 Task: Find a house in Brie-Comte-Robert, France for 2 adults from 12th to 16th July with a price range of ₹10,000 to ₹16,000, including Wifi, Free parking, TV, Gym, and Breakfast, and enable Self check-in.
Action: Mouse moved to (505, 139)
Screenshot: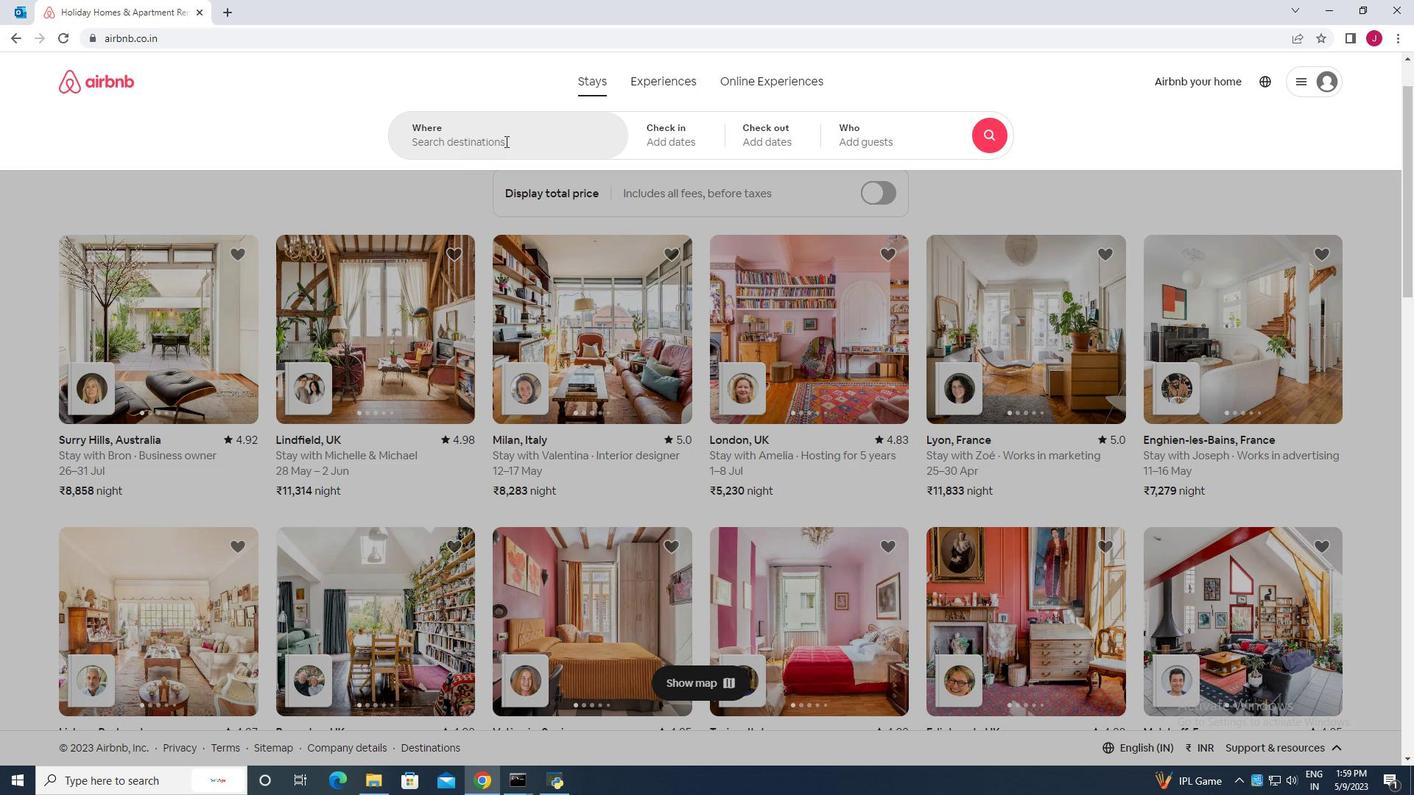 
Action: Mouse pressed left at (505, 139)
Screenshot: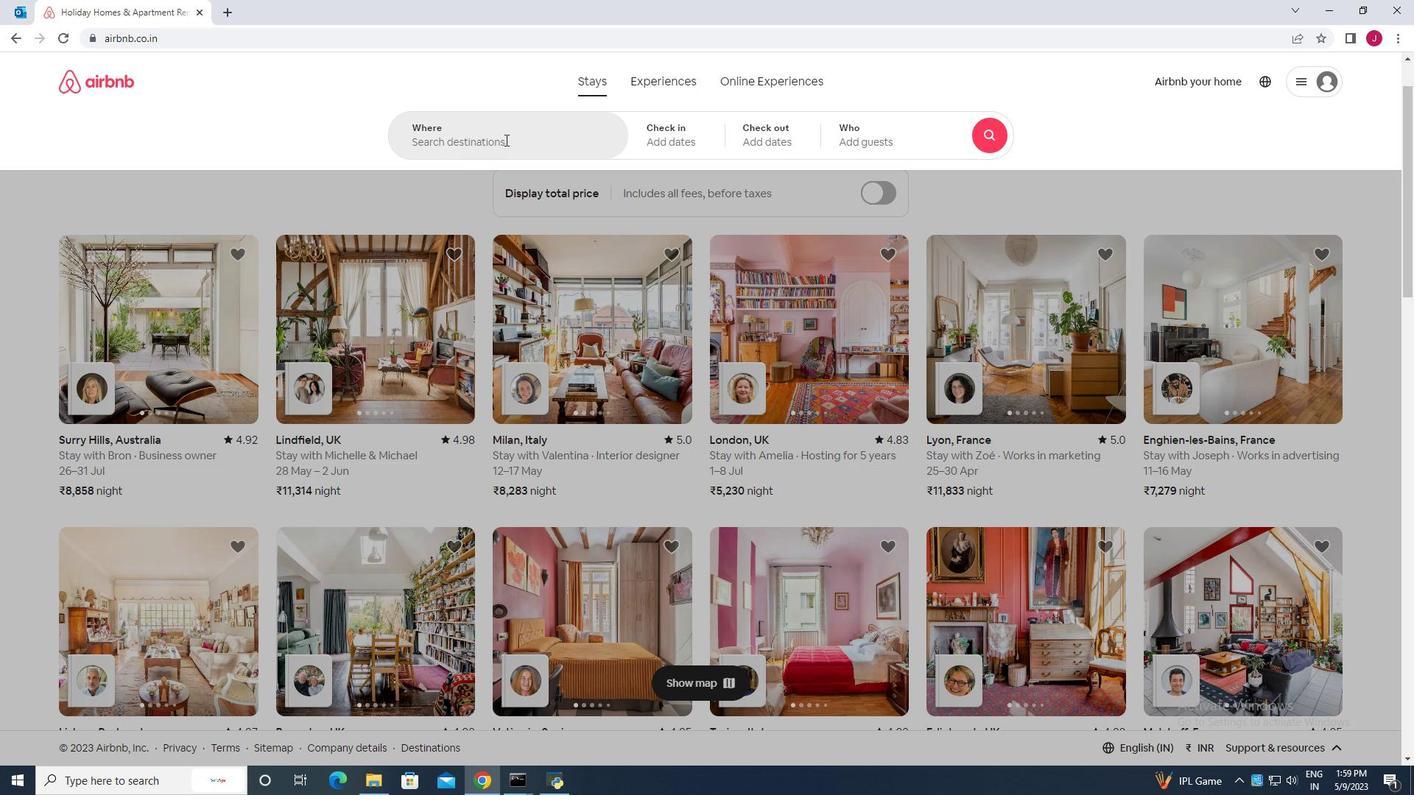 
Action: Mouse moved to (468, 145)
Screenshot: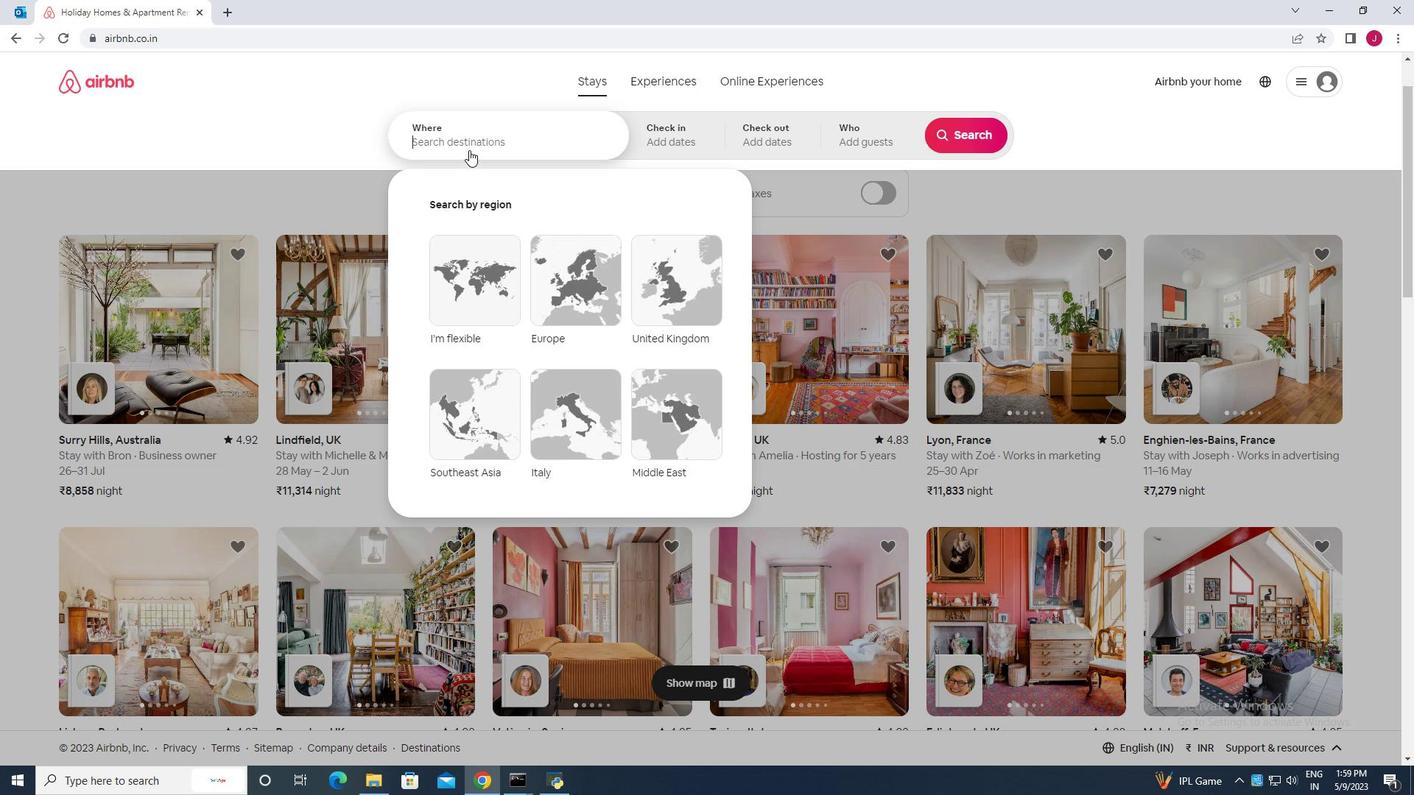 
Action: Mouse pressed left at (468, 145)
Screenshot: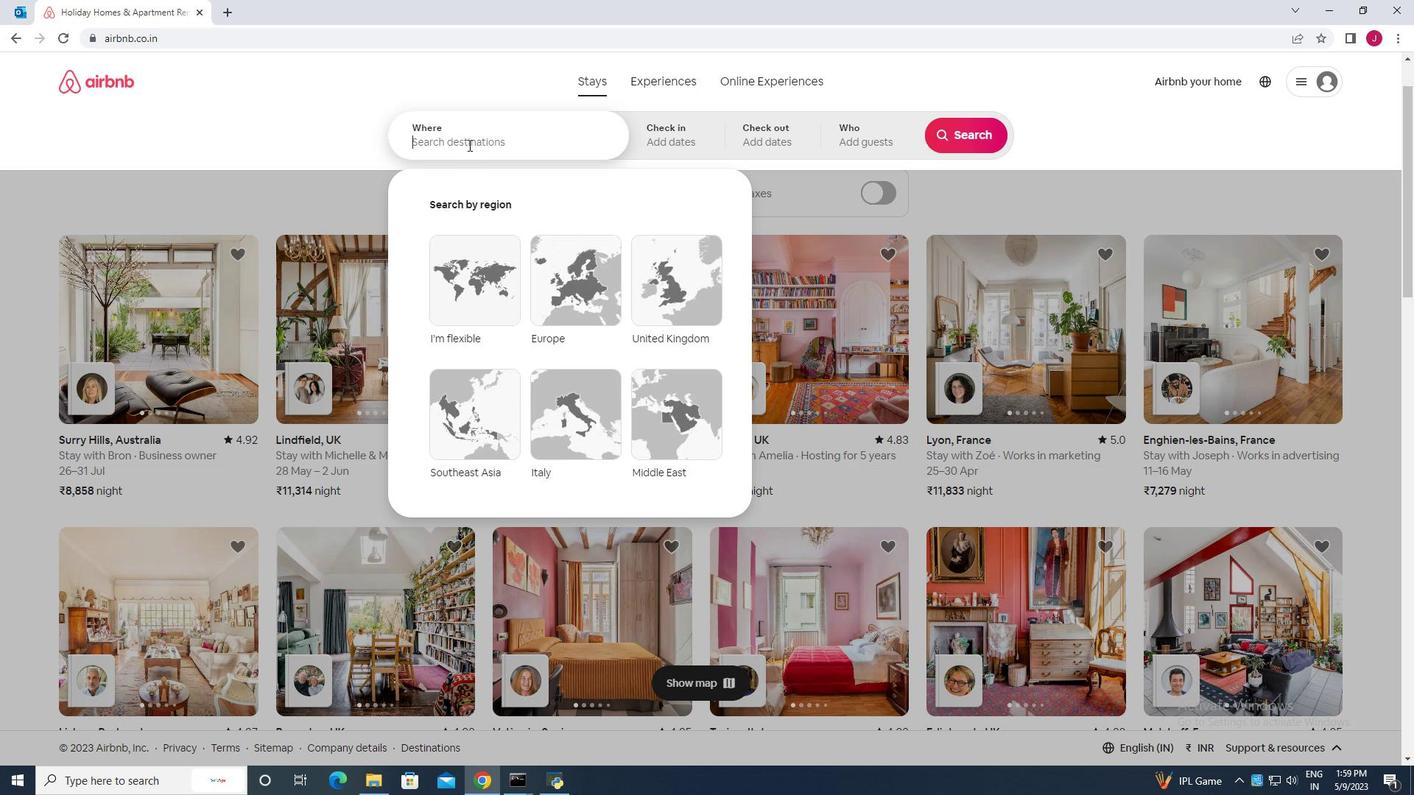 
Action: Key pressed brie<Key.space>comte<Key.space>robert
Screenshot: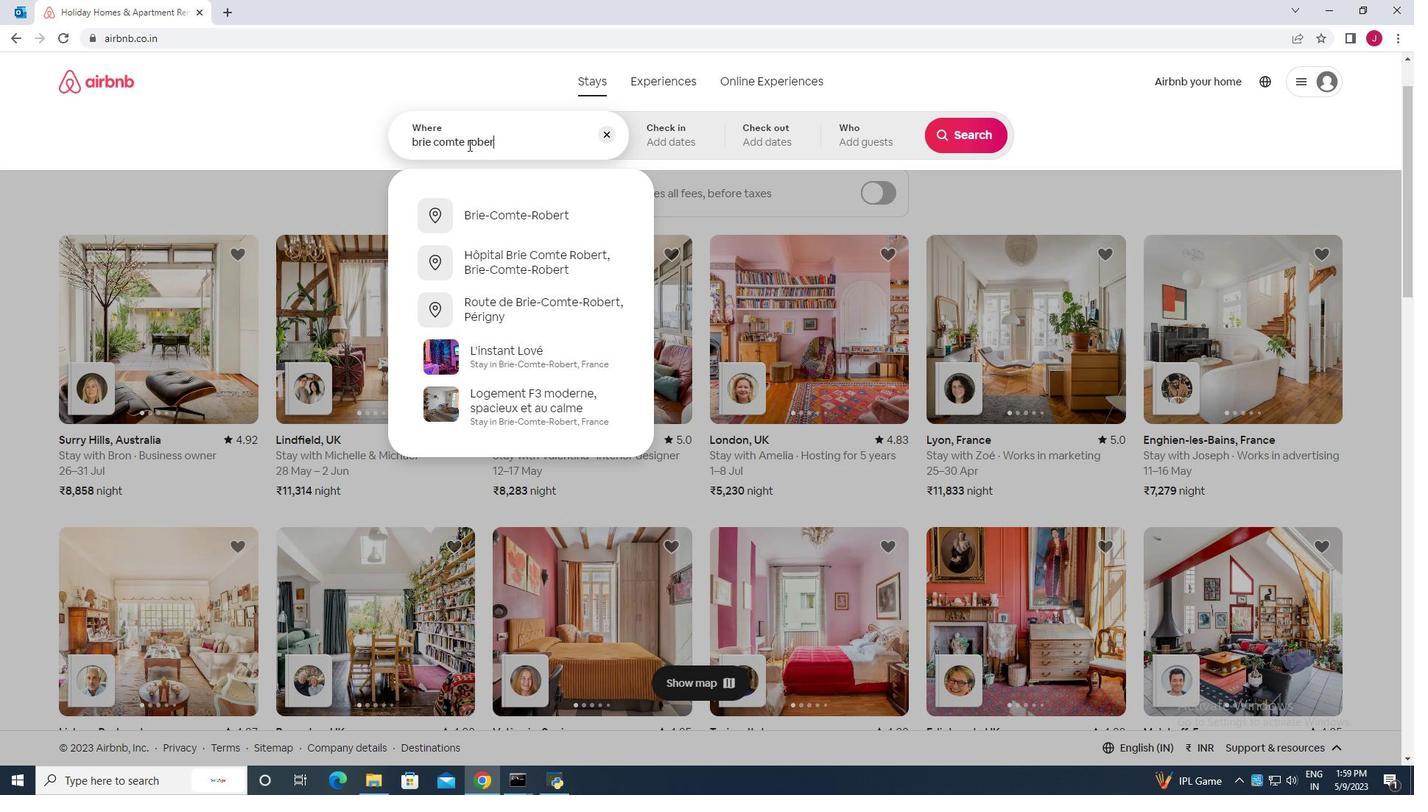 
Action: Mouse moved to (766, 114)
Screenshot: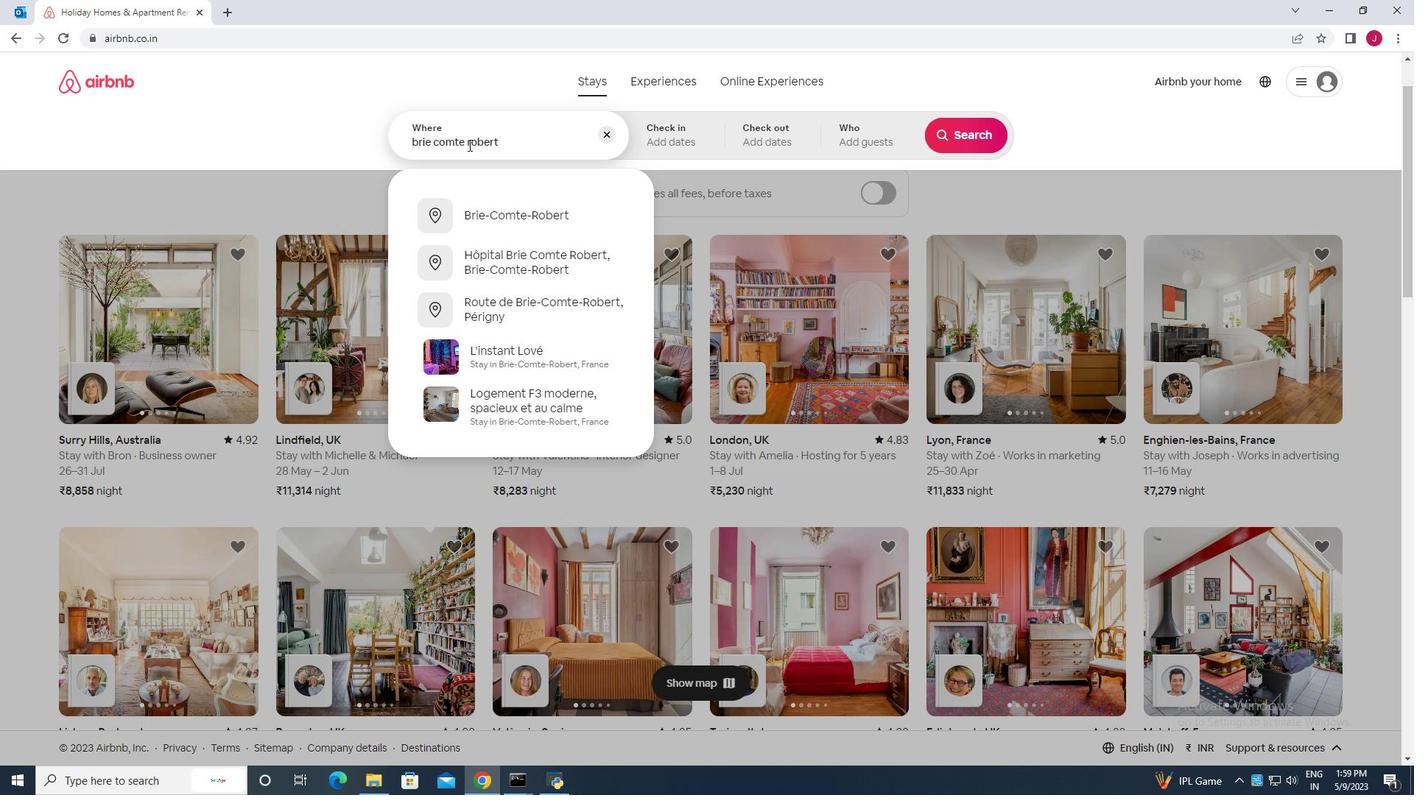 
Action: Key pressed <Key.space>france
Screenshot: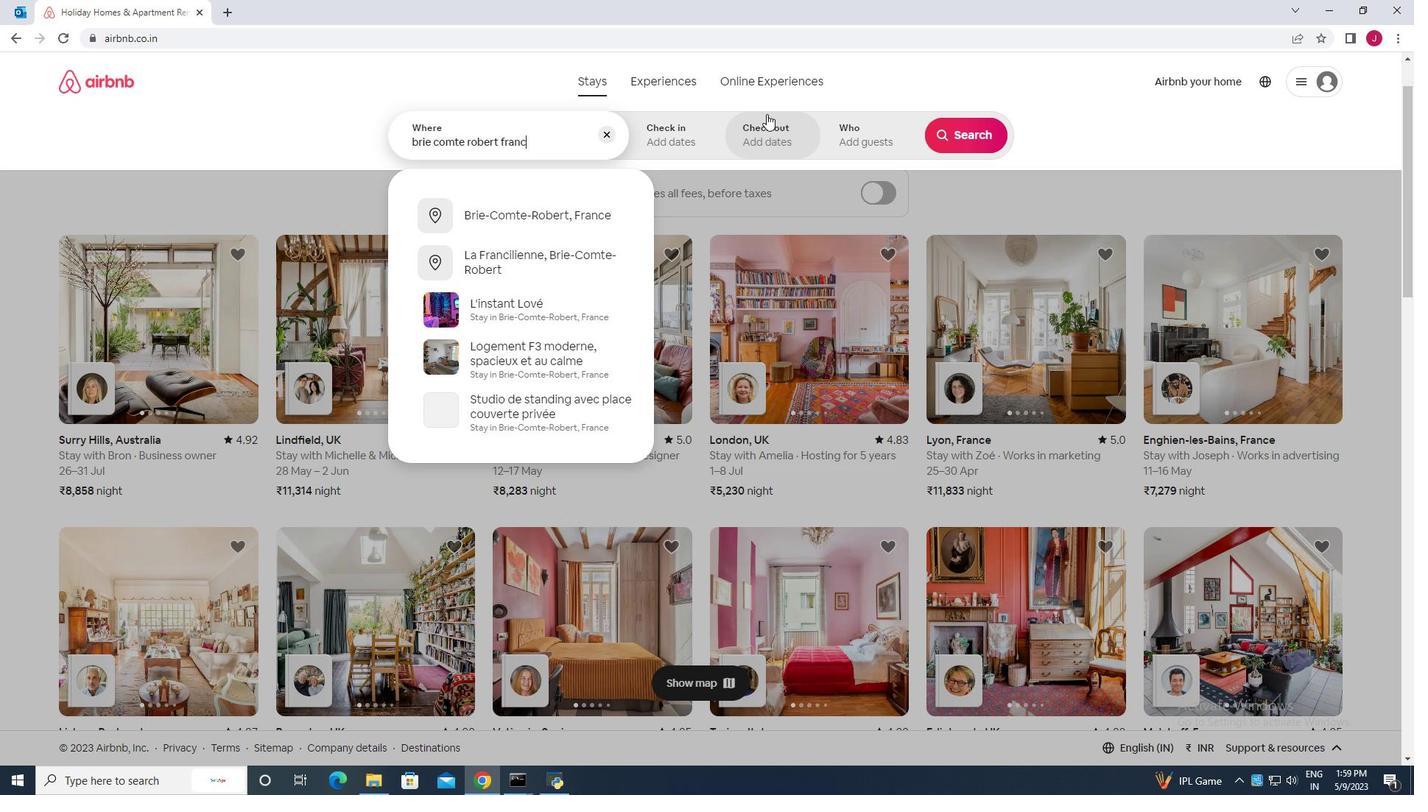 
Action: Mouse moved to (511, 218)
Screenshot: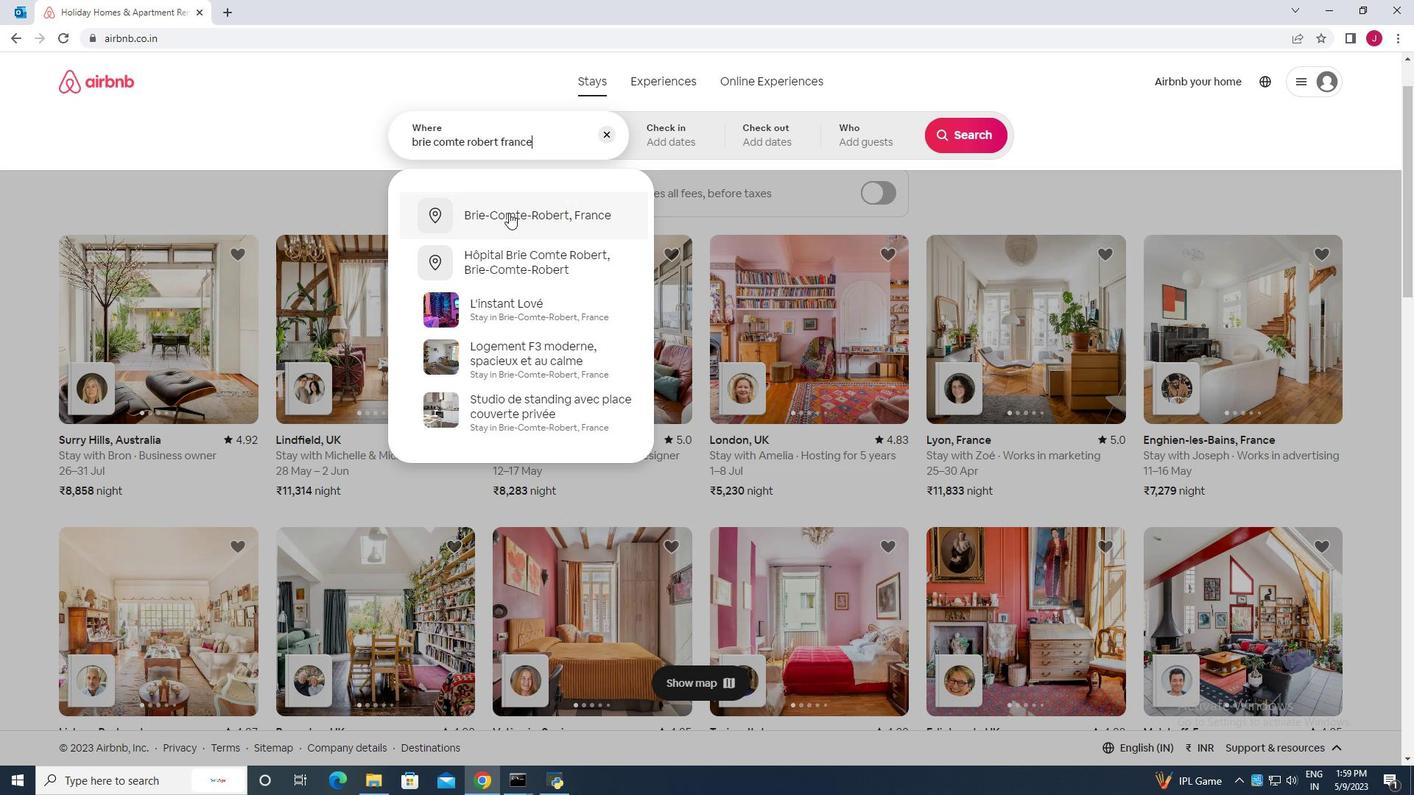 
Action: Mouse pressed left at (511, 218)
Screenshot: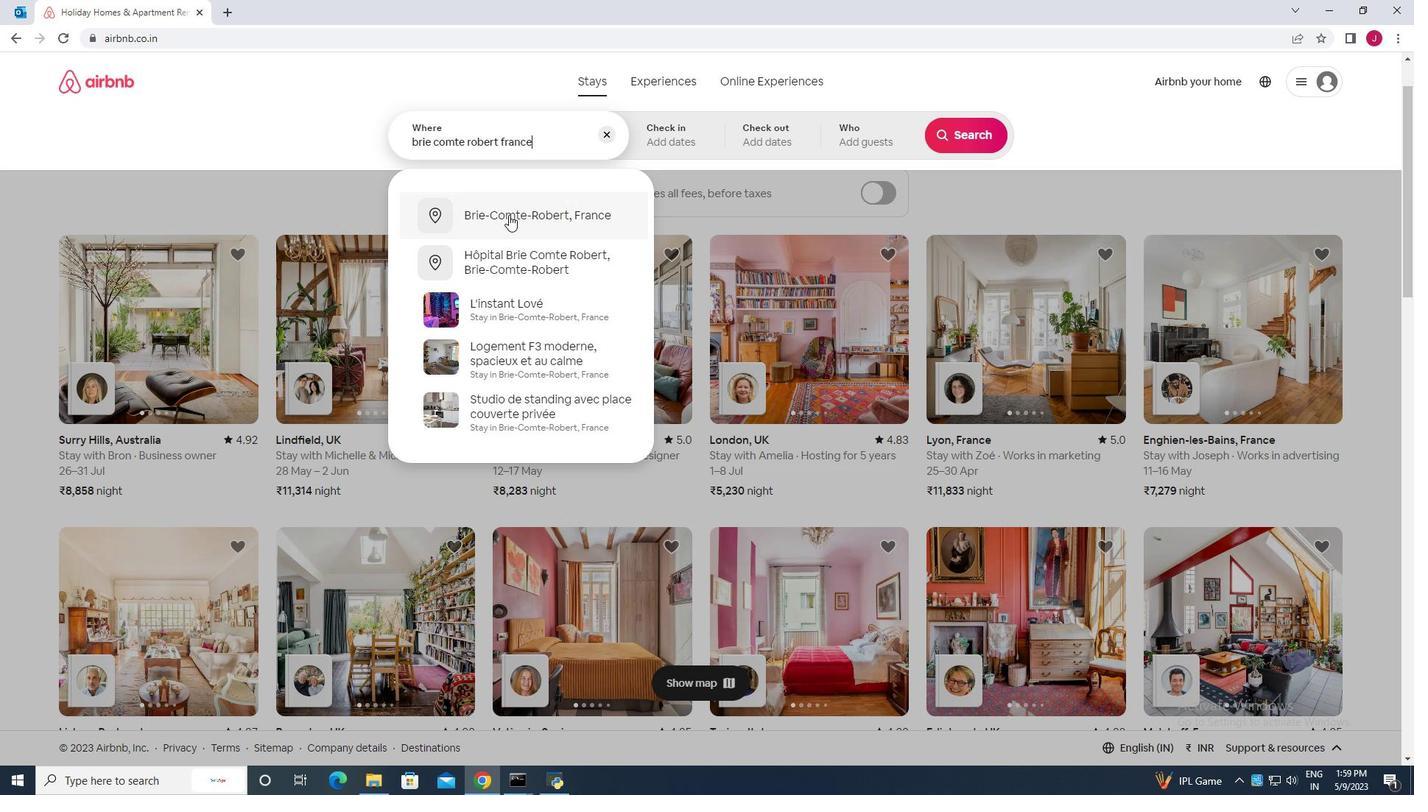
Action: Mouse moved to (959, 258)
Screenshot: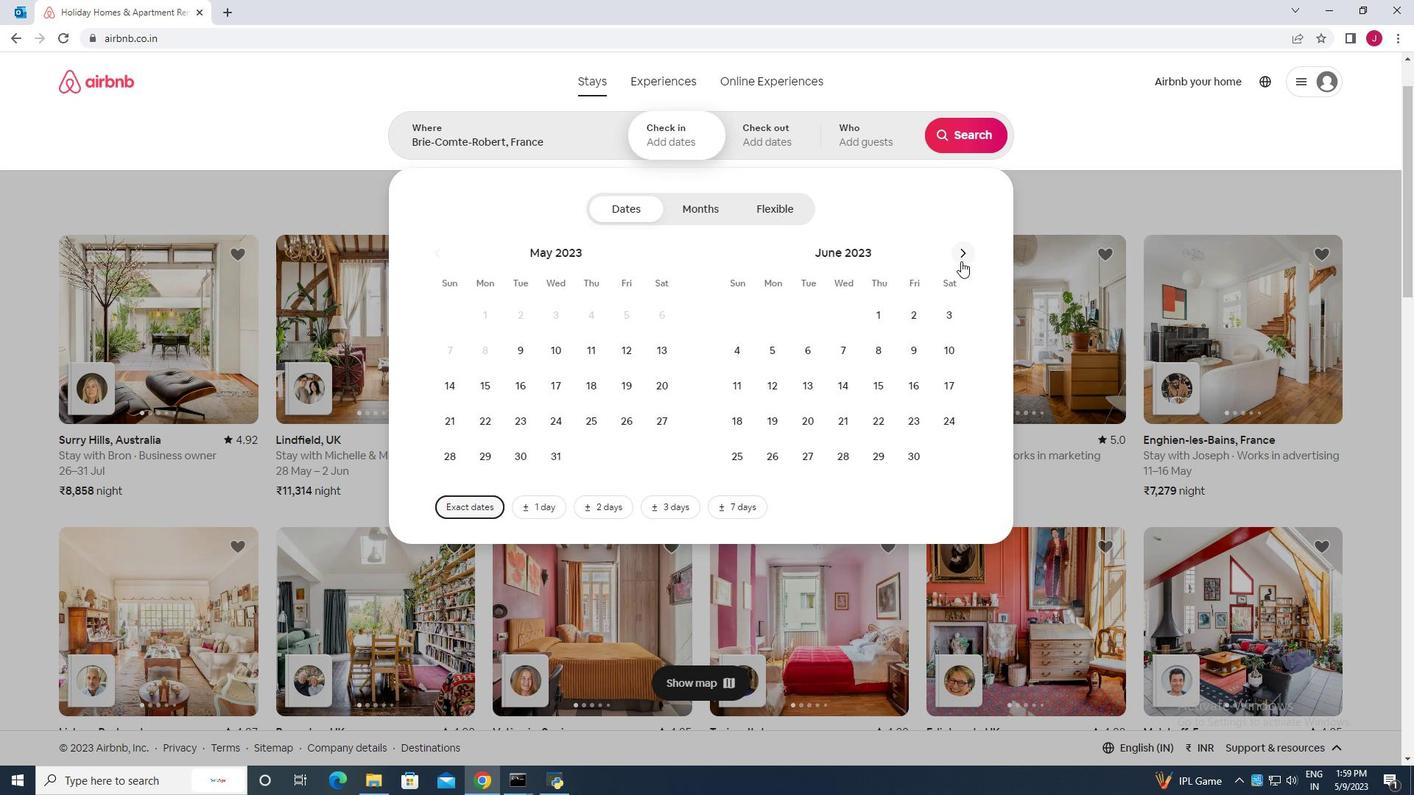 
Action: Mouse pressed left at (959, 258)
Screenshot: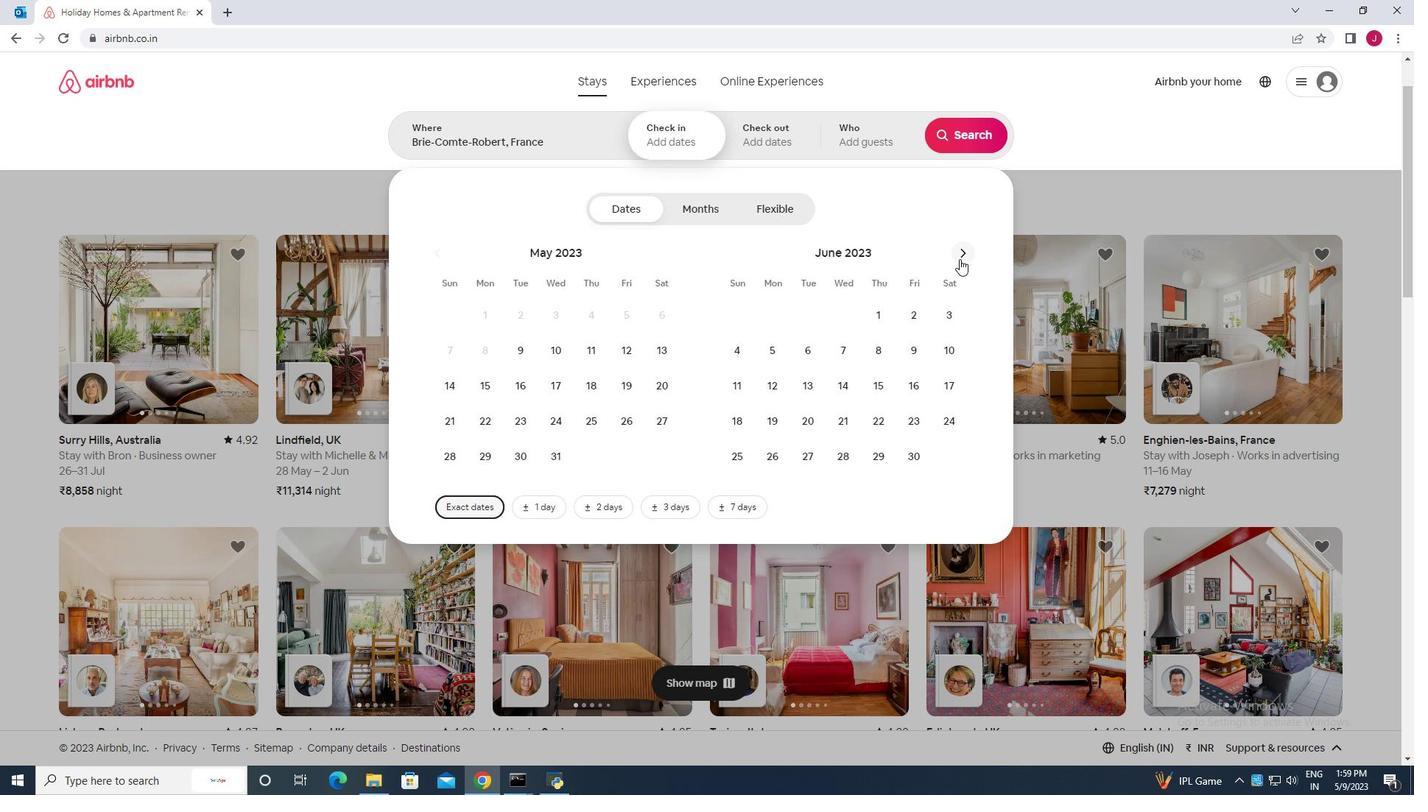 
Action: Mouse moved to (842, 391)
Screenshot: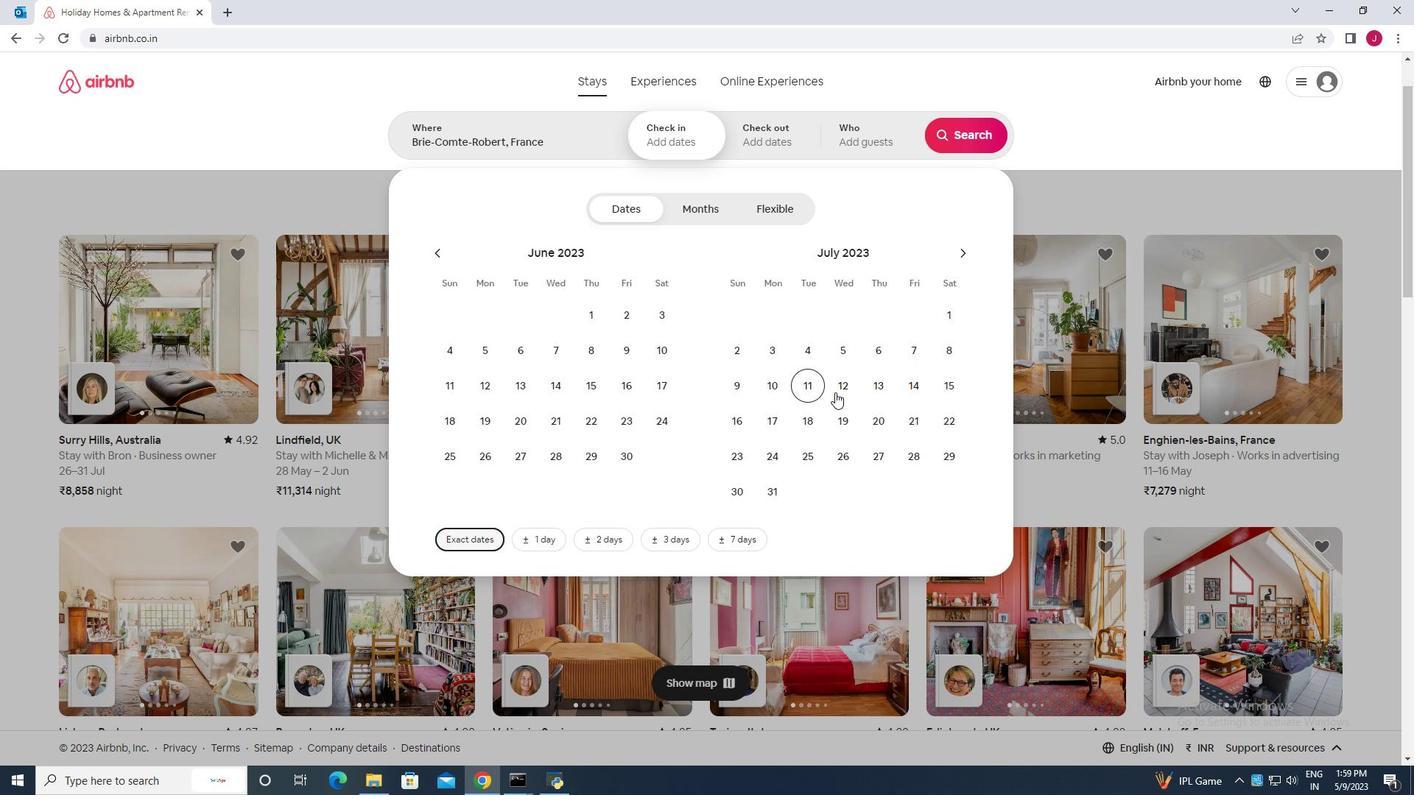 
Action: Mouse pressed left at (842, 391)
Screenshot: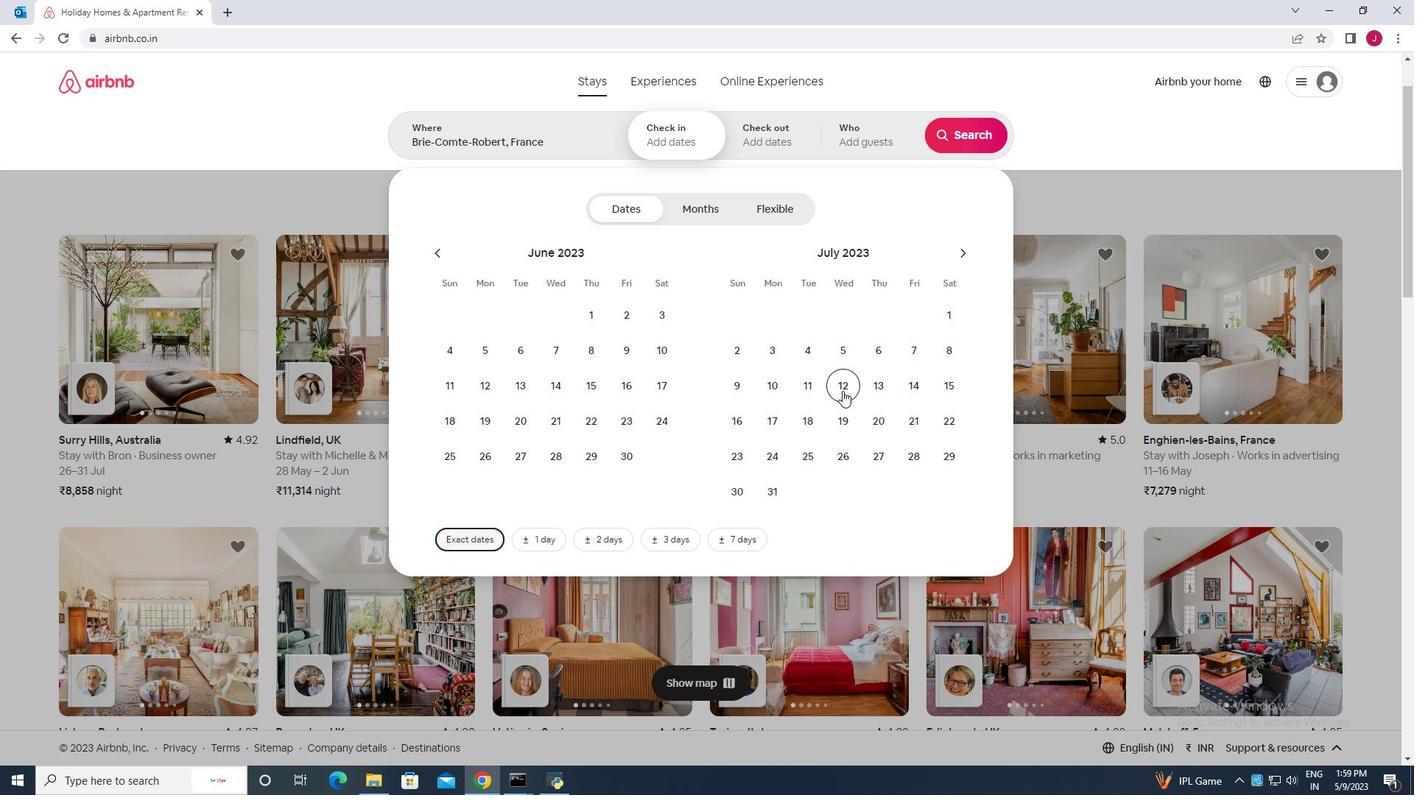 
Action: Mouse moved to (740, 427)
Screenshot: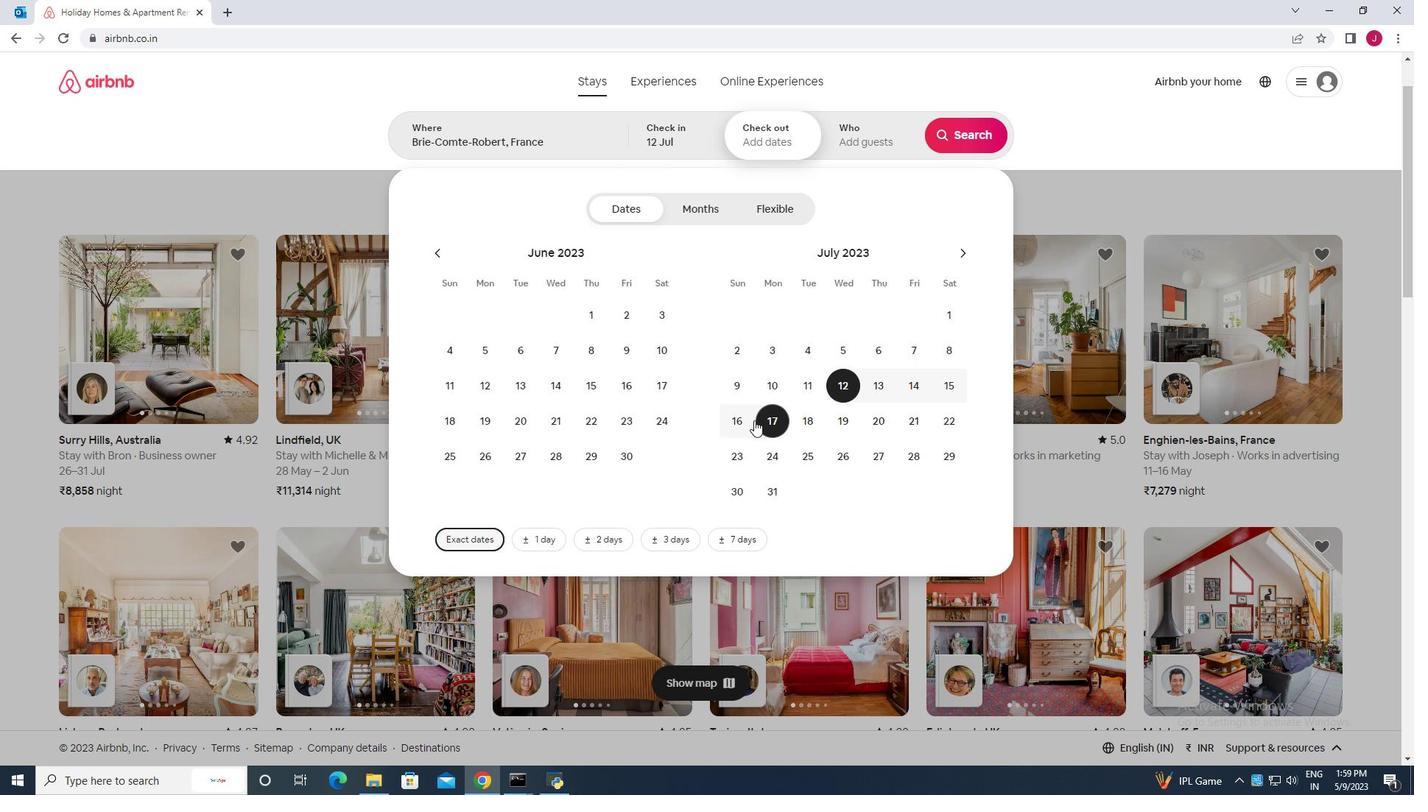 
Action: Mouse pressed left at (740, 427)
Screenshot: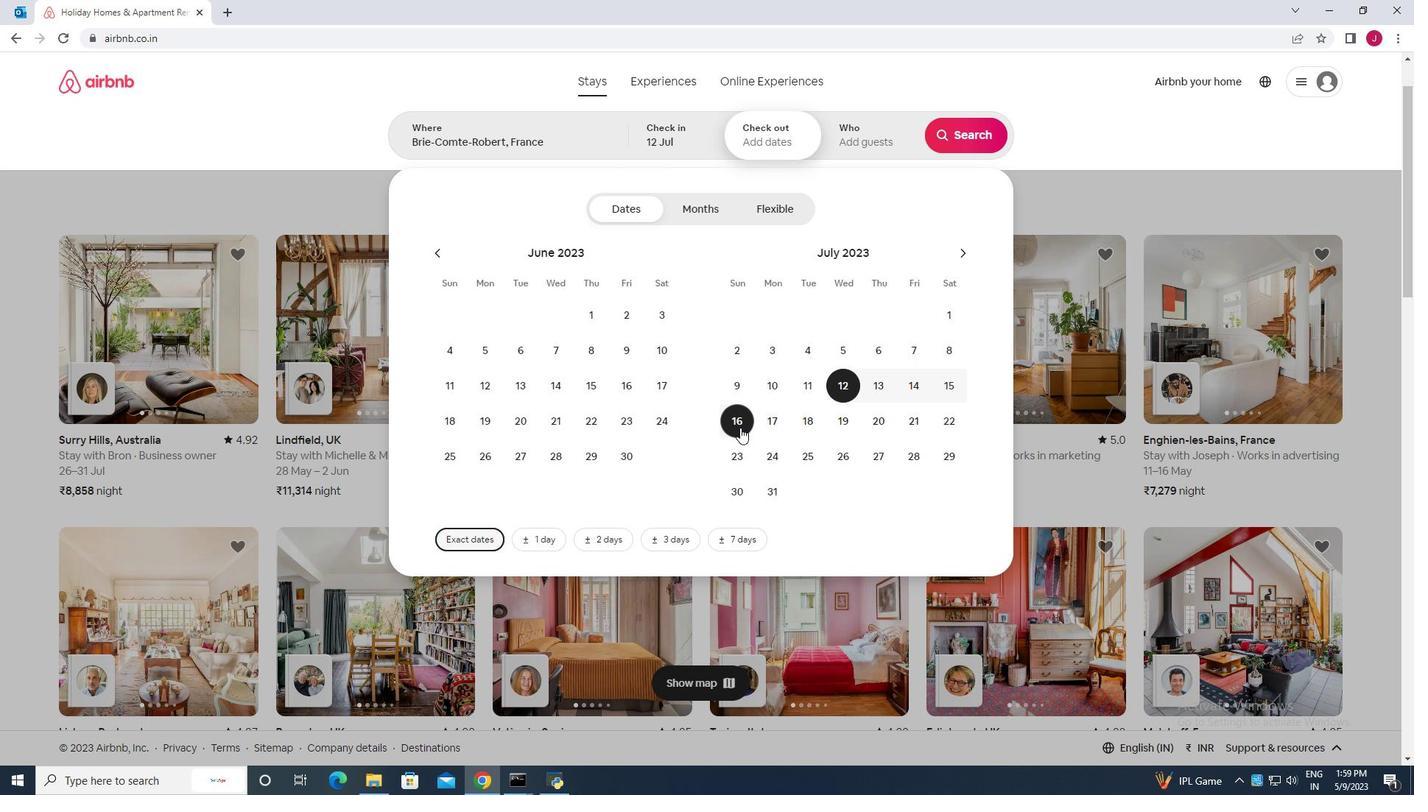 
Action: Mouse moved to (876, 135)
Screenshot: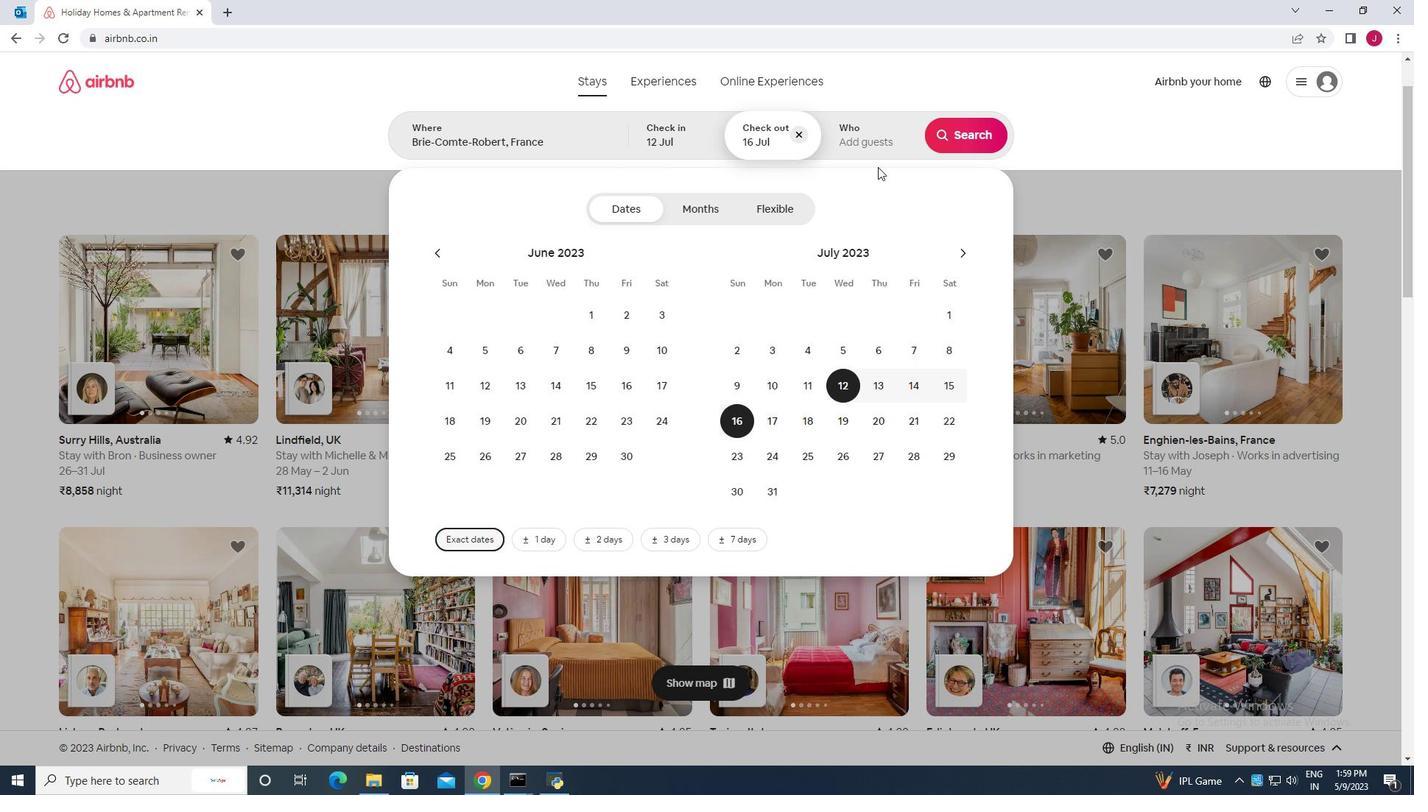 
Action: Mouse pressed left at (876, 135)
Screenshot: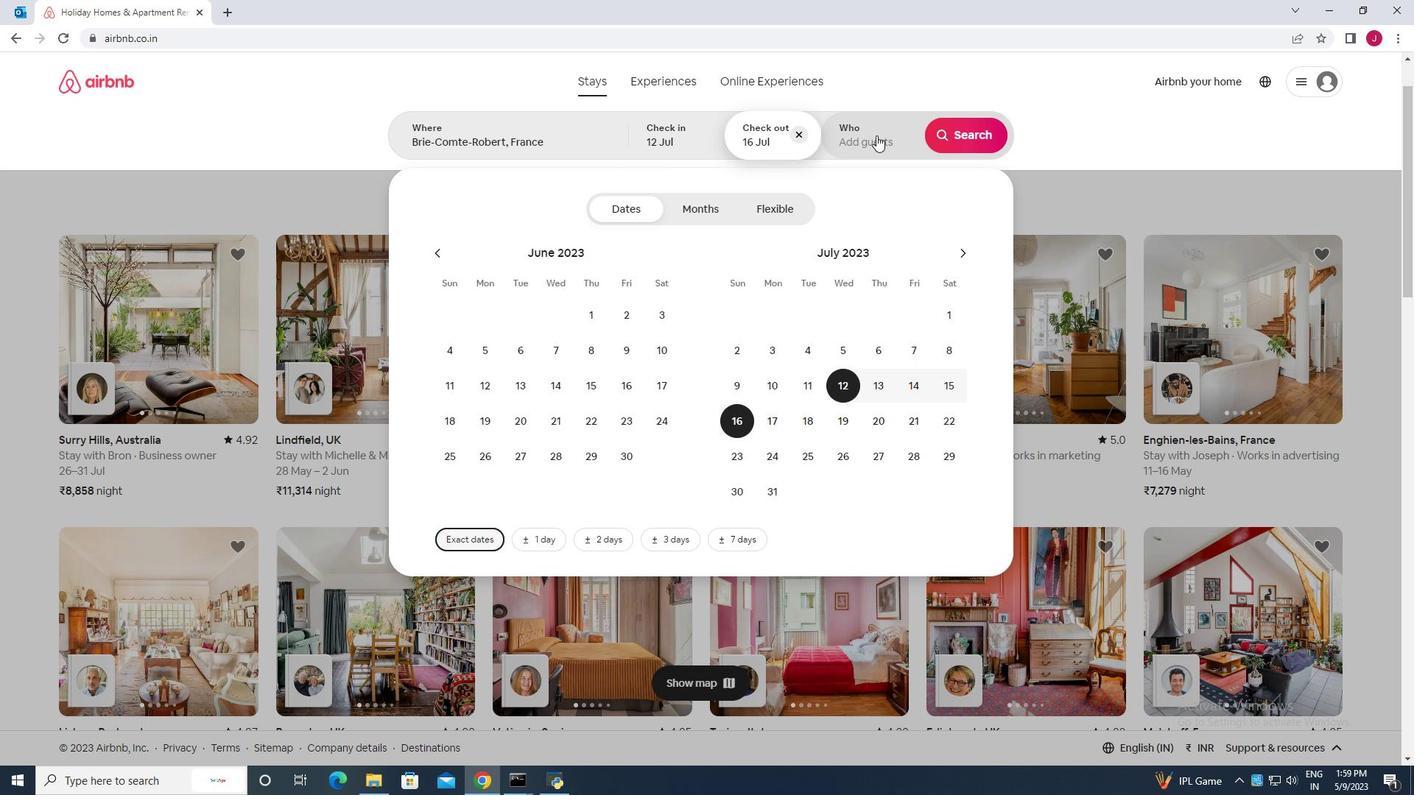
Action: Mouse moved to (972, 218)
Screenshot: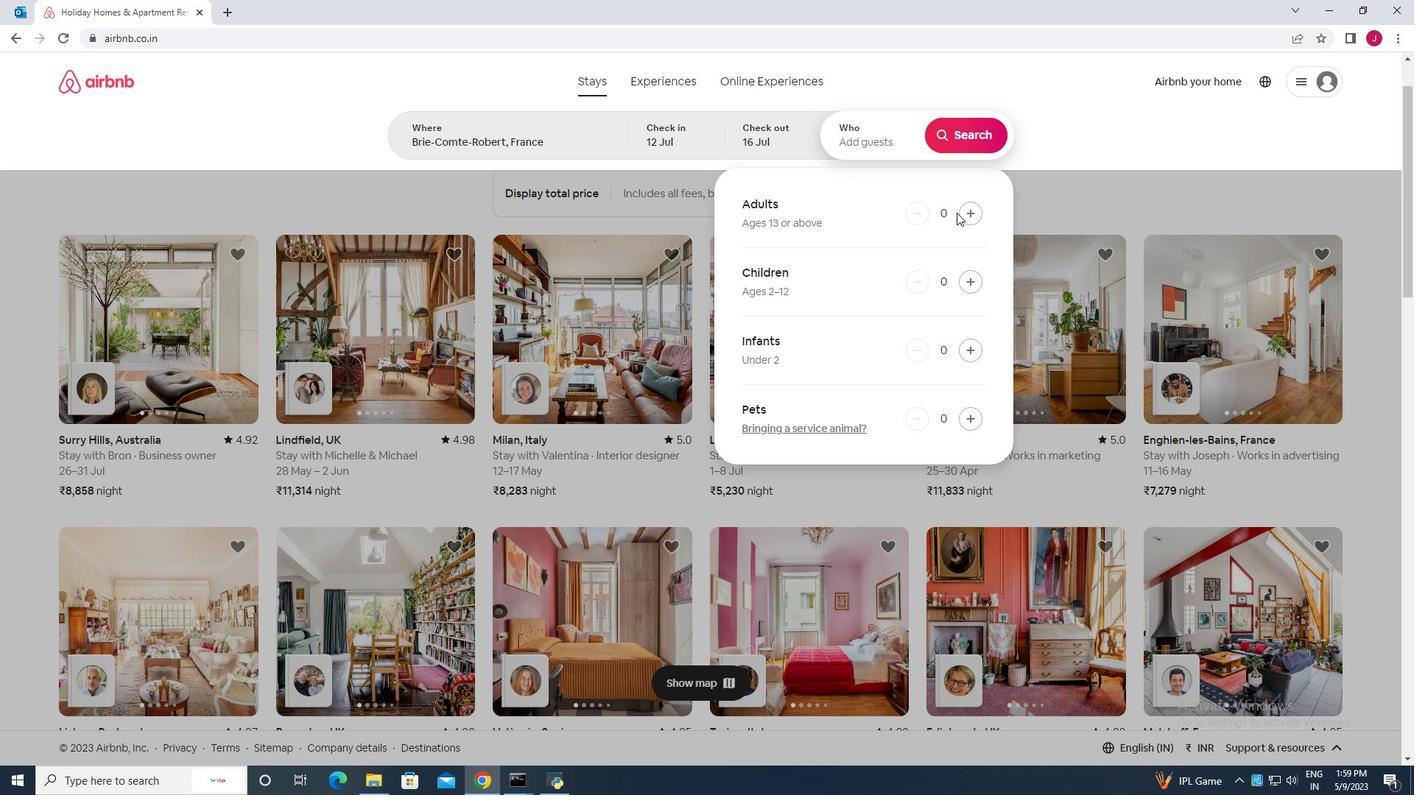 
Action: Mouse pressed left at (972, 218)
Screenshot: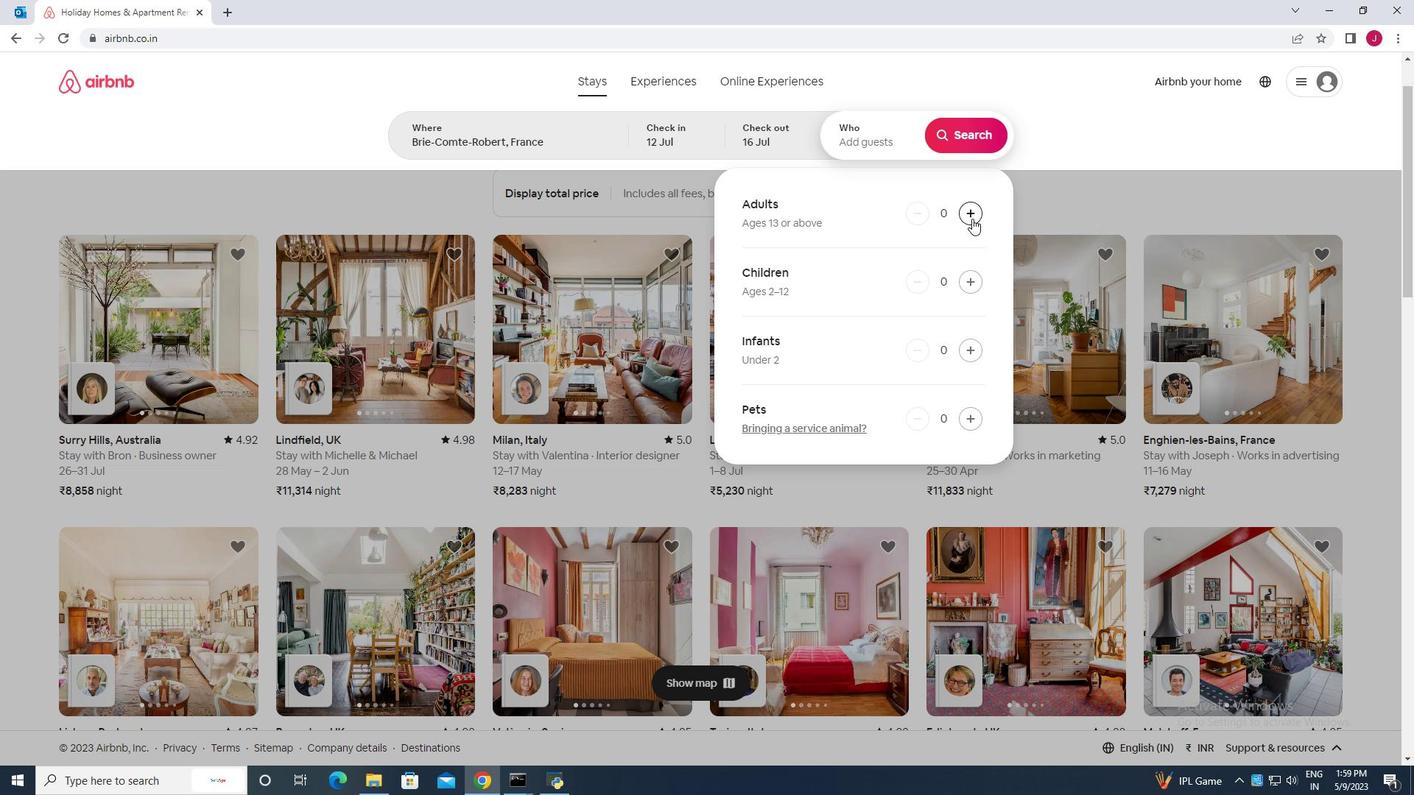 
Action: Mouse pressed left at (972, 218)
Screenshot: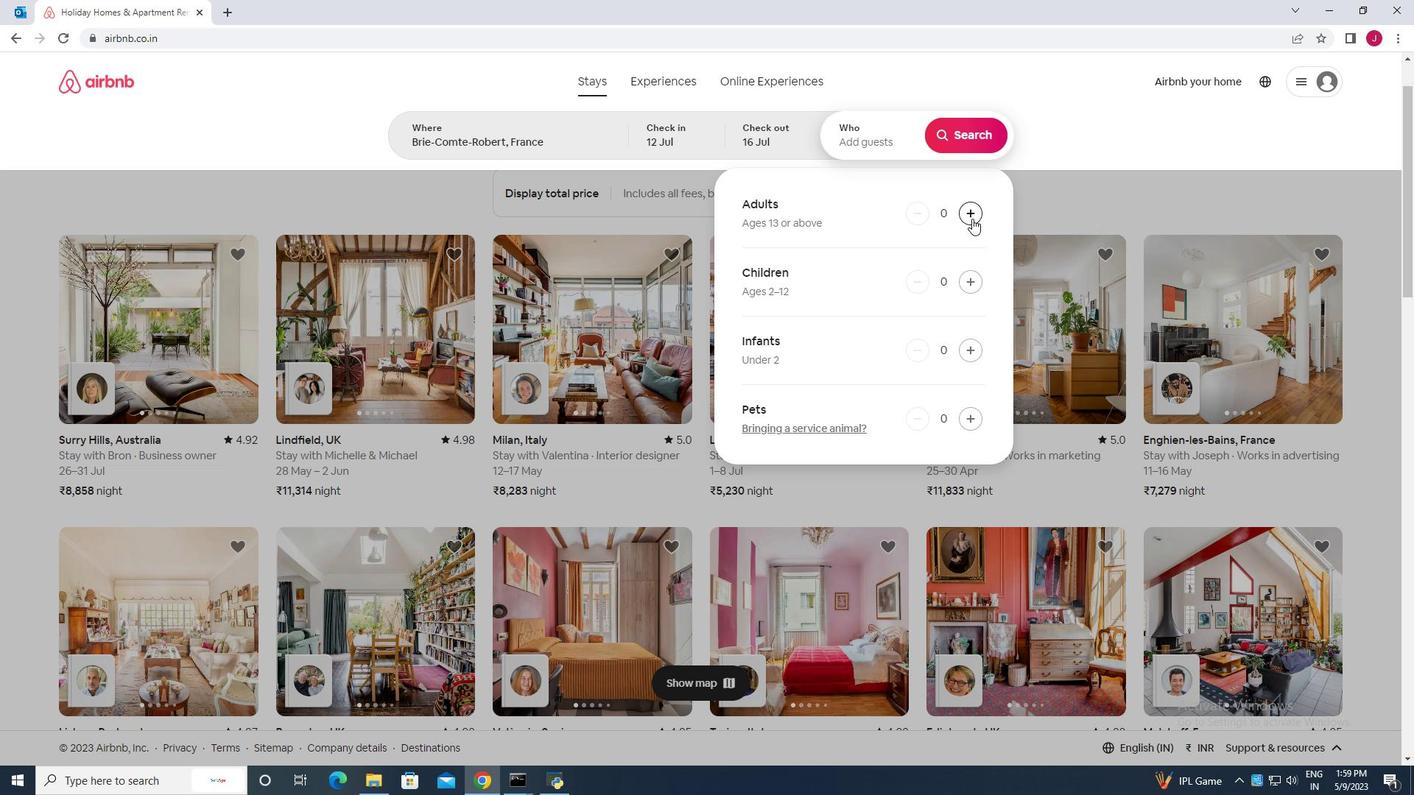 
Action: Mouse pressed left at (972, 218)
Screenshot: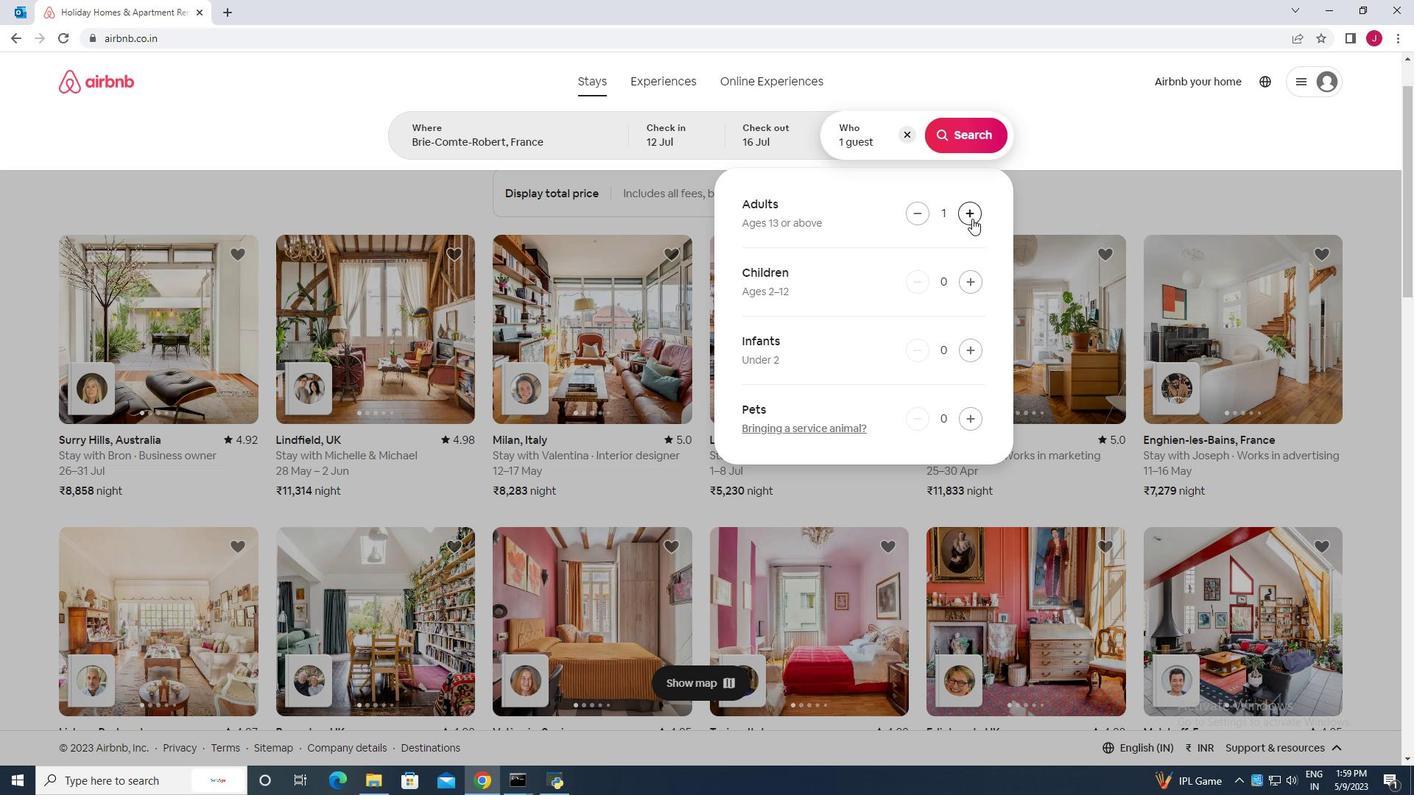 
Action: Mouse pressed left at (972, 218)
Screenshot: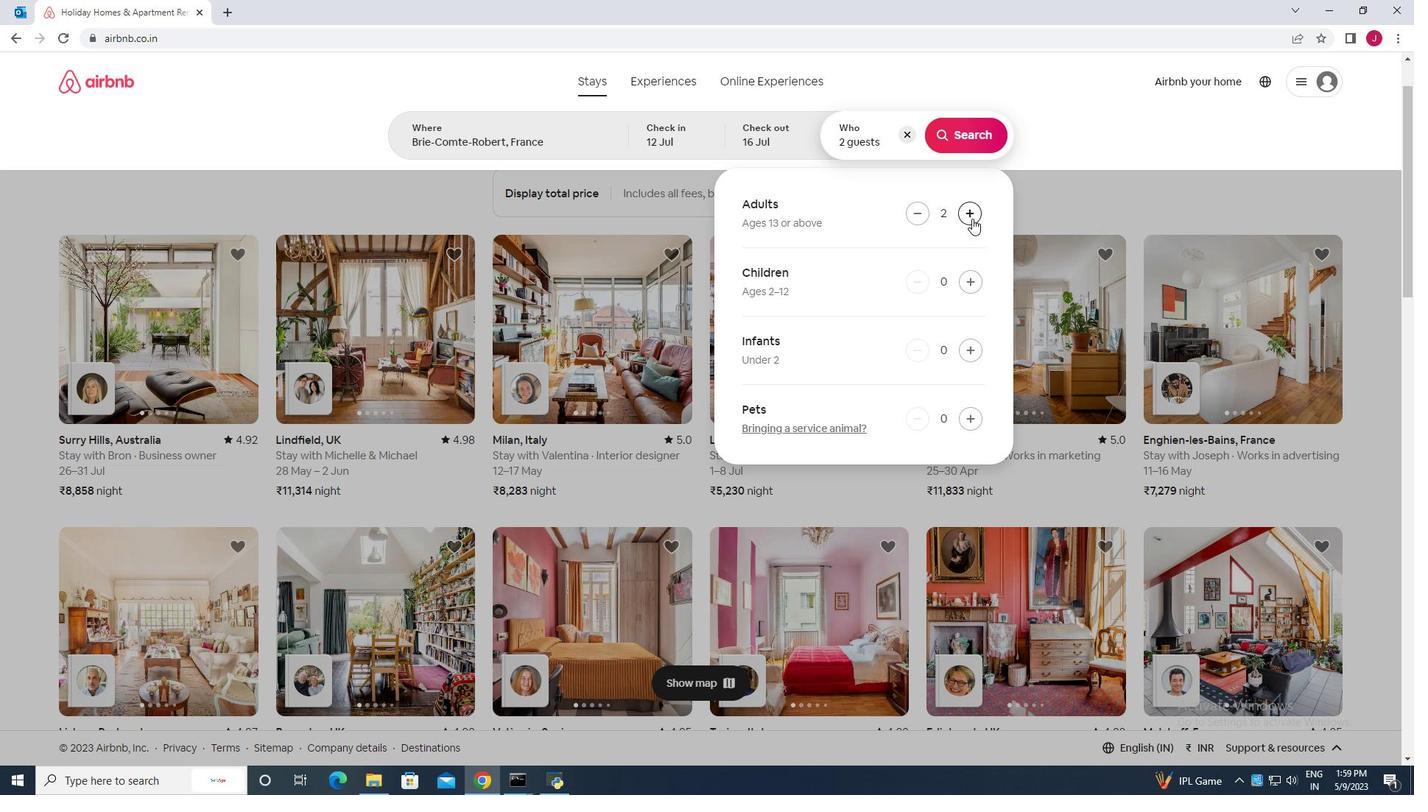 
Action: Mouse pressed left at (972, 218)
Screenshot: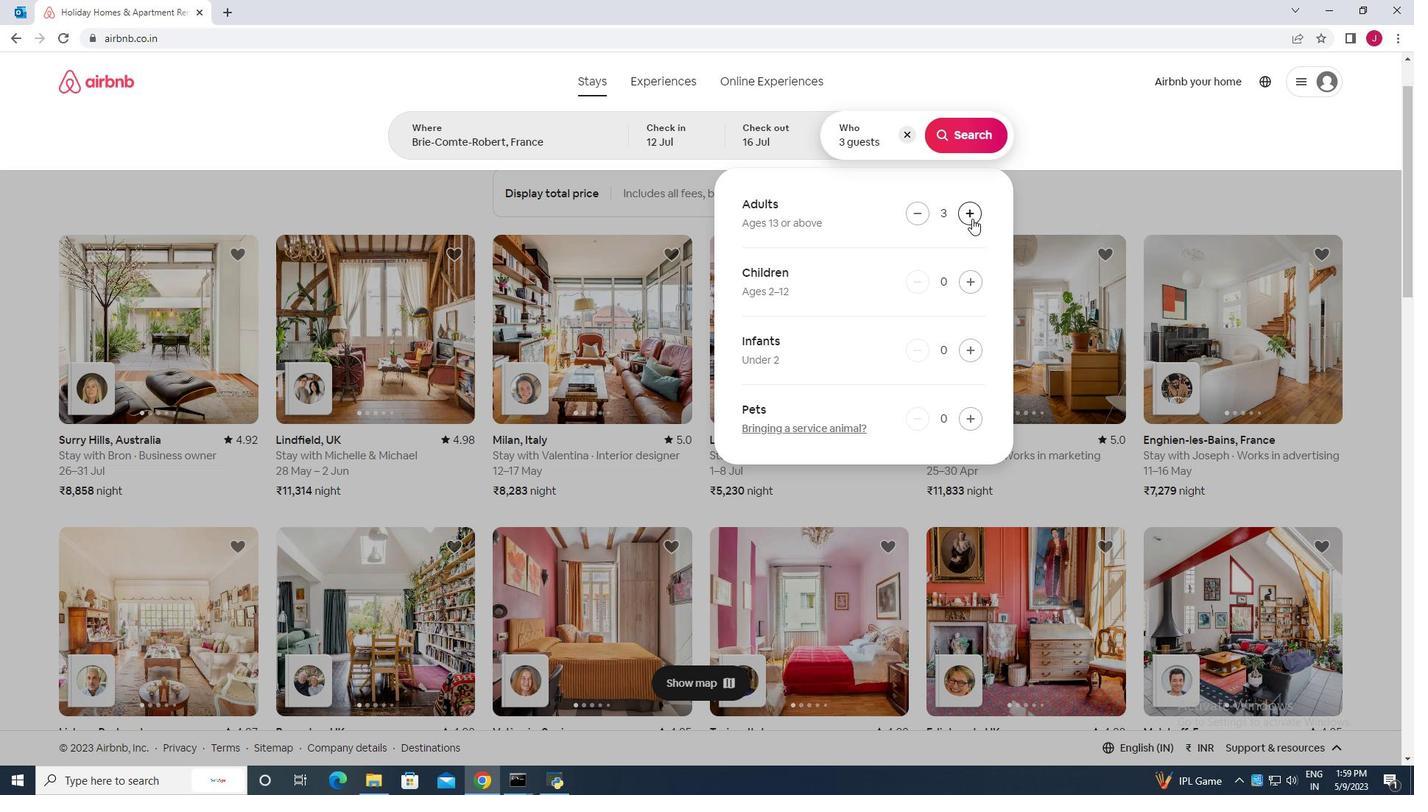 
Action: Mouse pressed left at (972, 218)
Screenshot: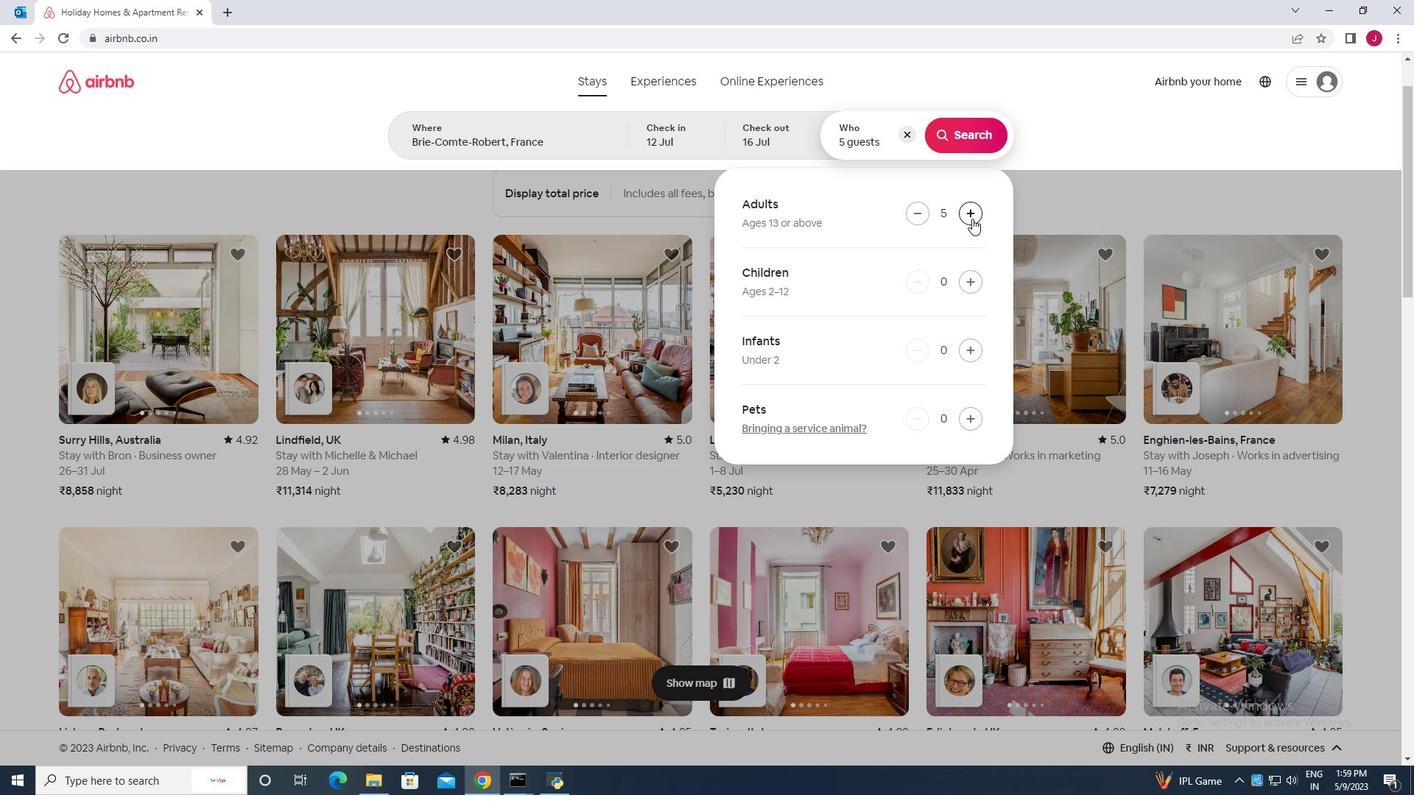 
Action: Mouse pressed left at (972, 218)
Screenshot: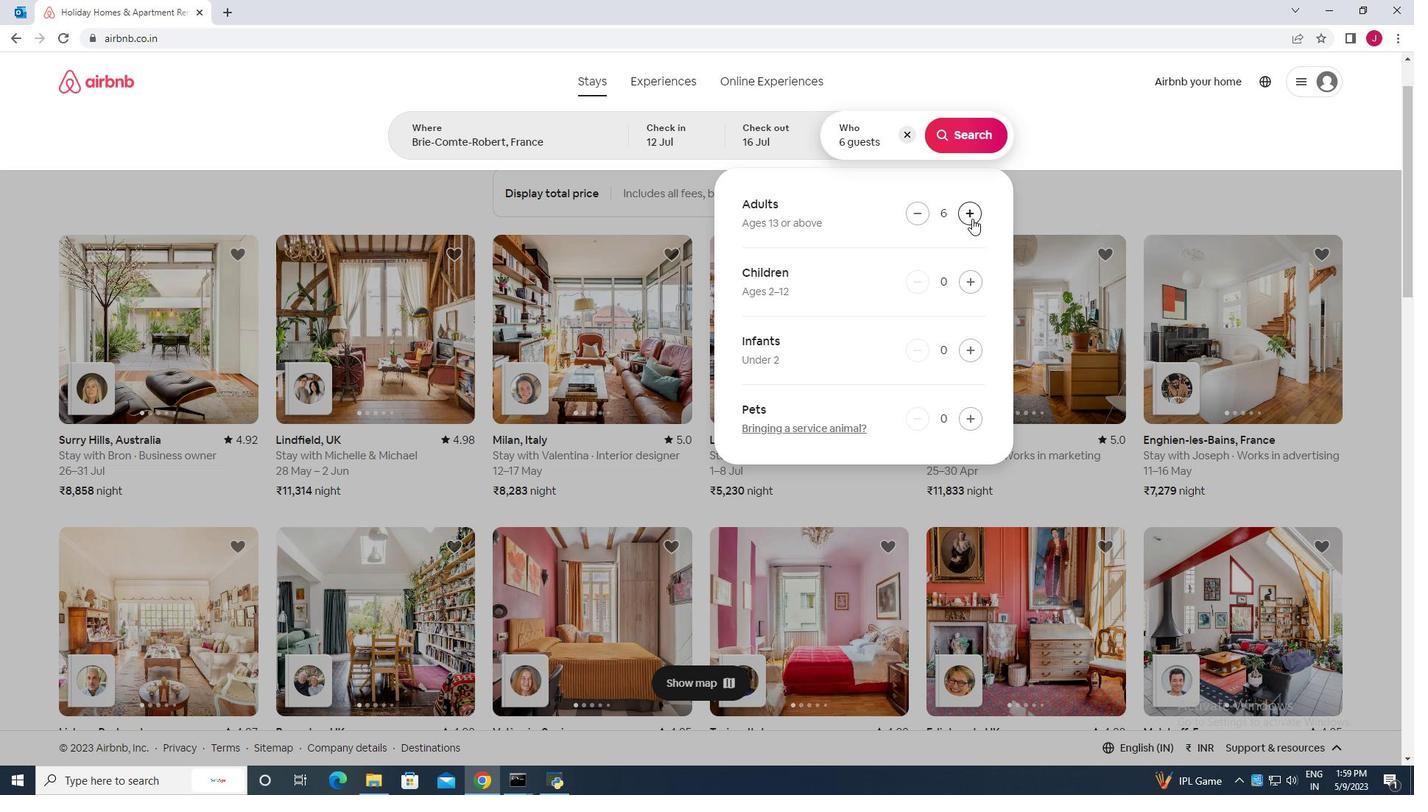 
Action: Mouse pressed left at (972, 218)
Screenshot: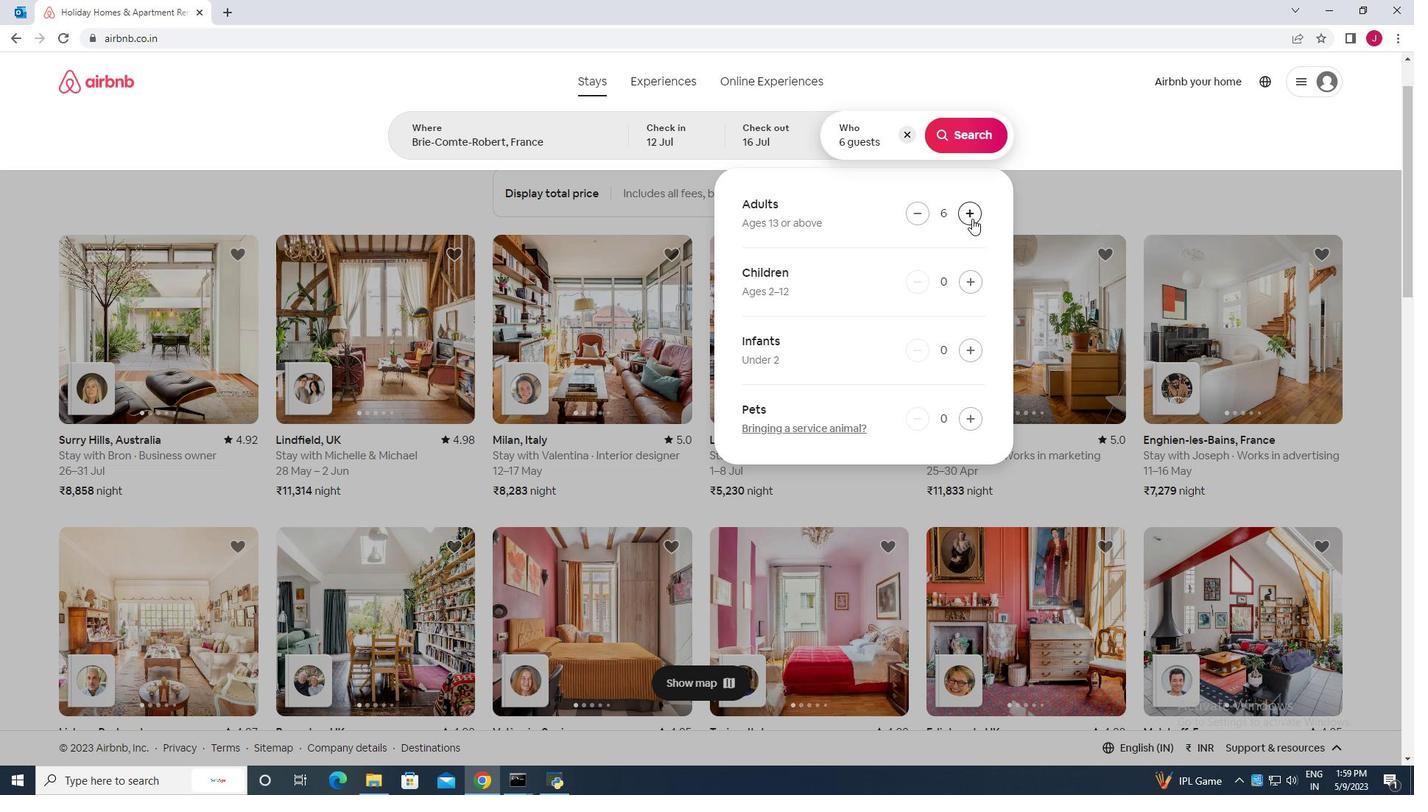 
Action: Mouse moved to (962, 137)
Screenshot: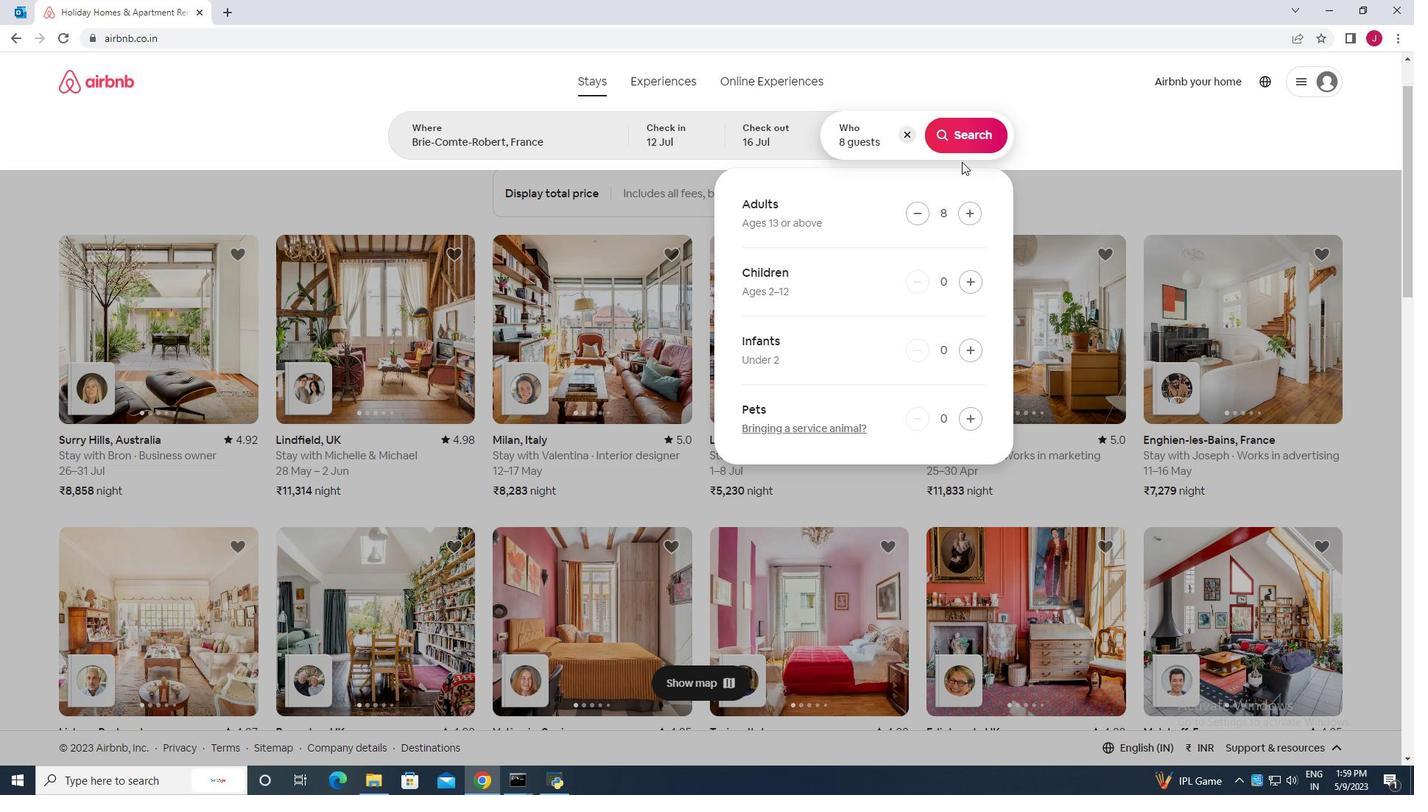 
Action: Mouse pressed left at (962, 137)
Screenshot: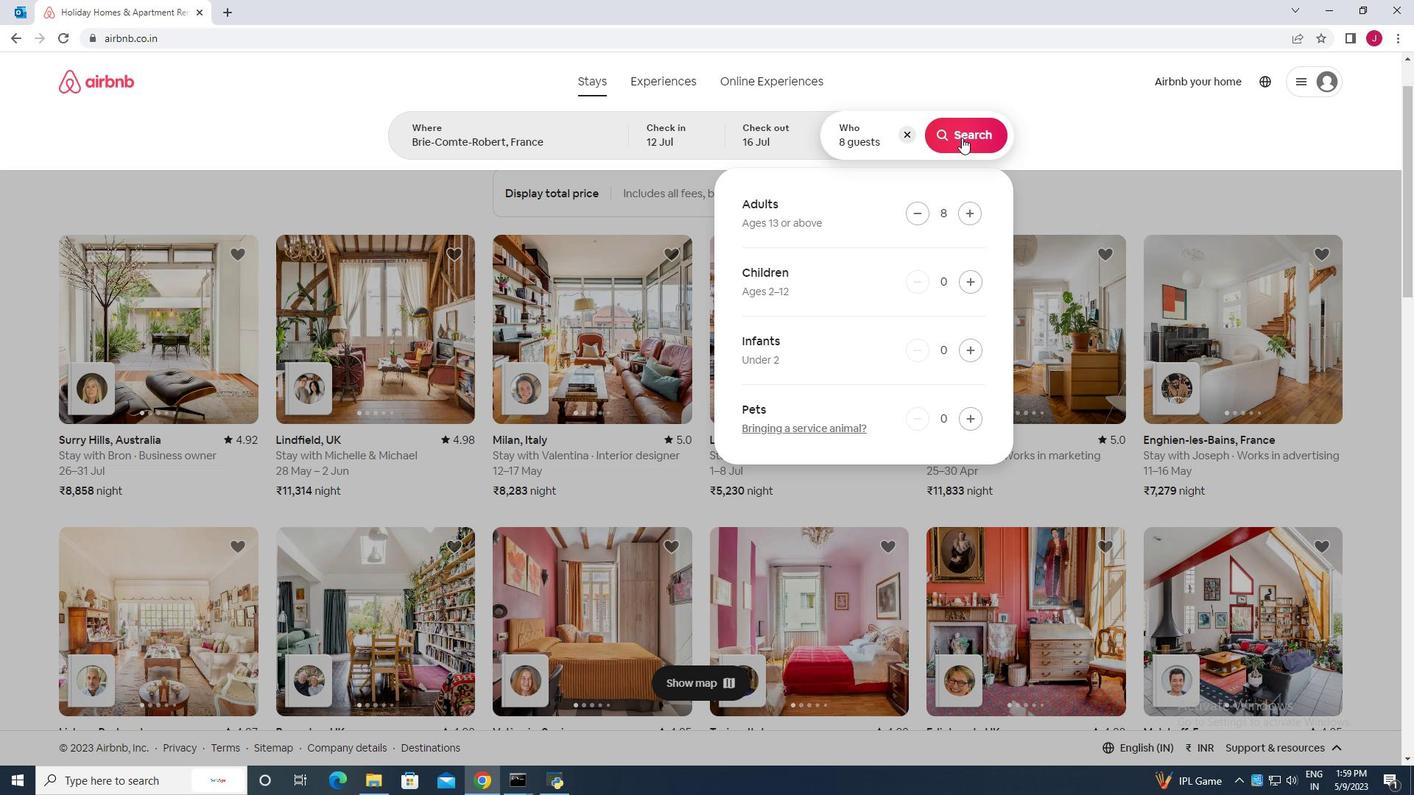 
Action: Mouse moved to (1362, 134)
Screenshot: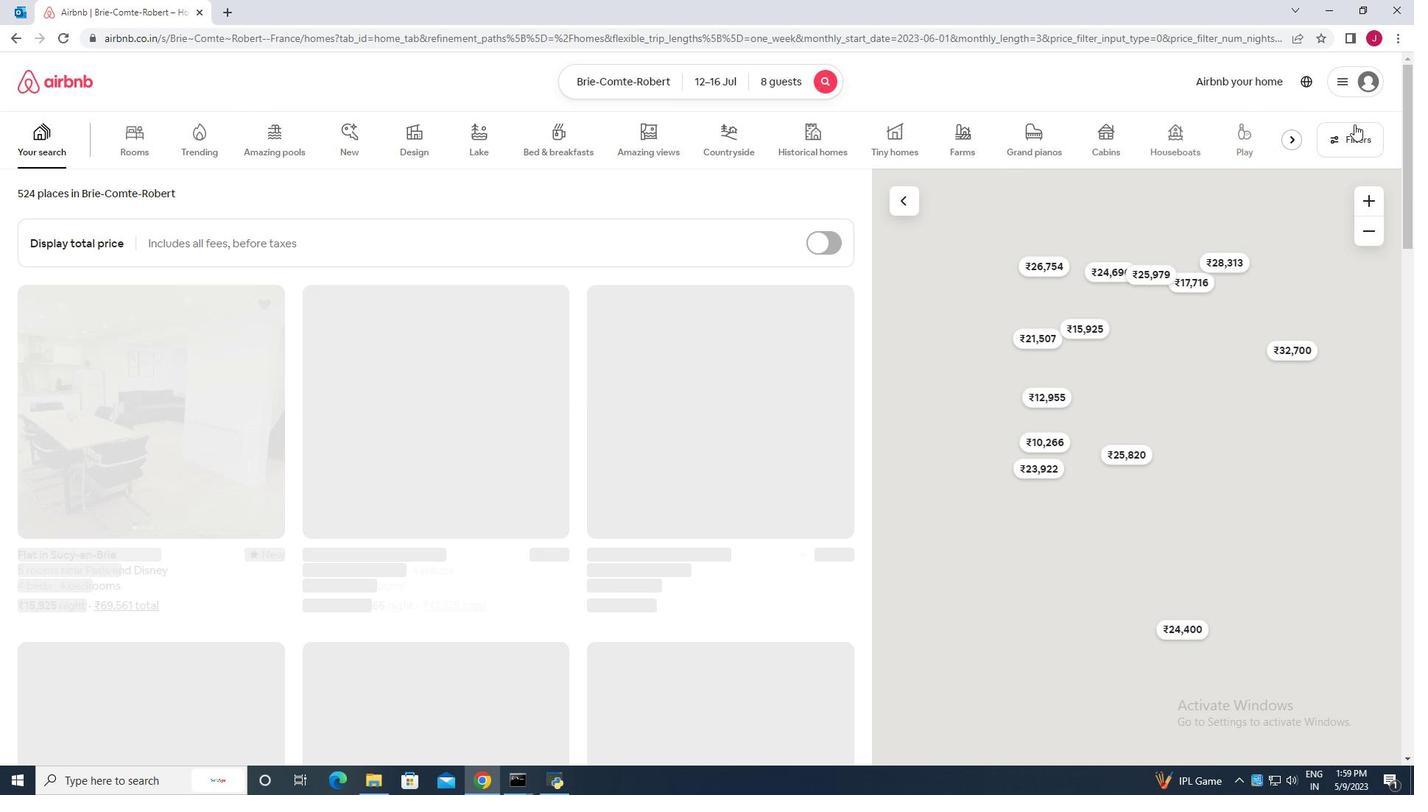 
Action: Mouse pressed left at (1362, 134)
Screenshot: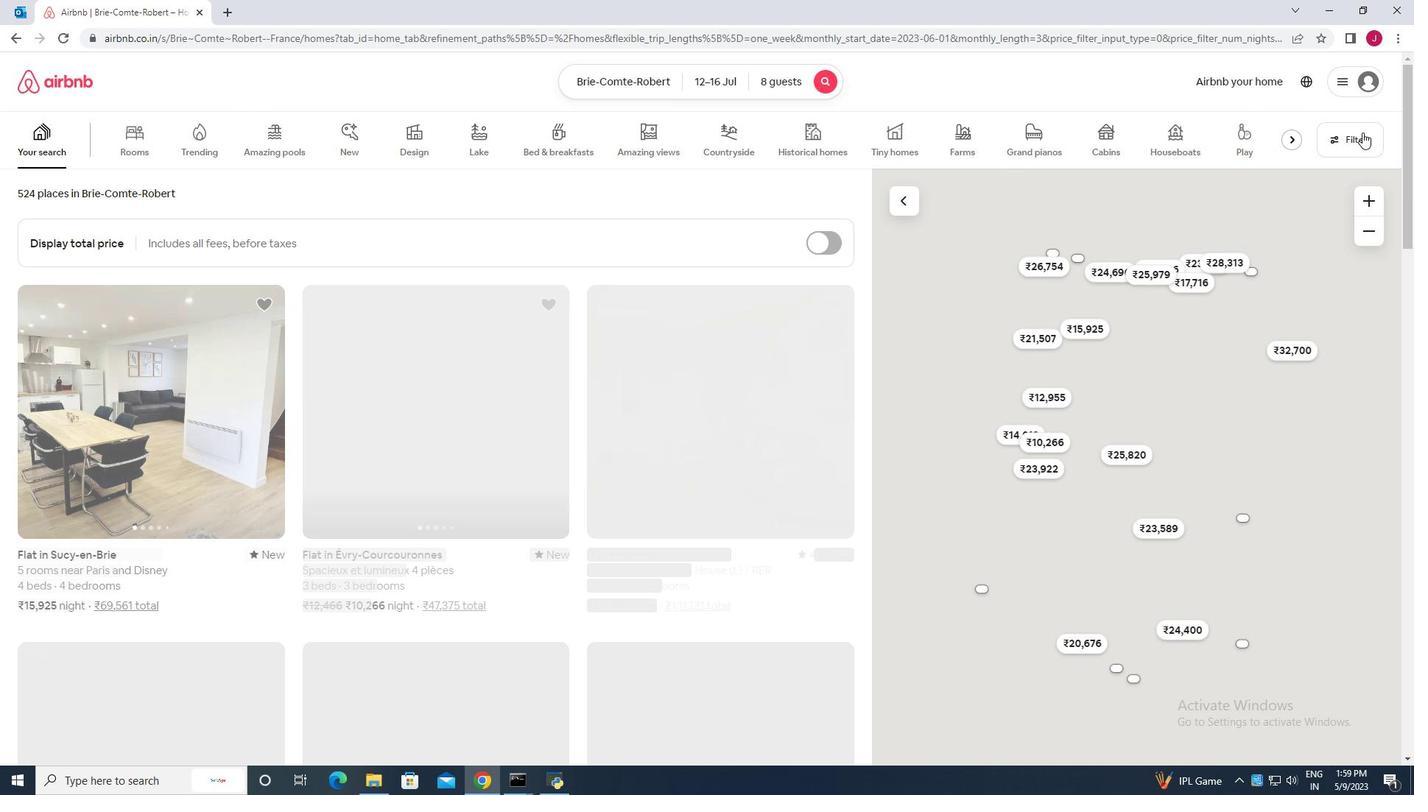 
Action: Mouse moved to (542, 498)
Screenshot: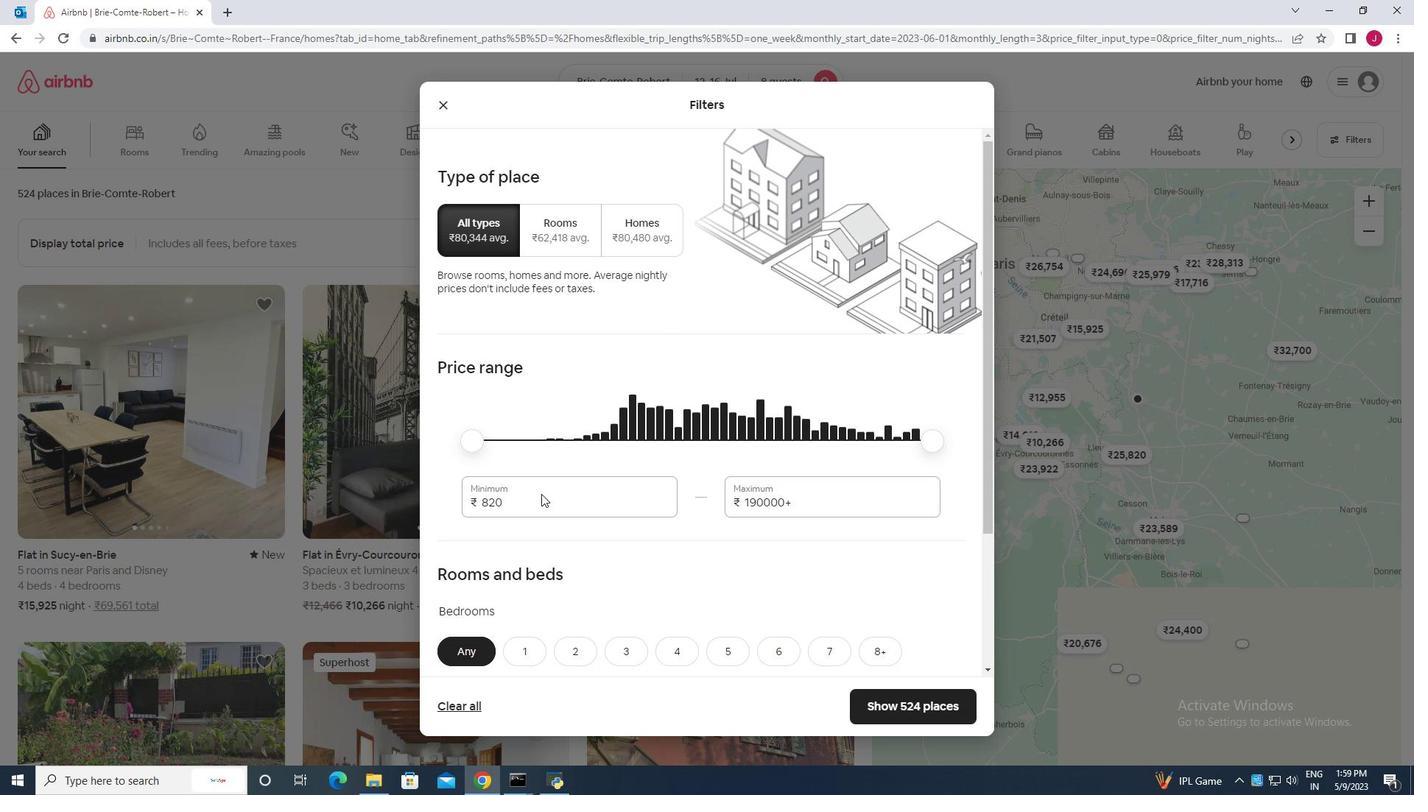 
Action: Mouse pressed left at (542, 498)
Screenshot: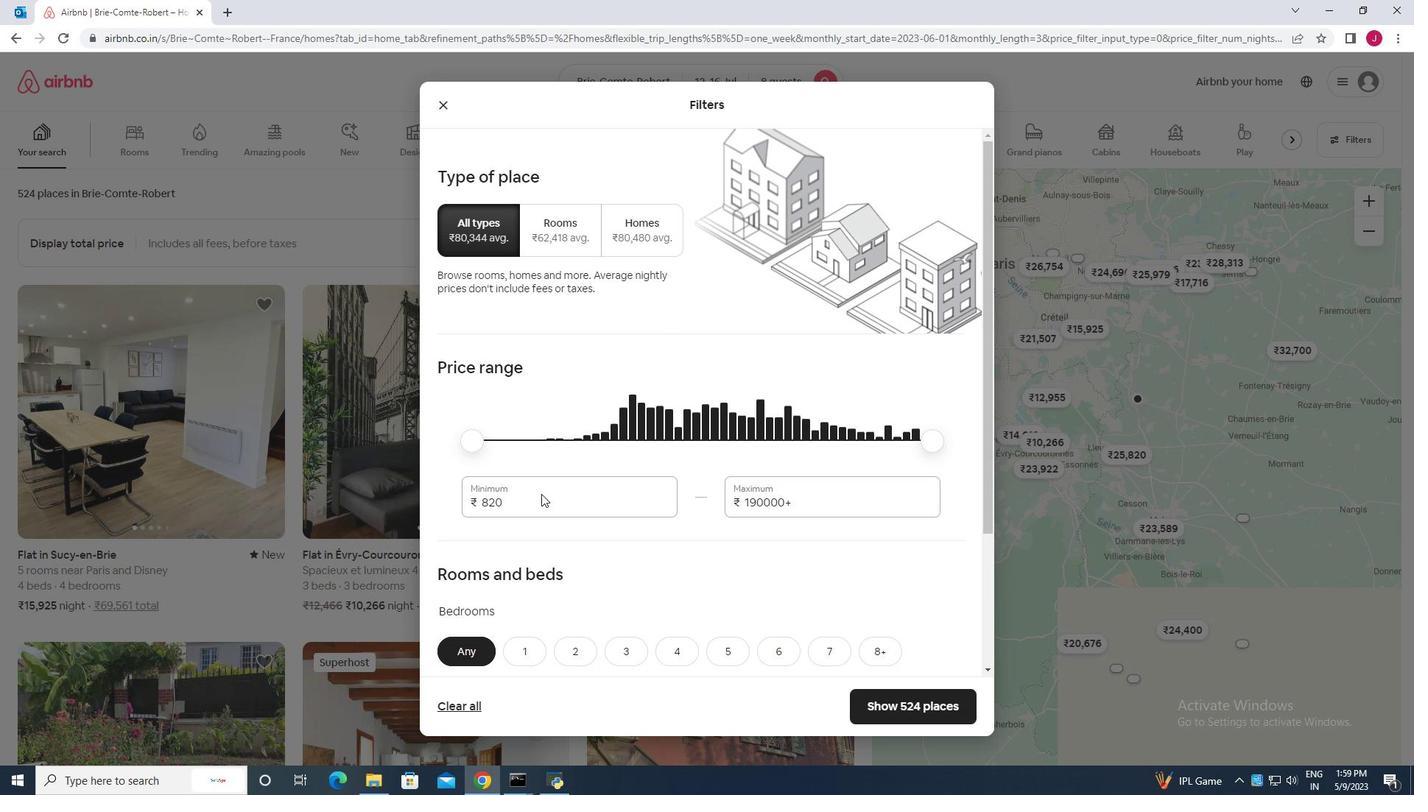 
Action: Mouse moved to (544, 497)
Screenshot: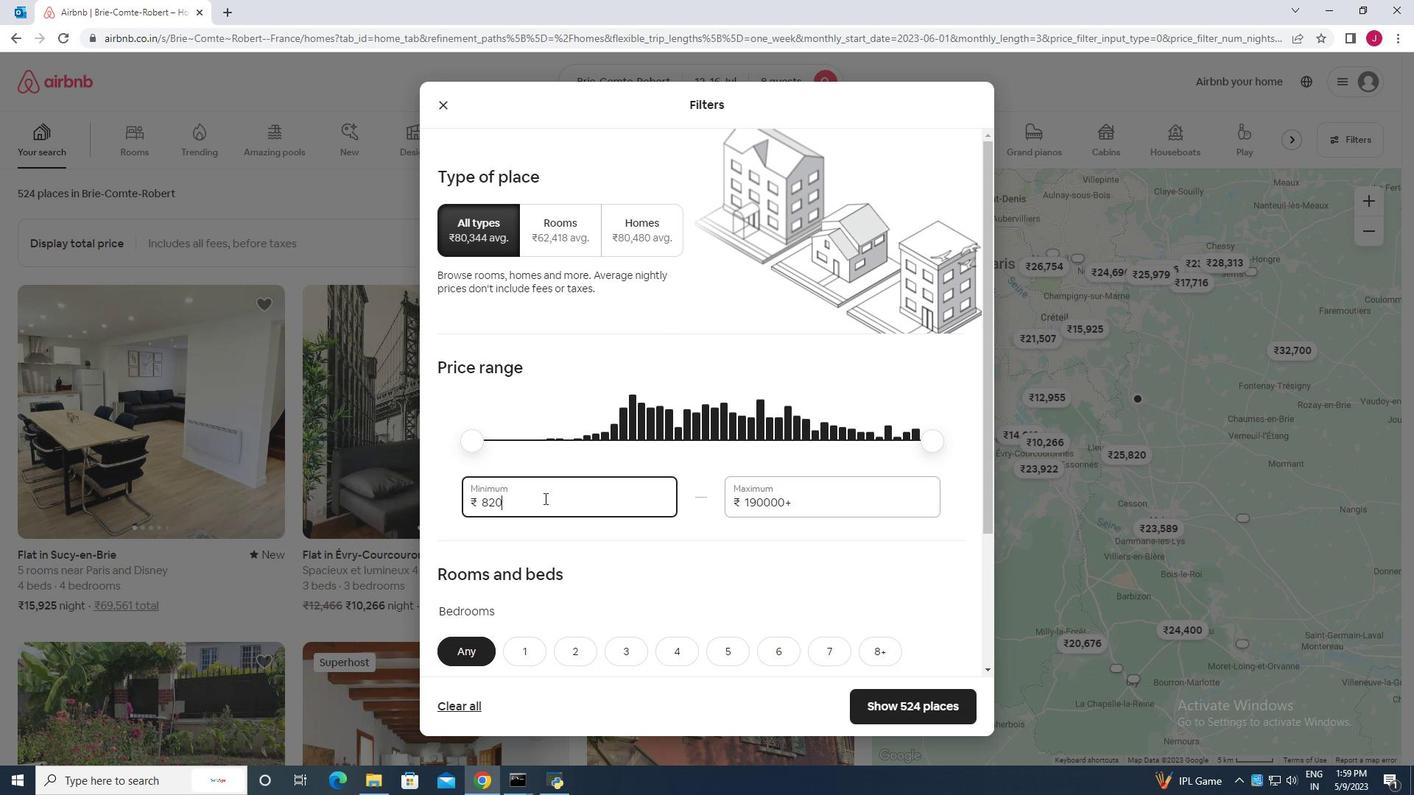 
Action: Key pressed <Key.backspace><Key.backspace><Key.backspace><Key.backspace><Key.backspace><Key.backspace><Key.backspace>10000
Screenshot: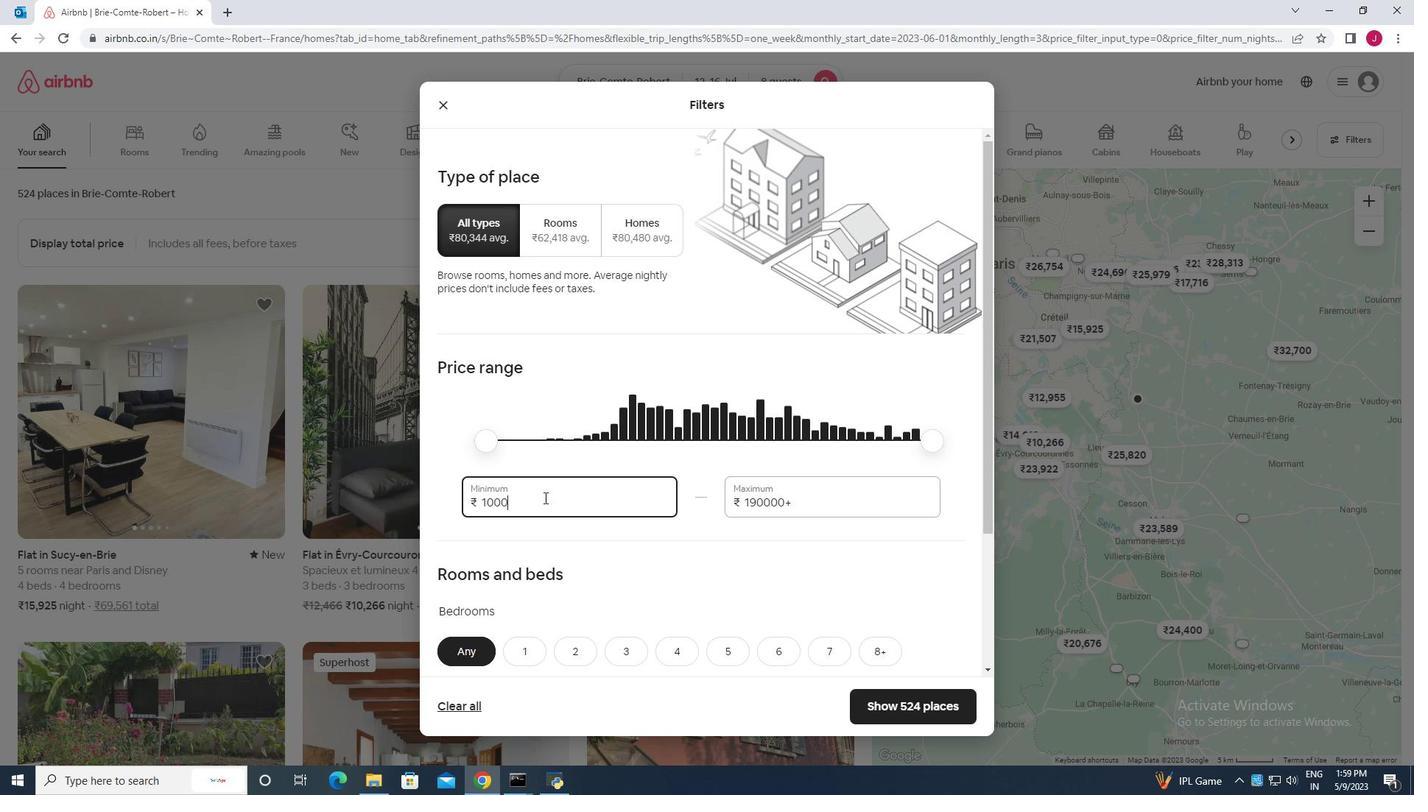 
Action: Mouse moved to (849, 504)
Screenshot: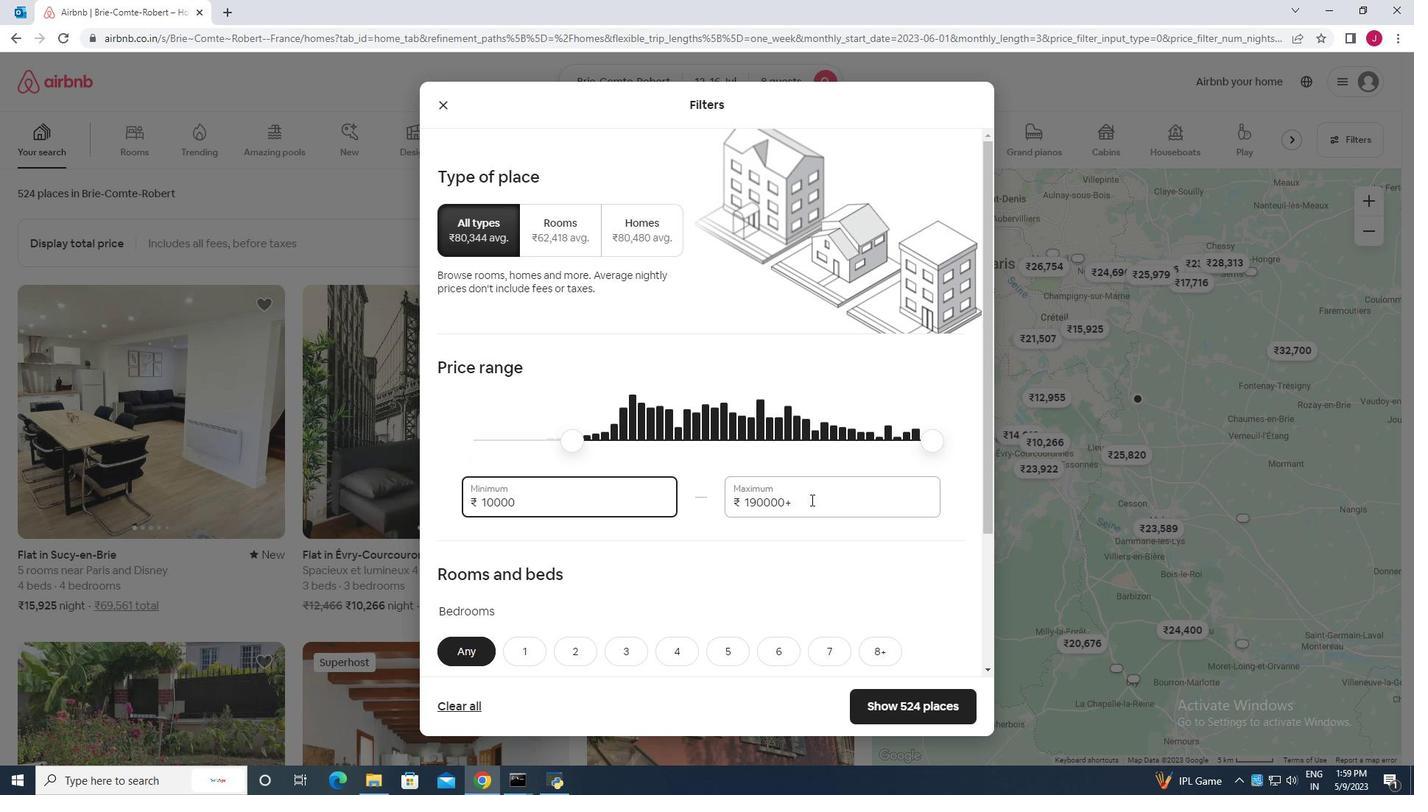 
Action: Mouse pressed left at (849, 504)
Screenshot: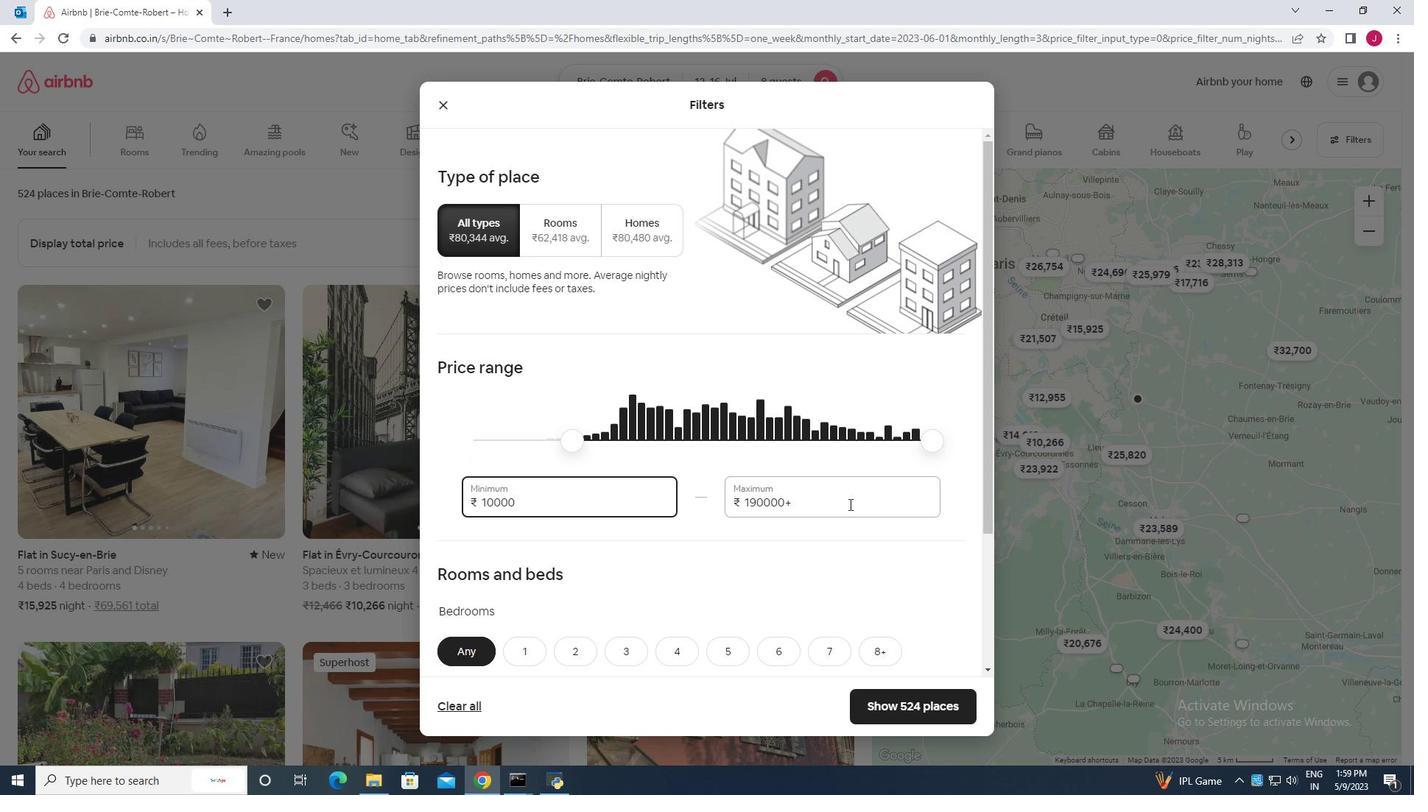 
Action: Key pressed <Key.backspace><Key.backspace><Key.backspace><Key.backspace><Key.backspace><Key.backspace><Key.backspace><Key.backspace><Key.backspace><Key.backspace><Key.backspace><Key.backspace><Key.backspace><Key.backspace>16000
Screenshot: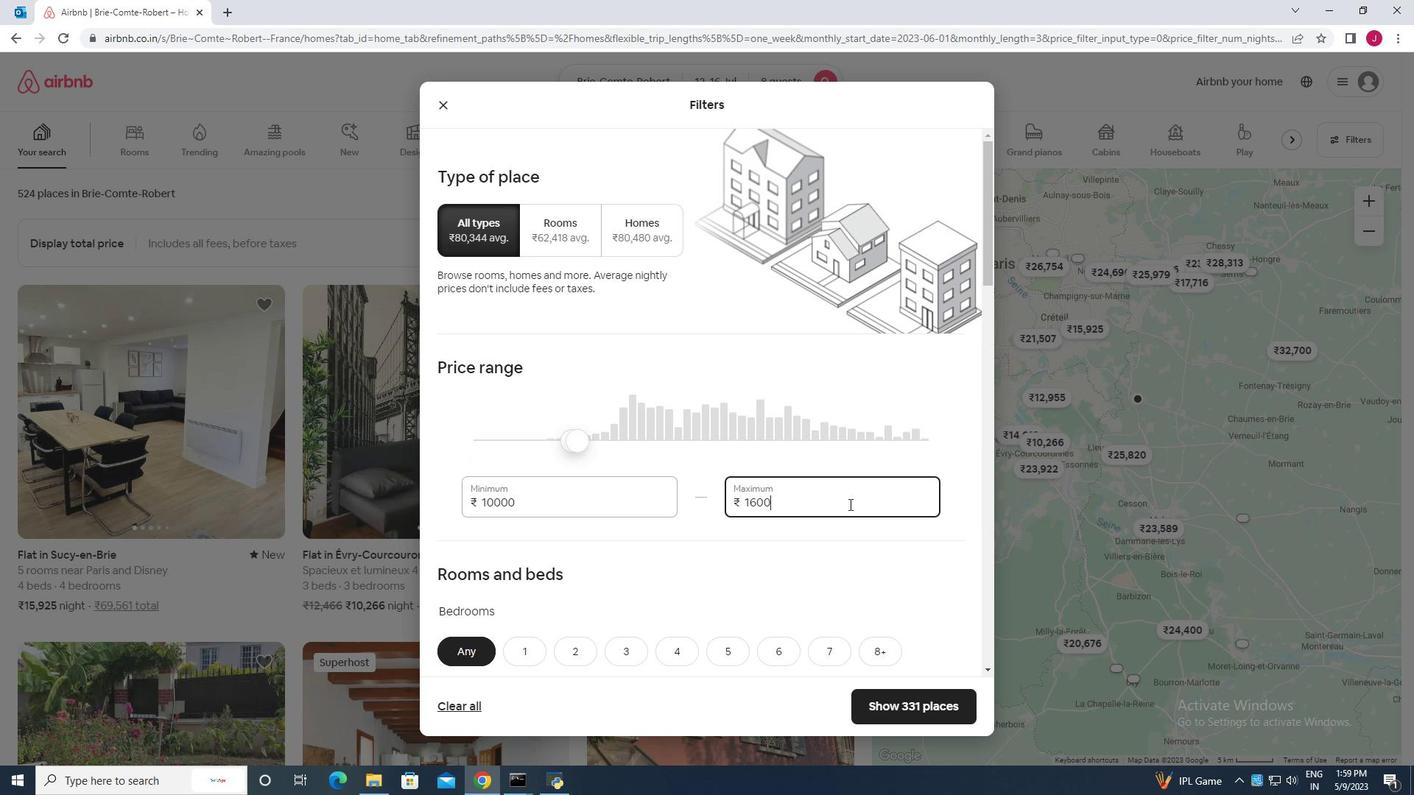 
Action: Mouse moved to (856, 533)
Screenshot: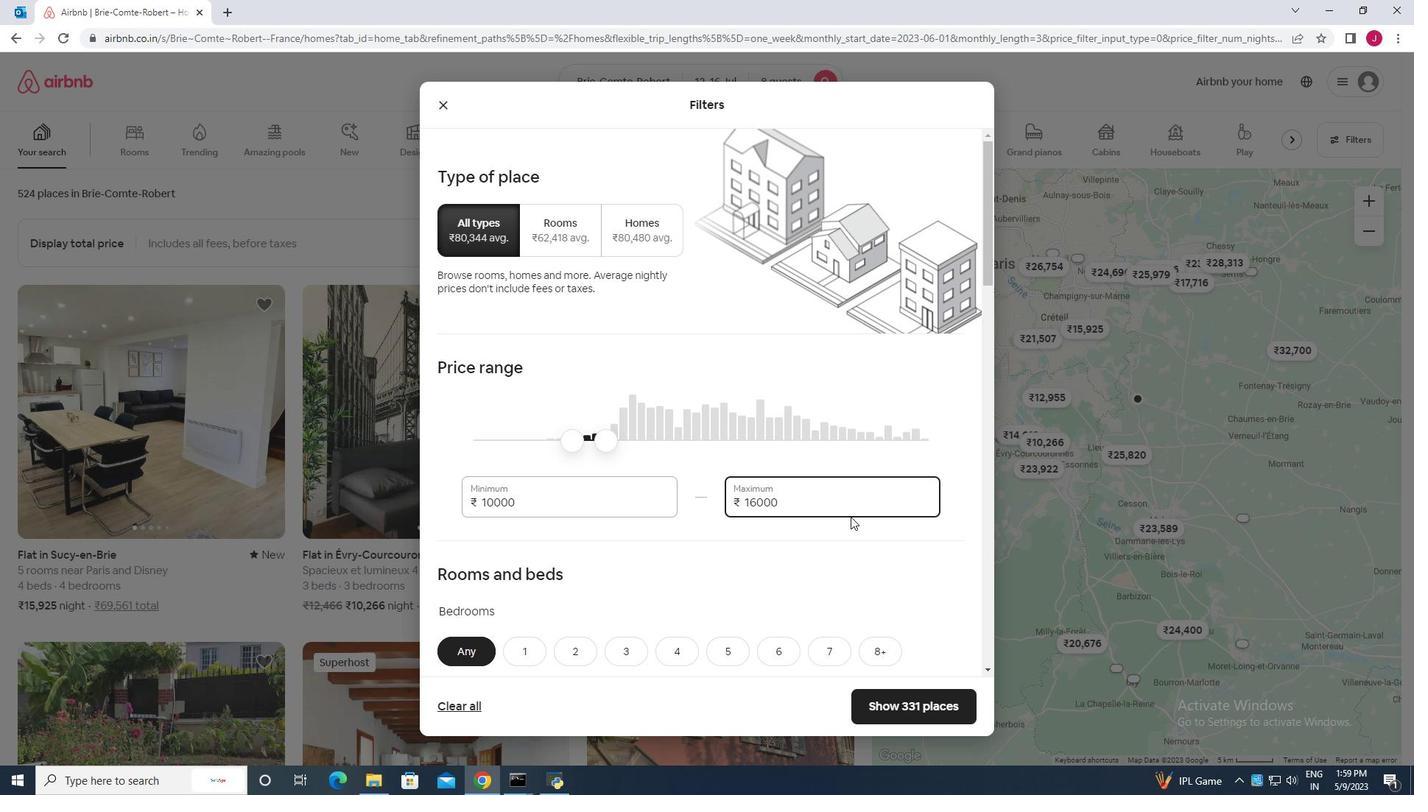 
Action: Mouse scrolled (856, 532) with delta (0, 0)
Screenshot: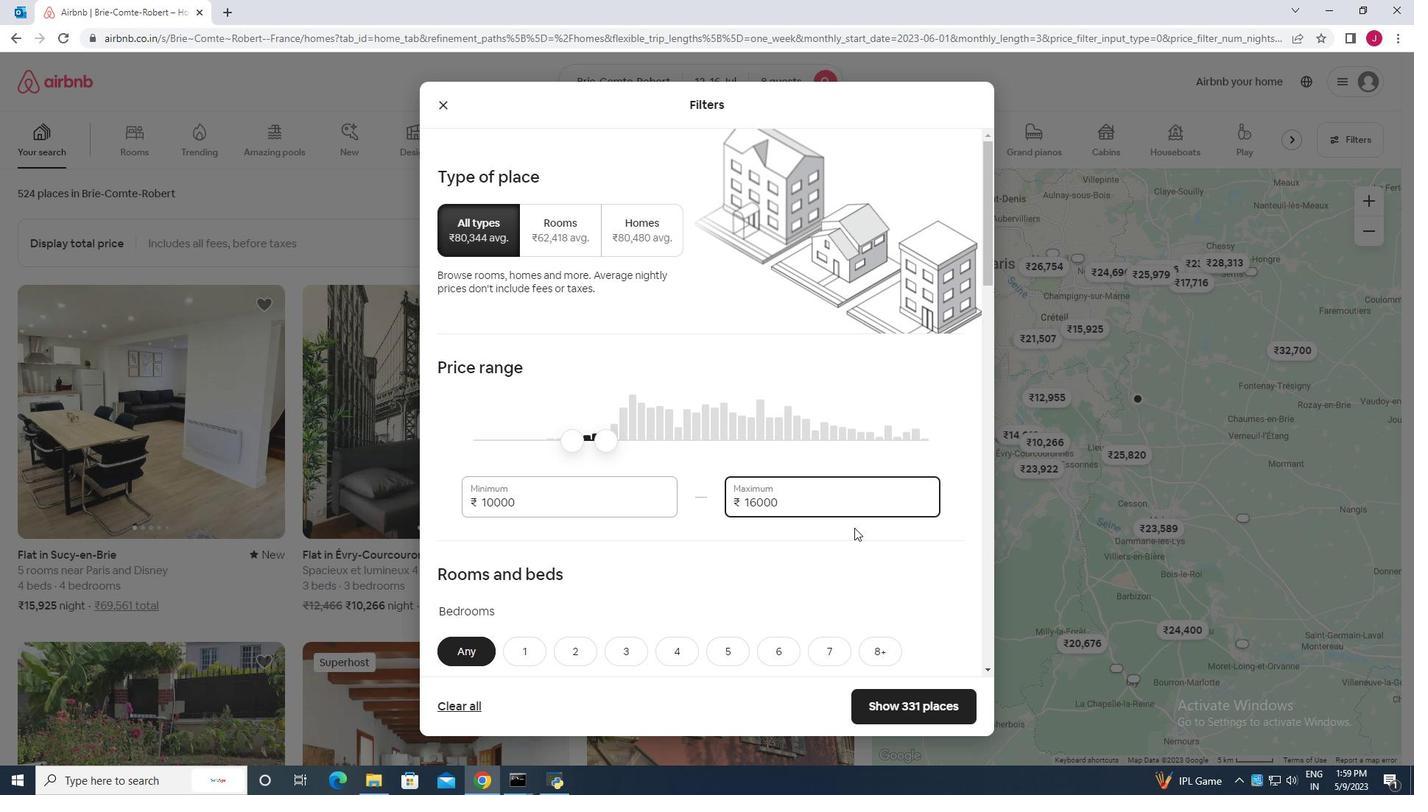 
Action: Mouse scrolled (856, 532) with delta (0, 0)
Screenshot: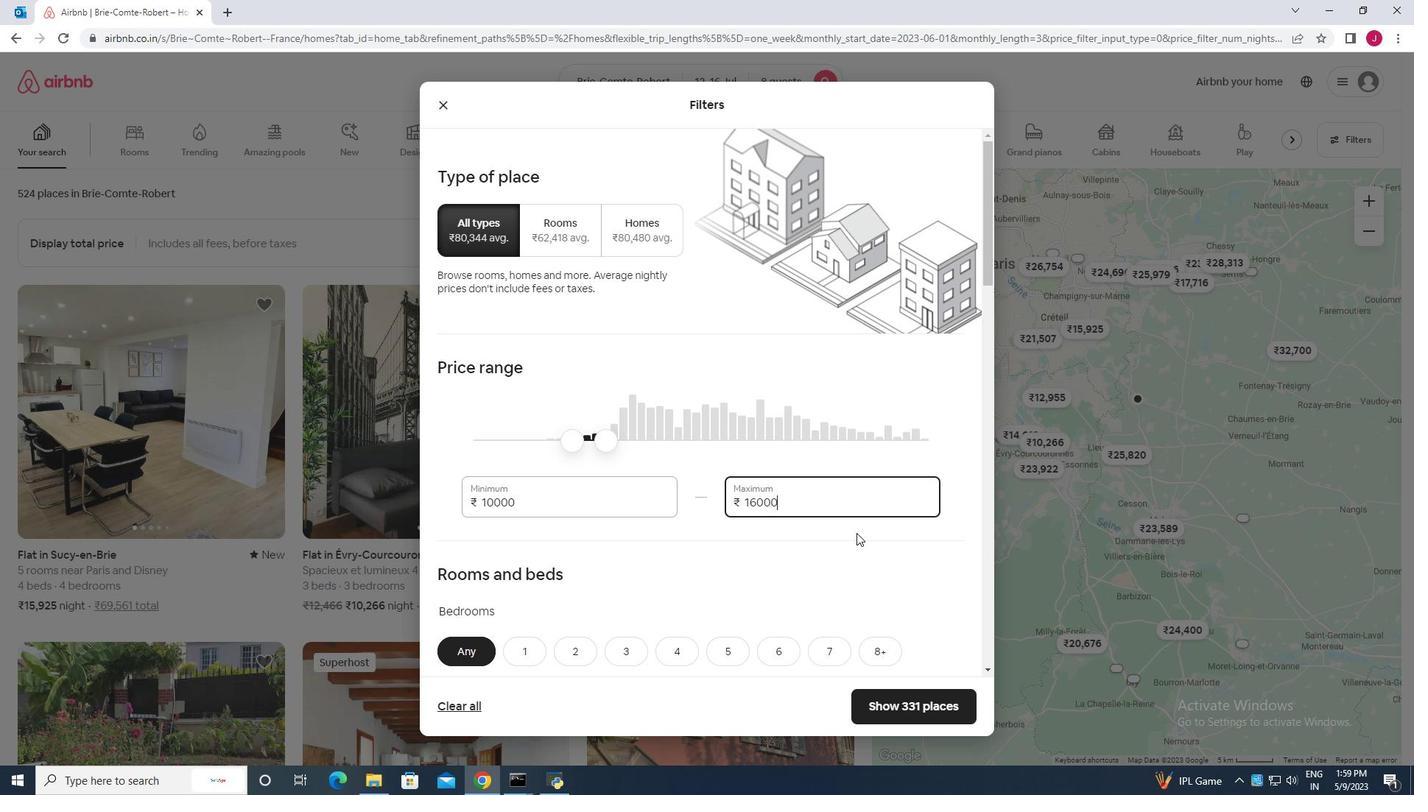 
Action: Mouse moved to (785, 461)
Screenshot: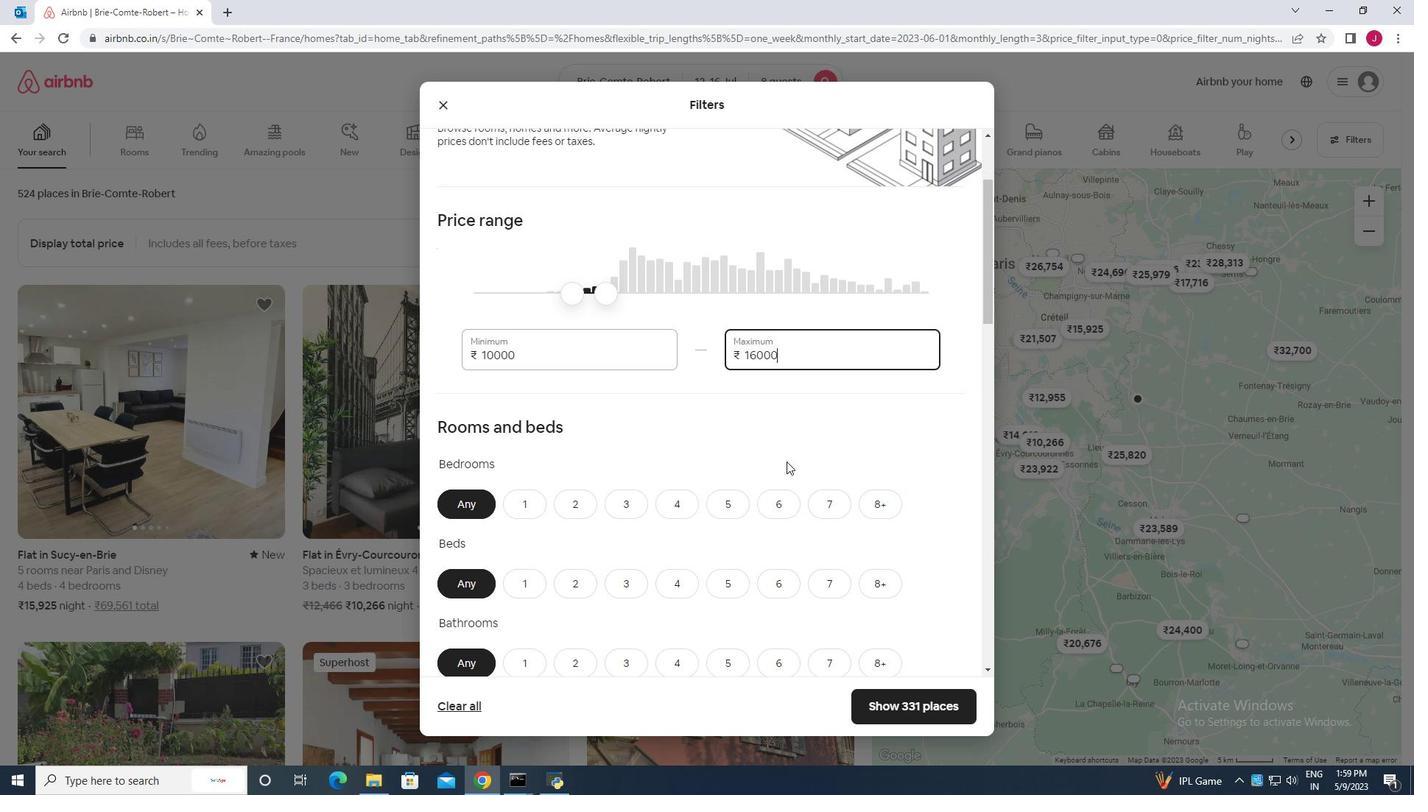 
Action: Mouse scrolled (785, 460) with delta (0, 0)
Screenshot: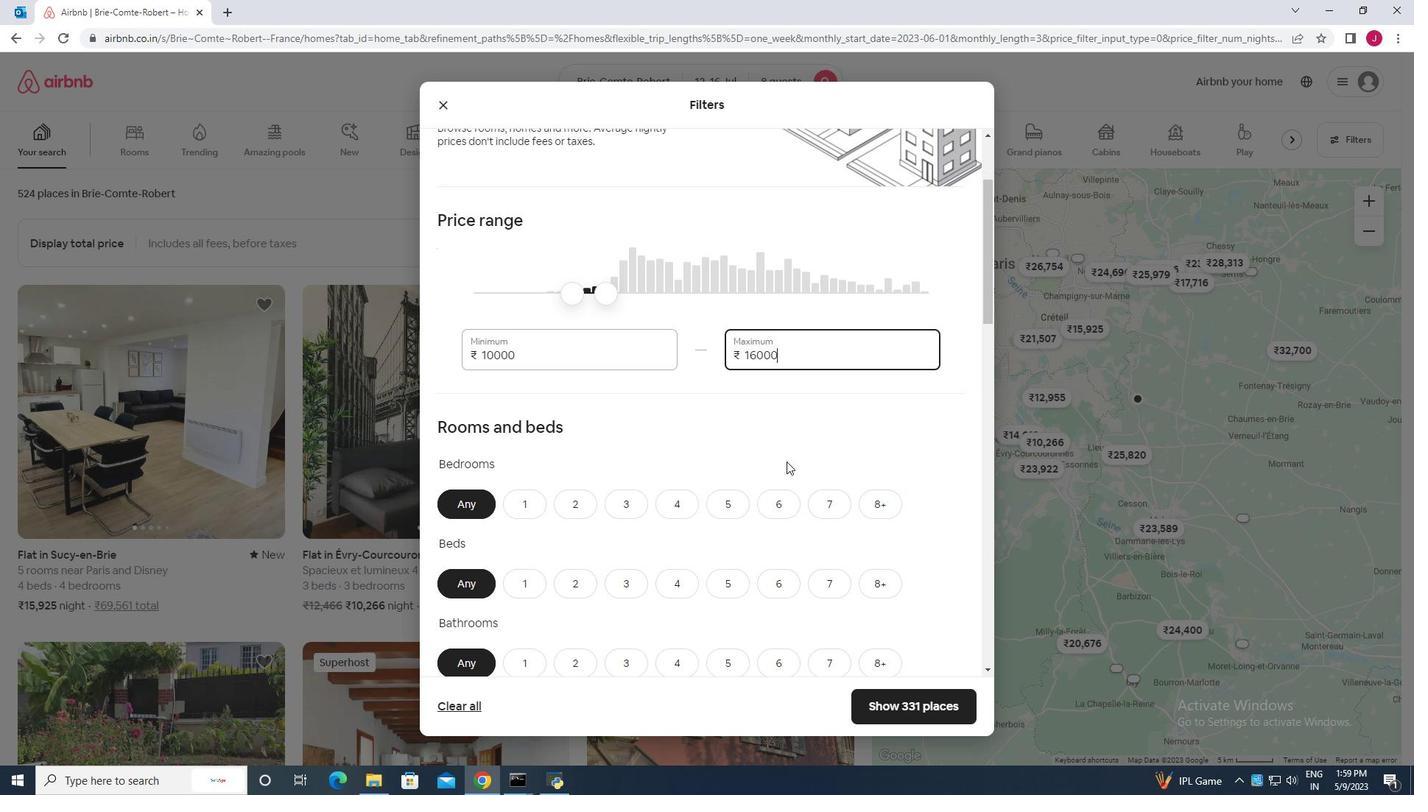 
Action: Mouse scrolled (785, 460) with delta (0, 0)
Screenshot: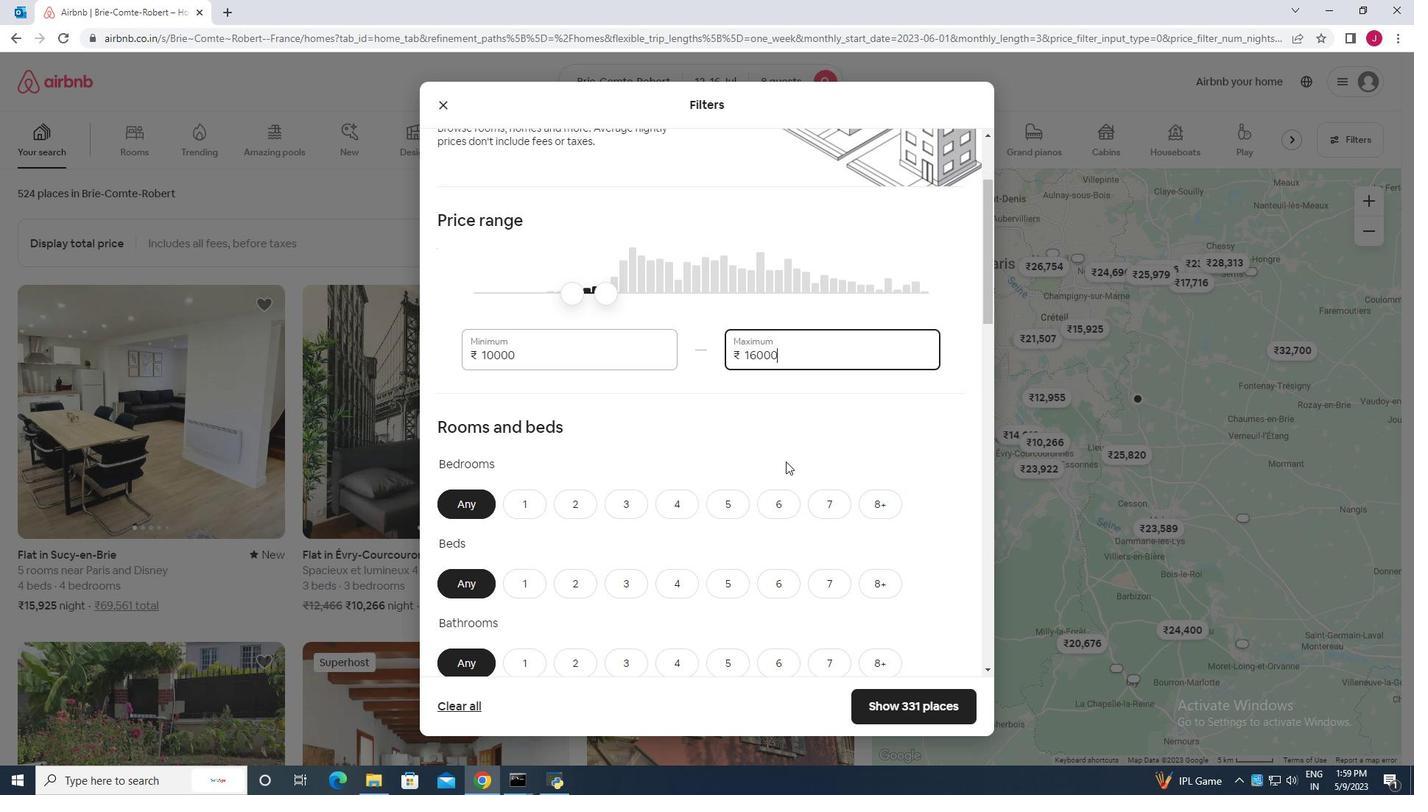 
Action: Mouse moved to (880, 363)
Screenshot: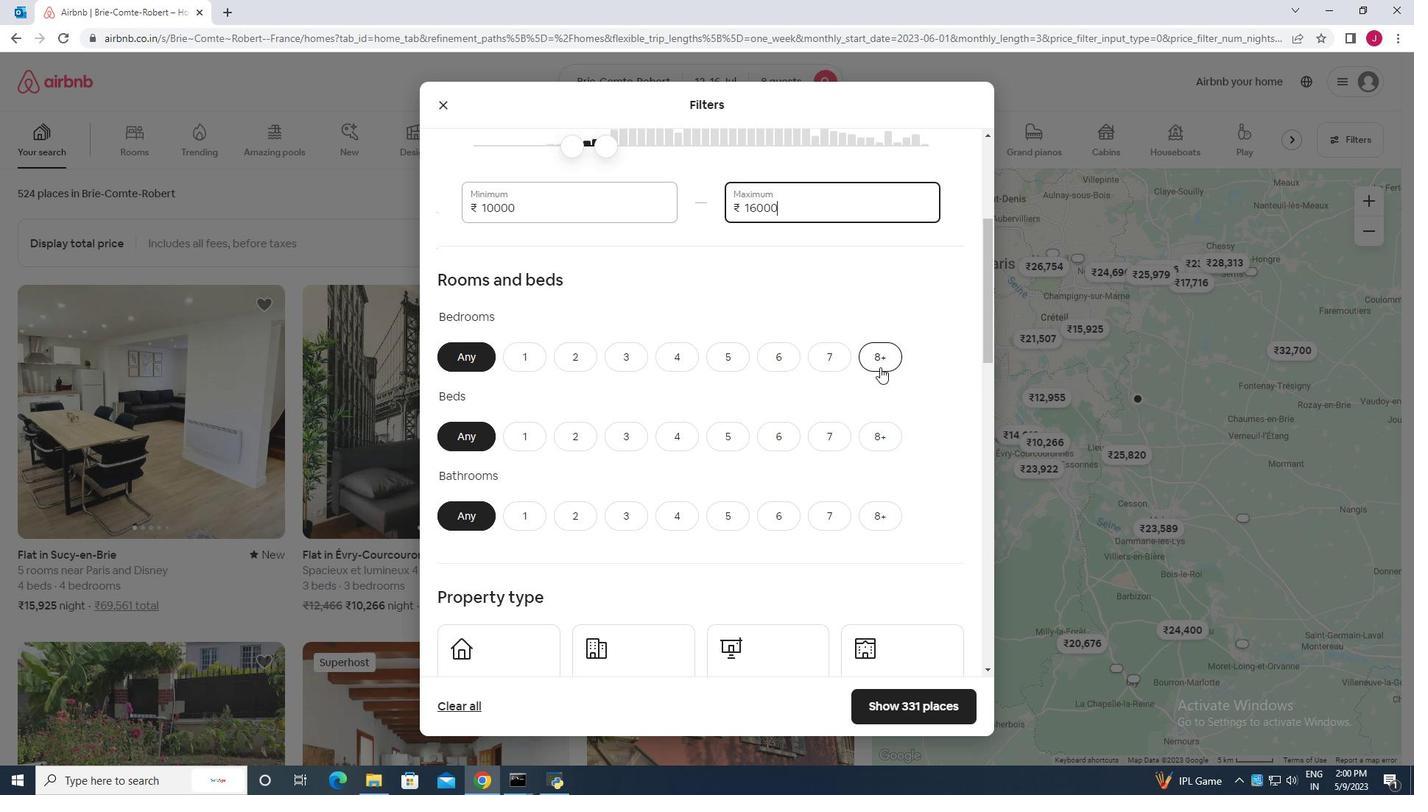 
Action: Mouse pressed left at (880, 363)
Screenshot: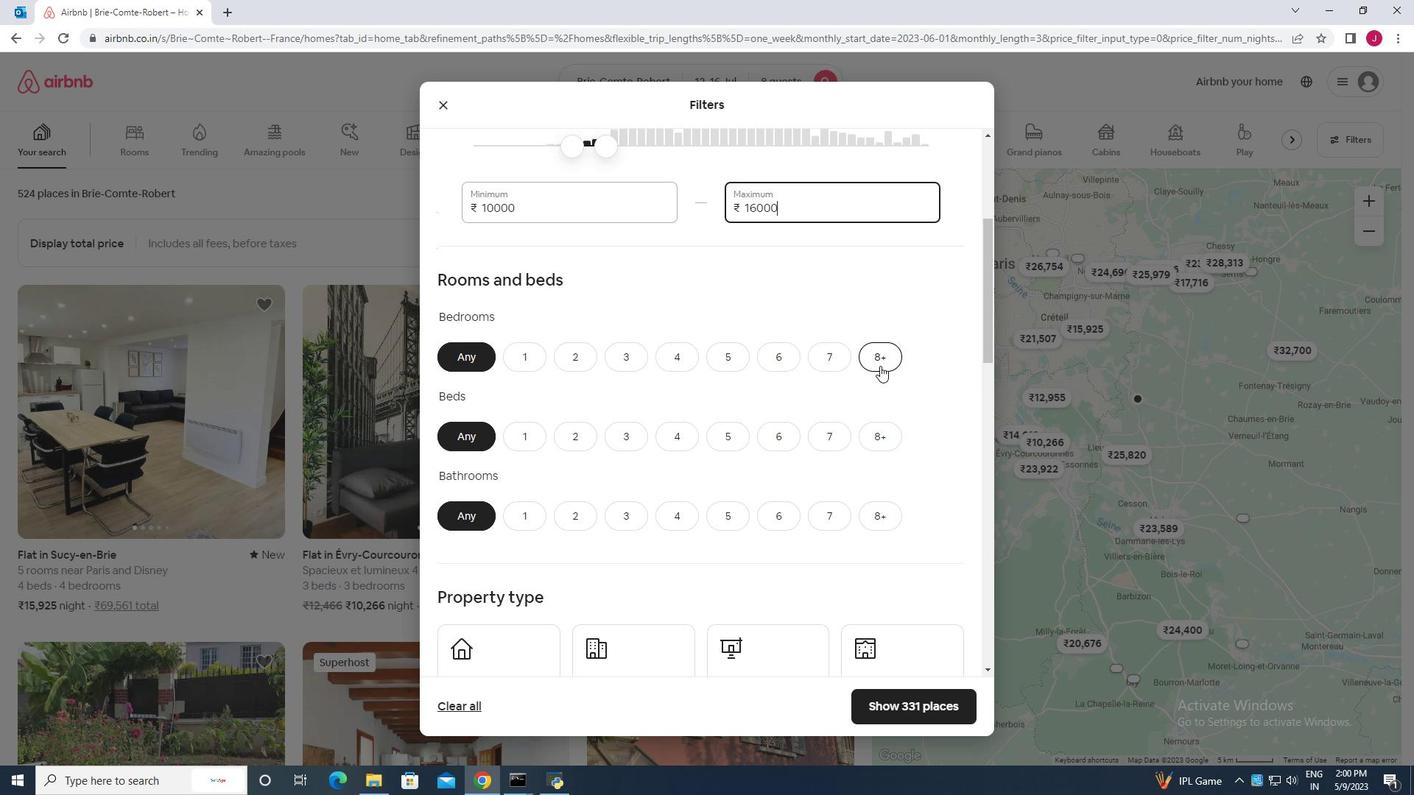 
Action: Mouse moved to (878, 439)
Screenshot: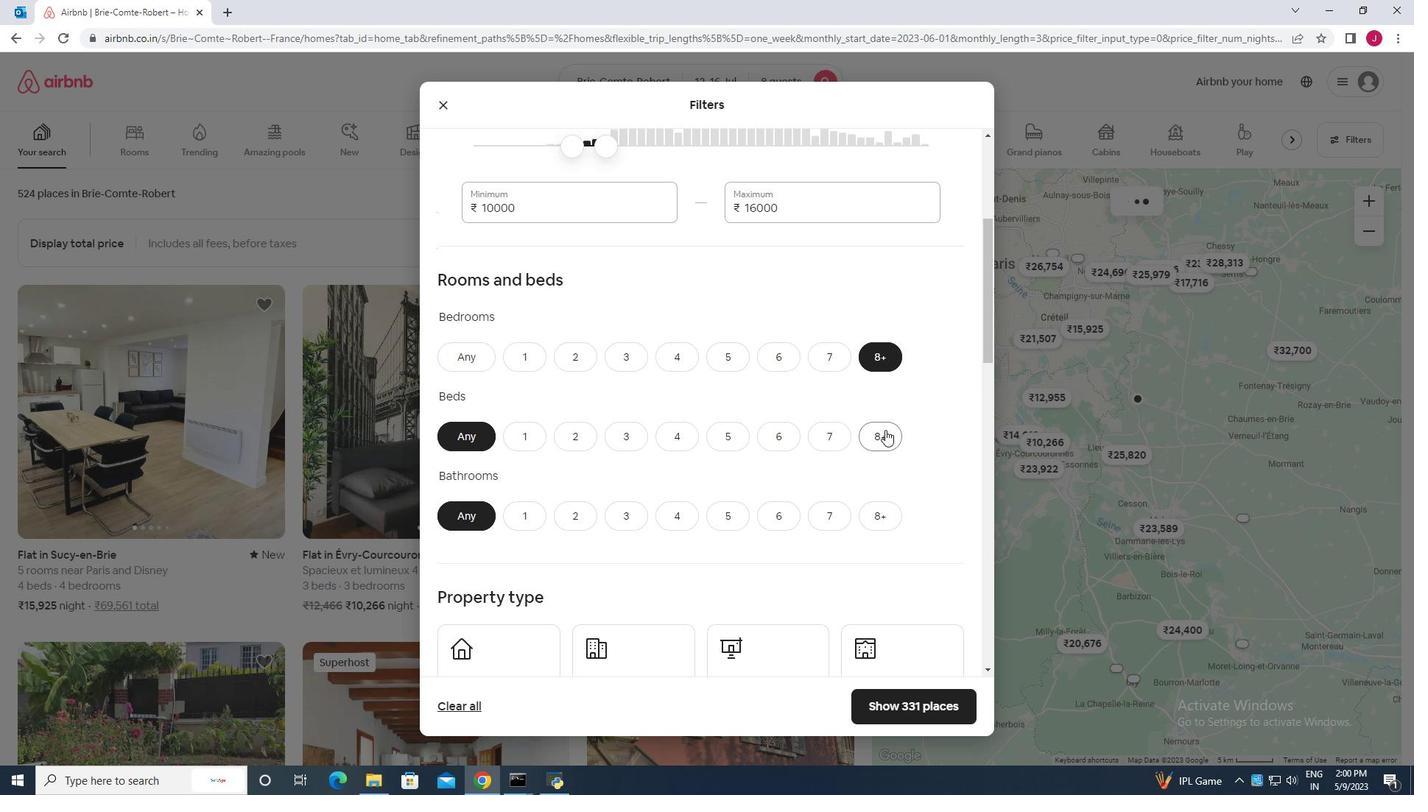 
Action: Mouse pressed left at (878, 439)
Screenshot: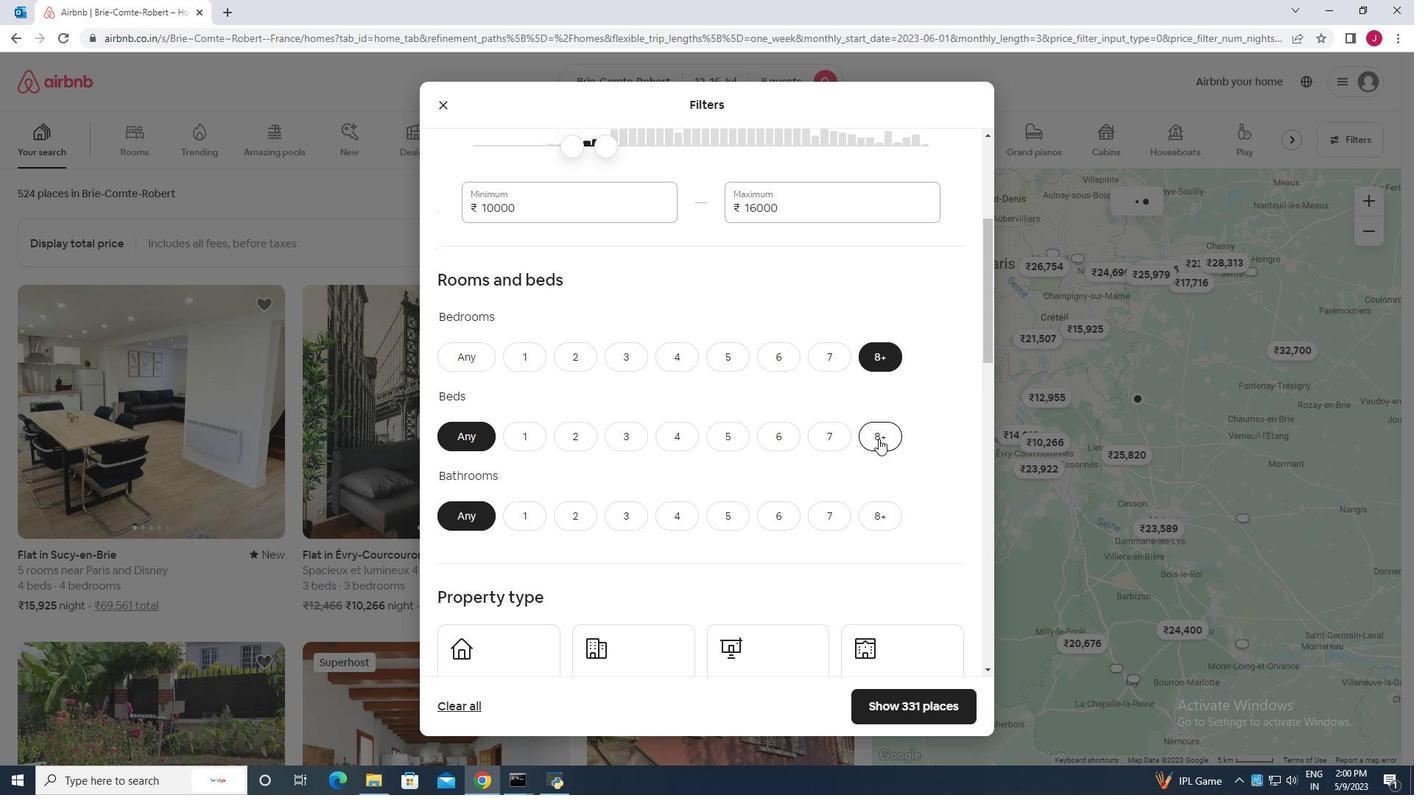
Action: Mouse moved to (881, 516)
Screenshot: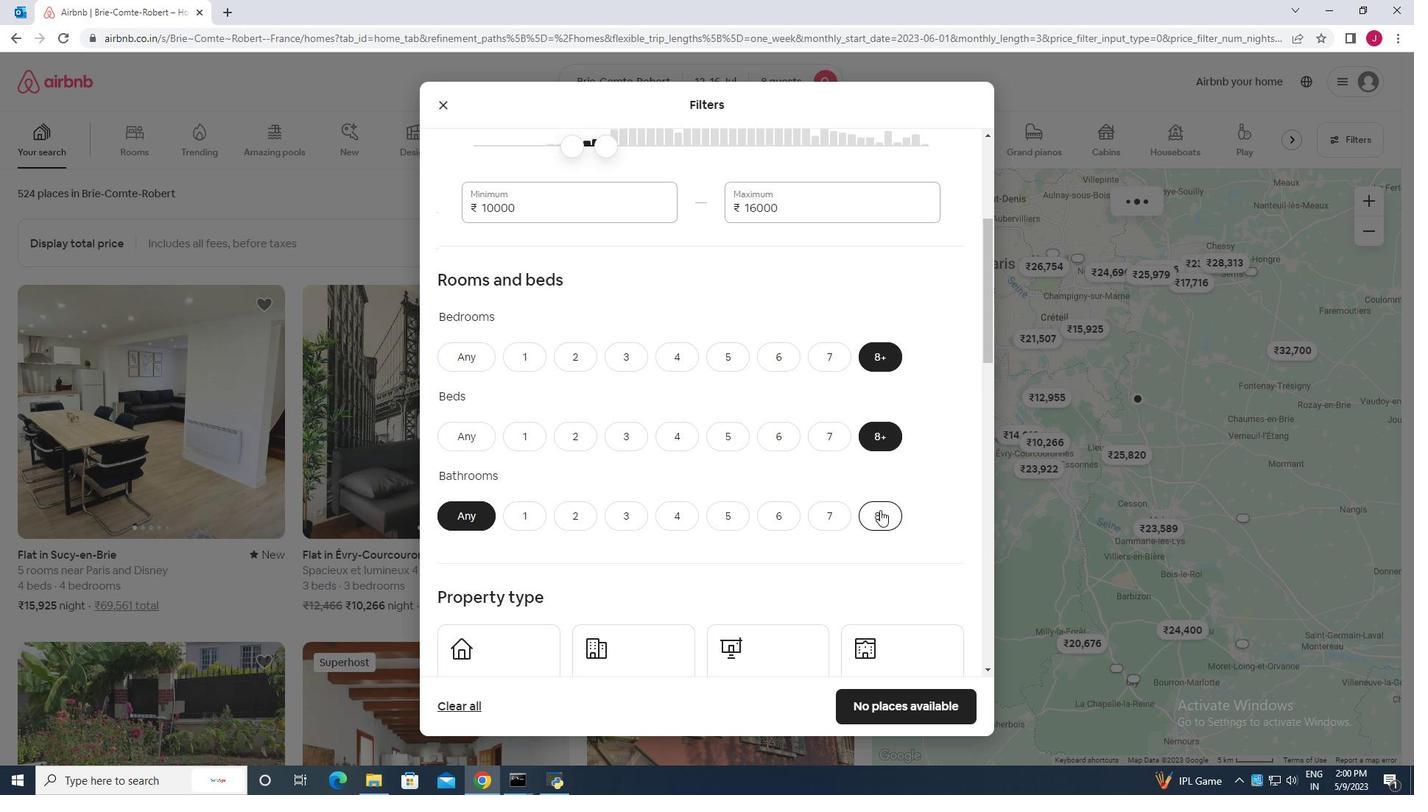 
Action: Mouse pressed left at (881, 516)
Screenshot: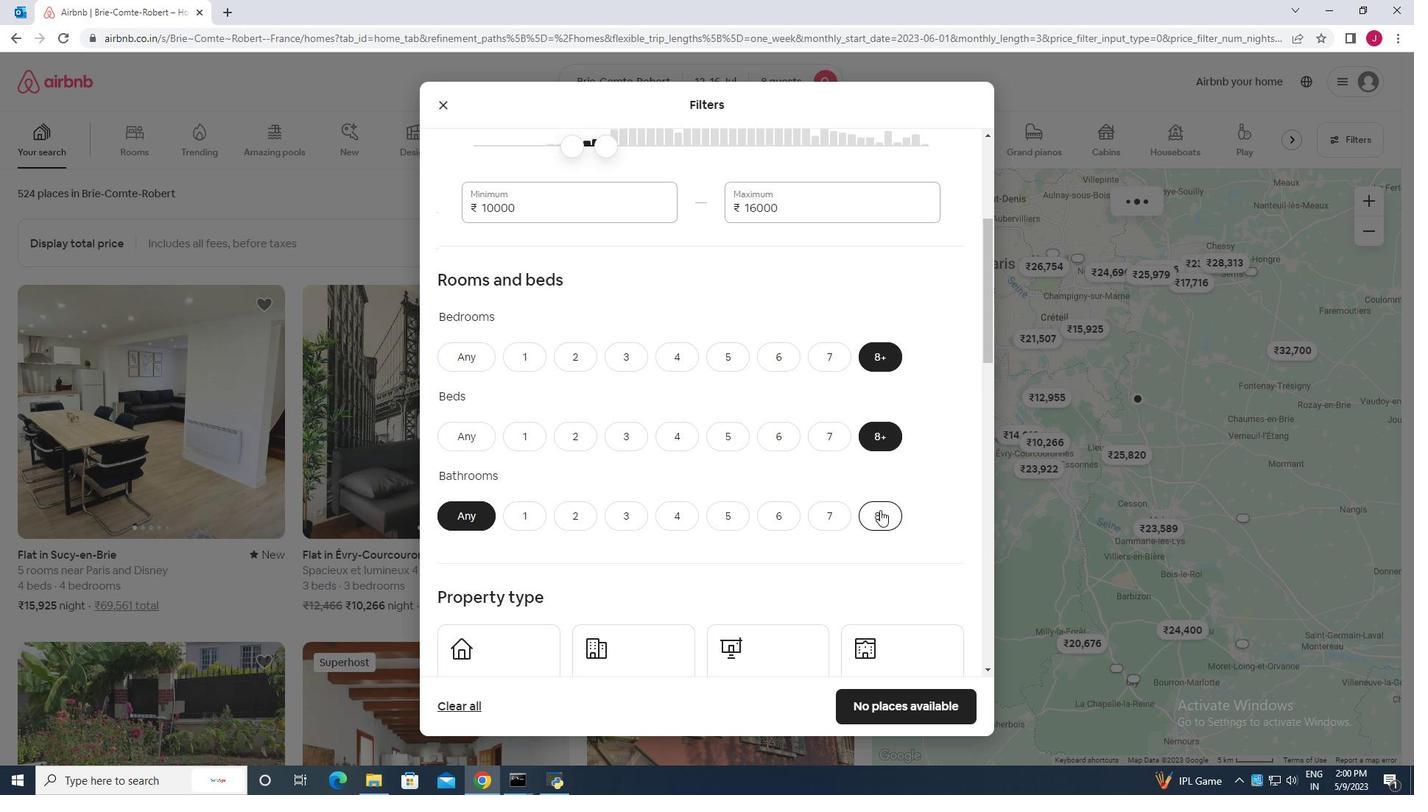 
Action: Mouse moved to (691, 460)
Screenshot: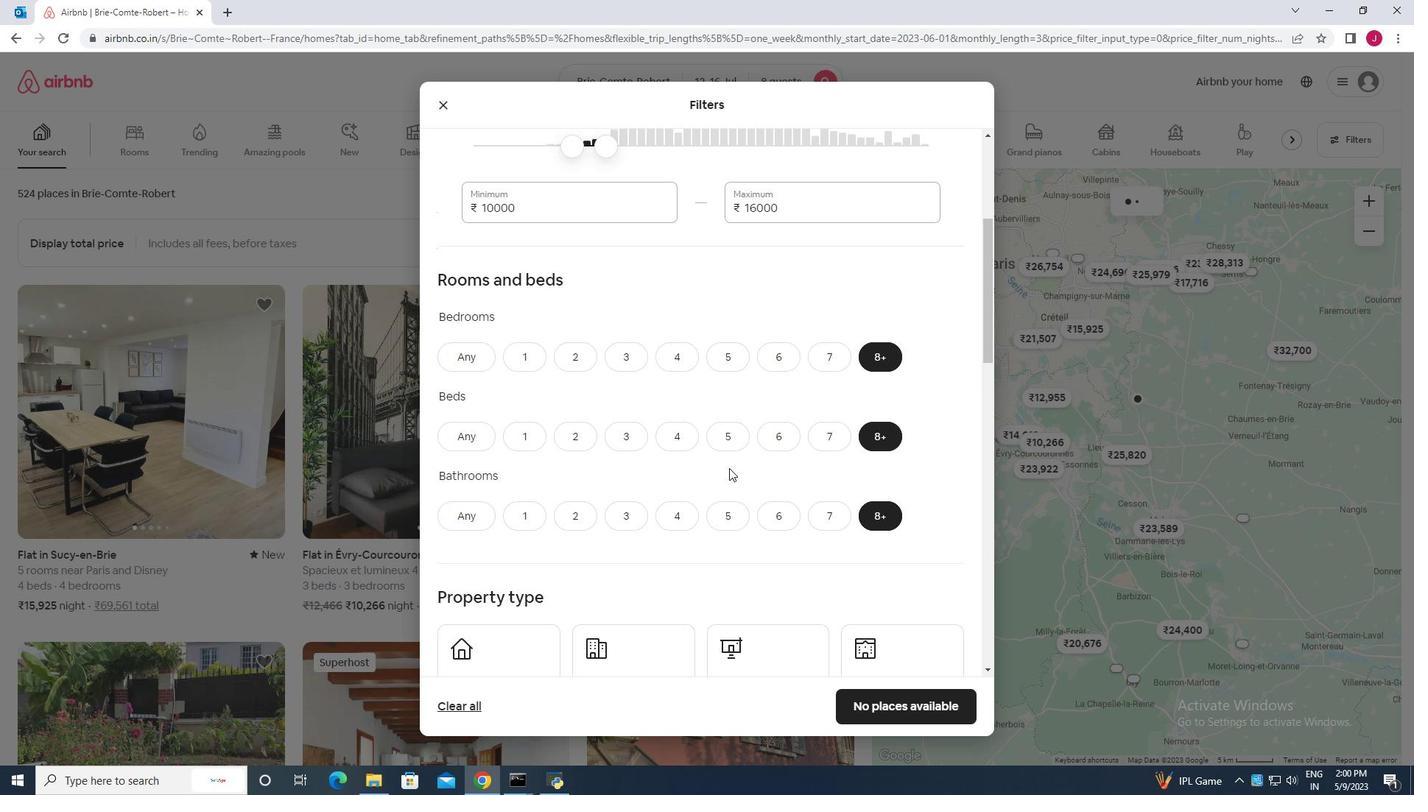 
Action: Mouse scrolled (691, 459) with delta (0, 0)
Screenshot: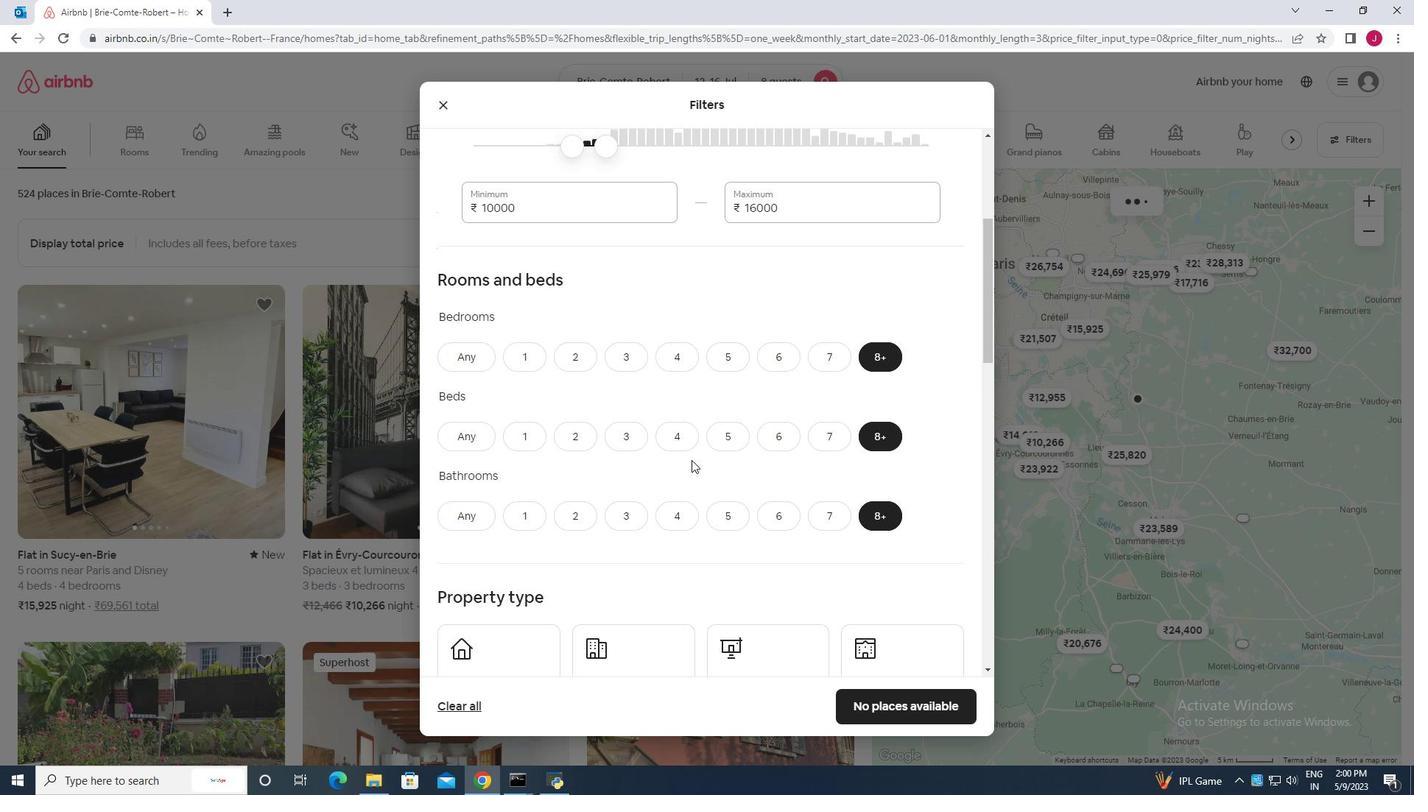 
Action: Mouse scrolled (691, 459) with delta (0, 0)
Screenshot: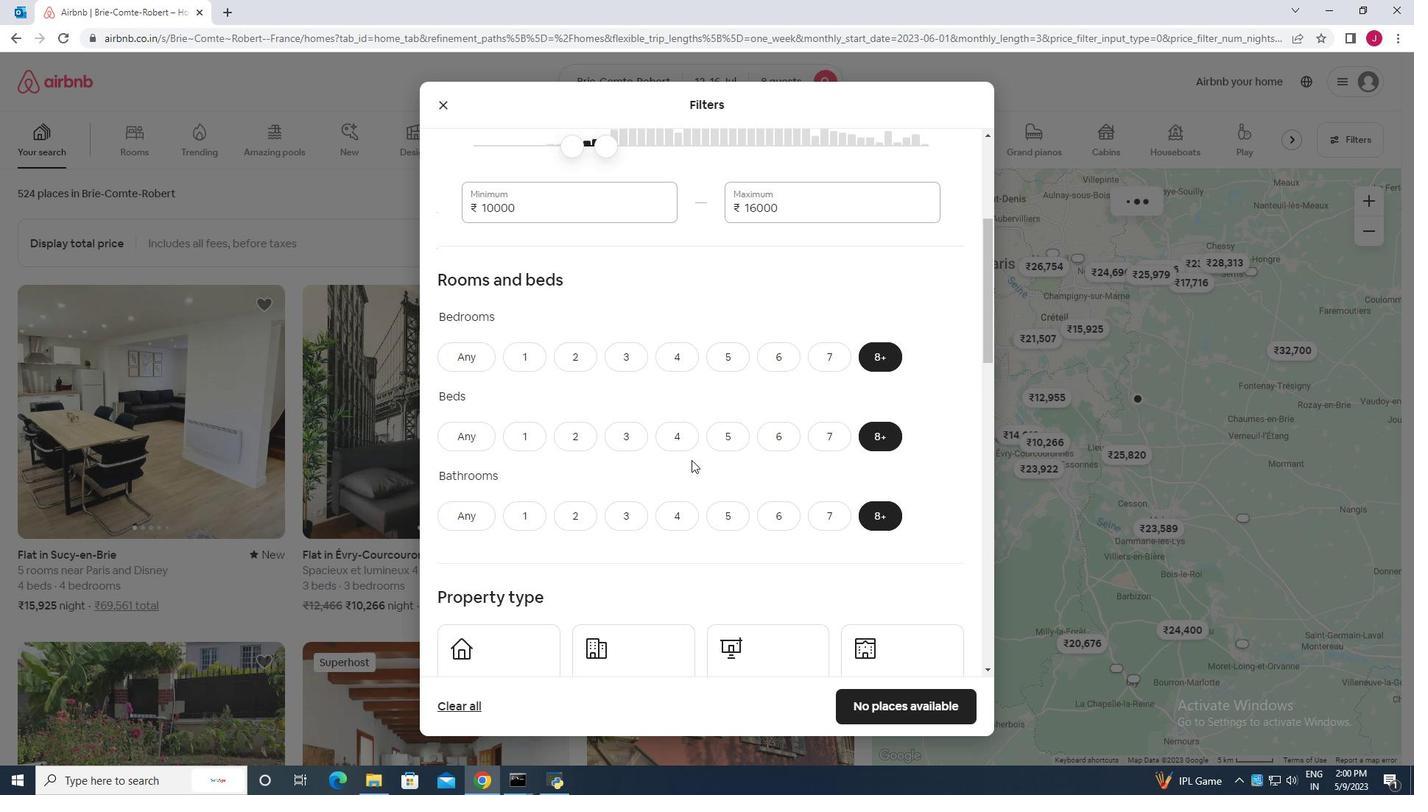 
Action: Mouse scrolled (691, 459) with delta (0, 0)
Screenshot: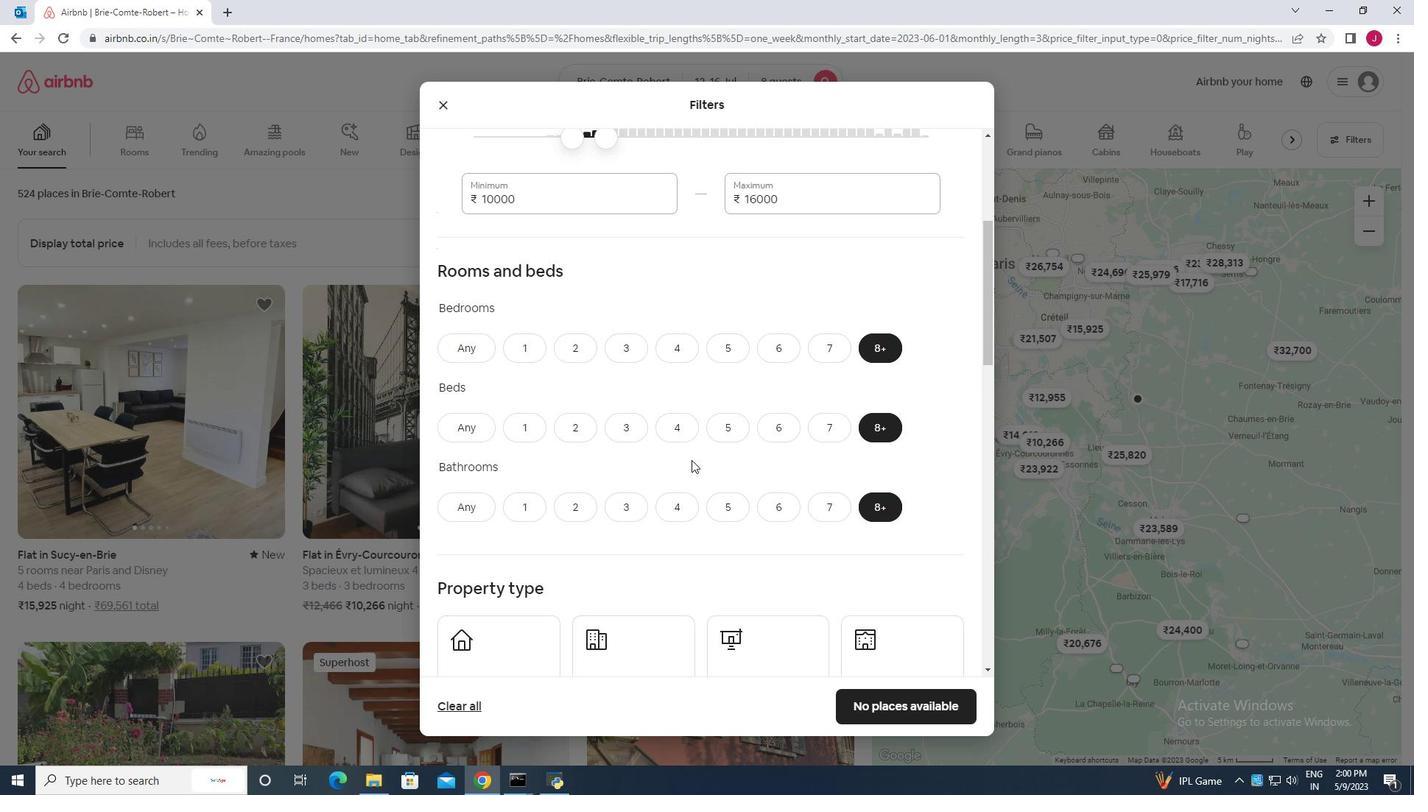 
Action: Mouse moved to (503, 438)
Screenshot: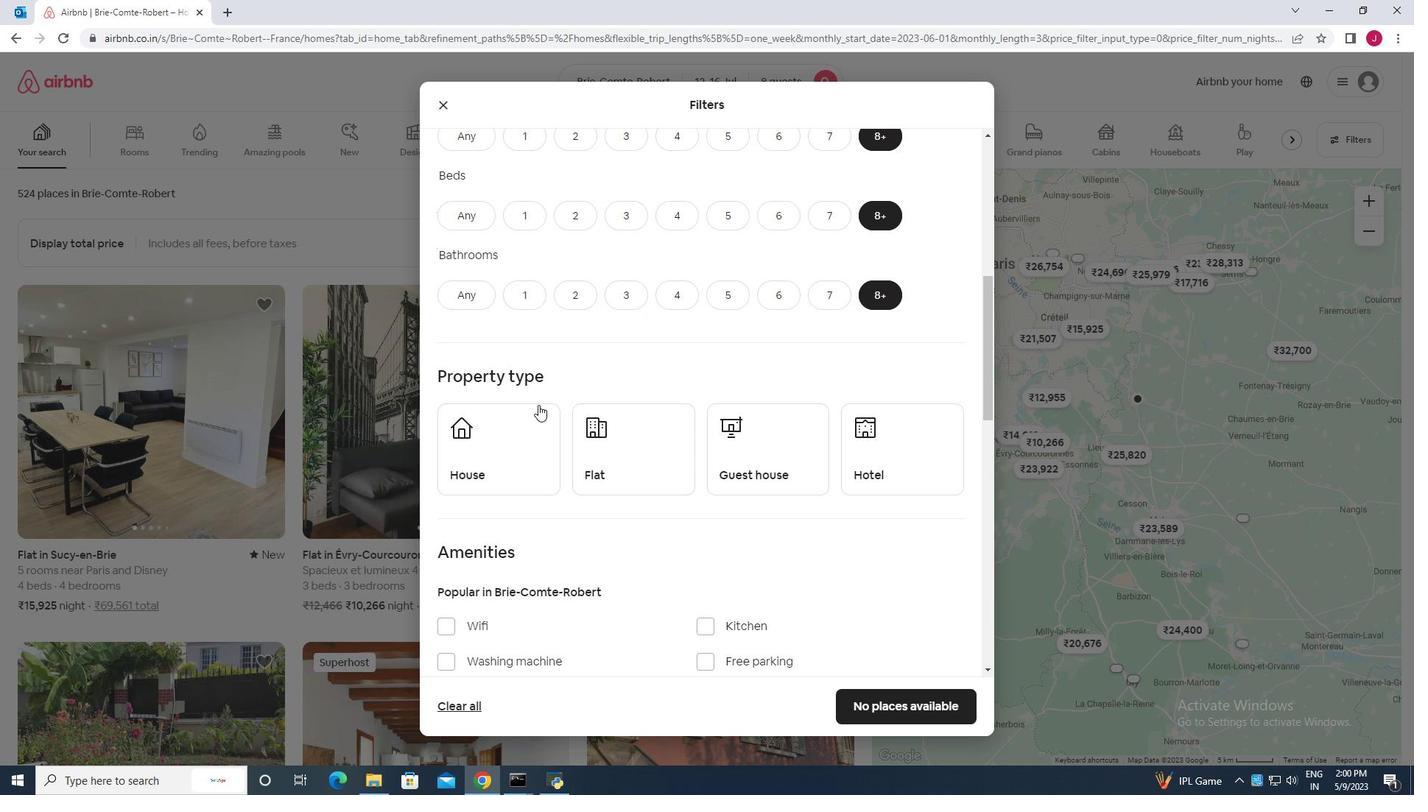 
Action: Mouse pressed left at (503, 438)
Screenshot: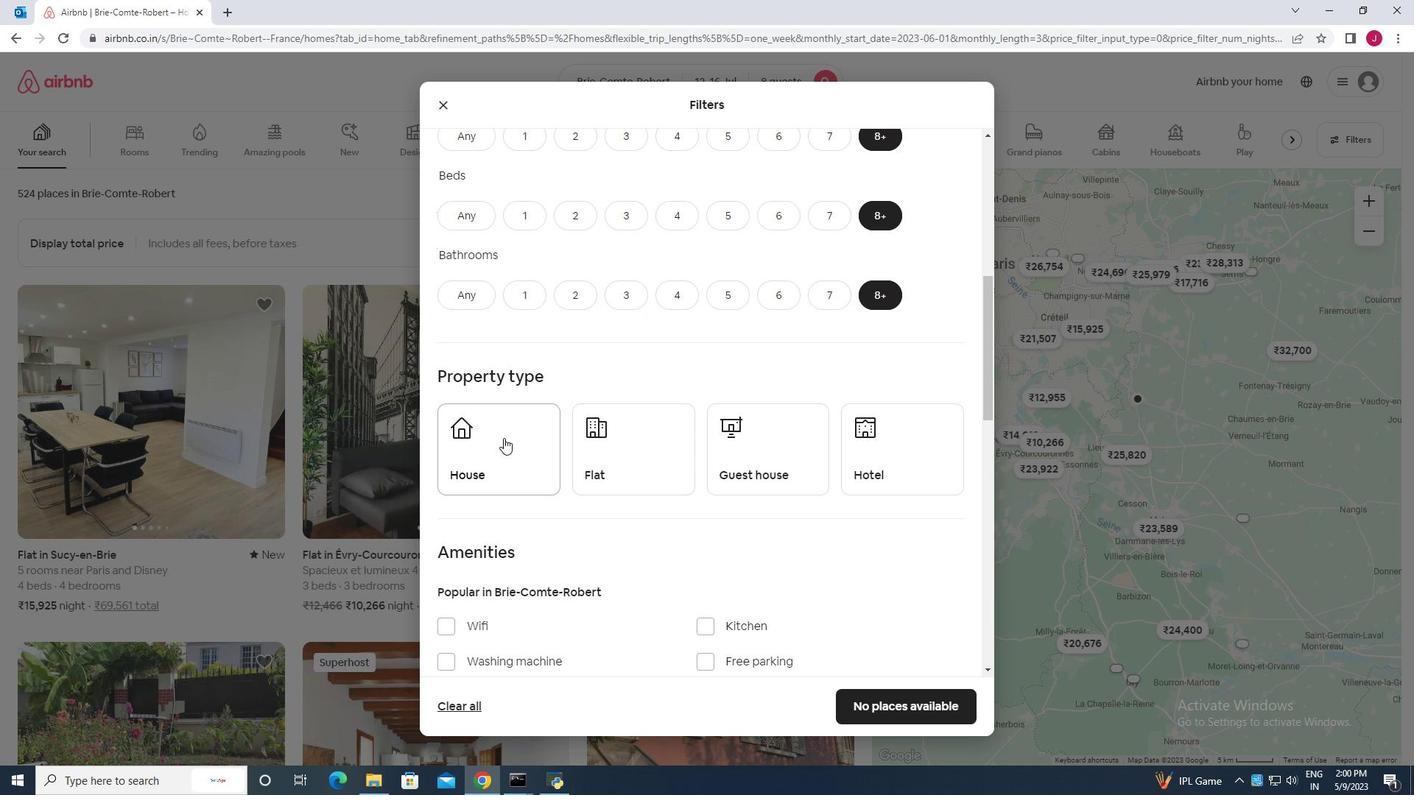 
Action: Mouse moved to (595, 443)
Screenshot: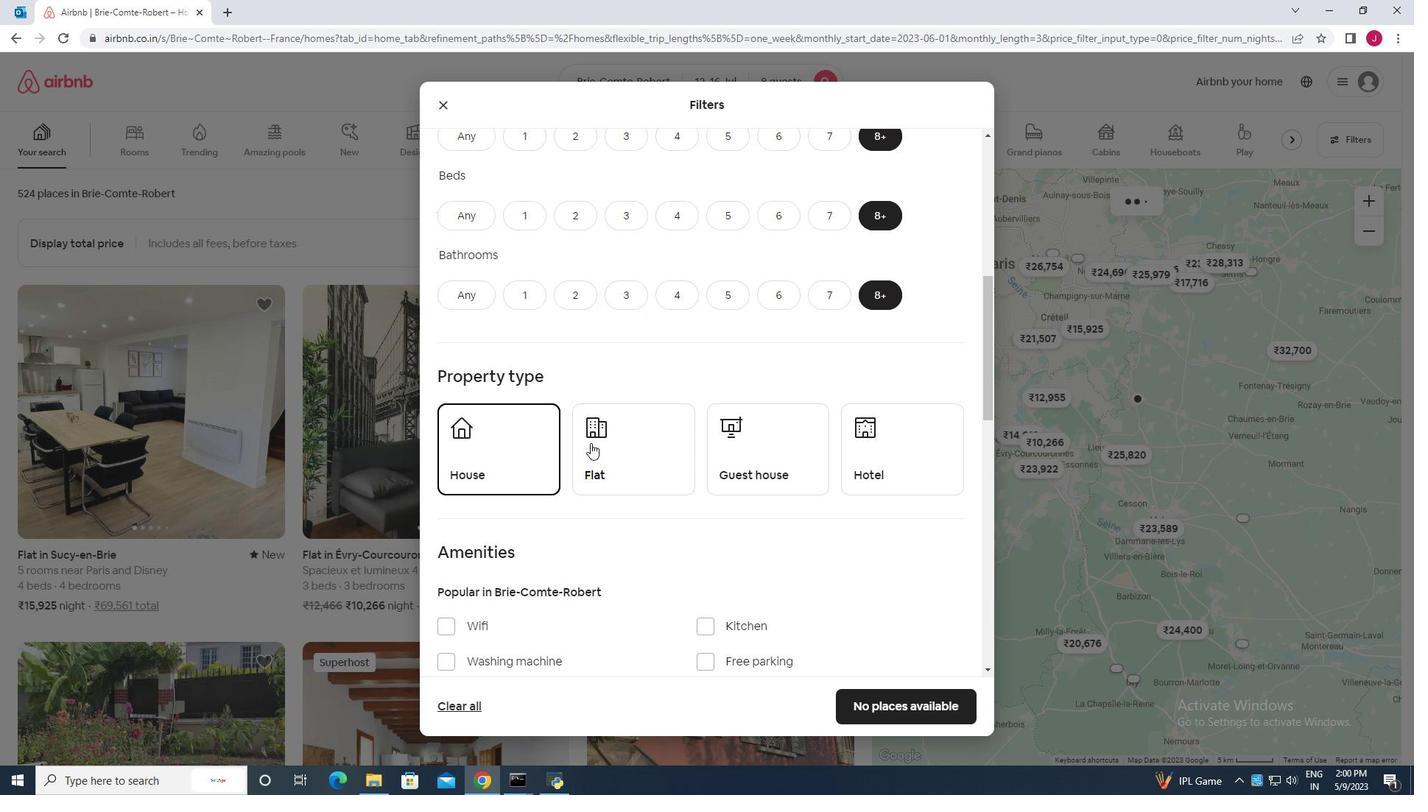 
Action: Mouse pressed left at (595, 443)
Screenshot: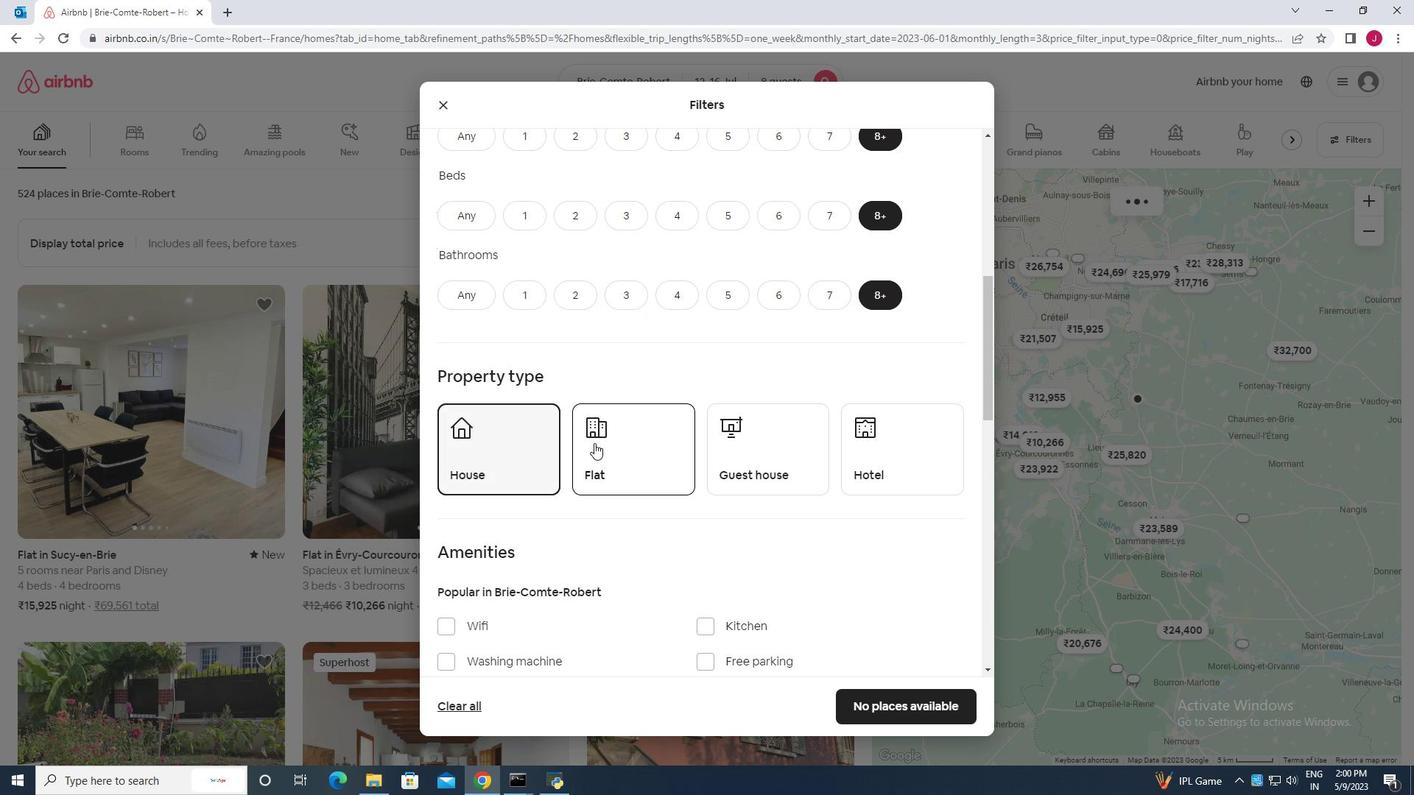 
Action: Mouse moved to (760, 450)
Screenshot: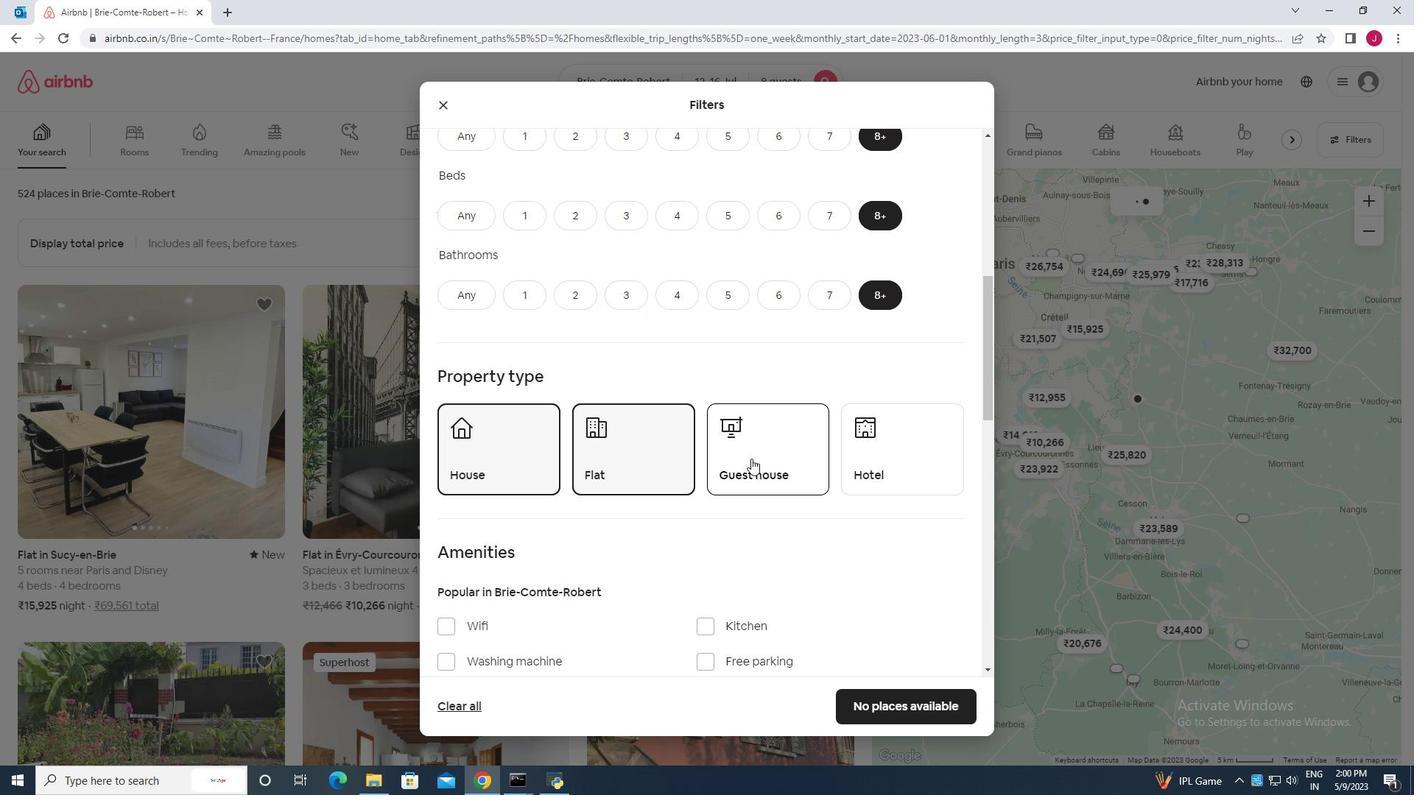 
Action: Mouse pressed left at (760, 450)
Screenshot: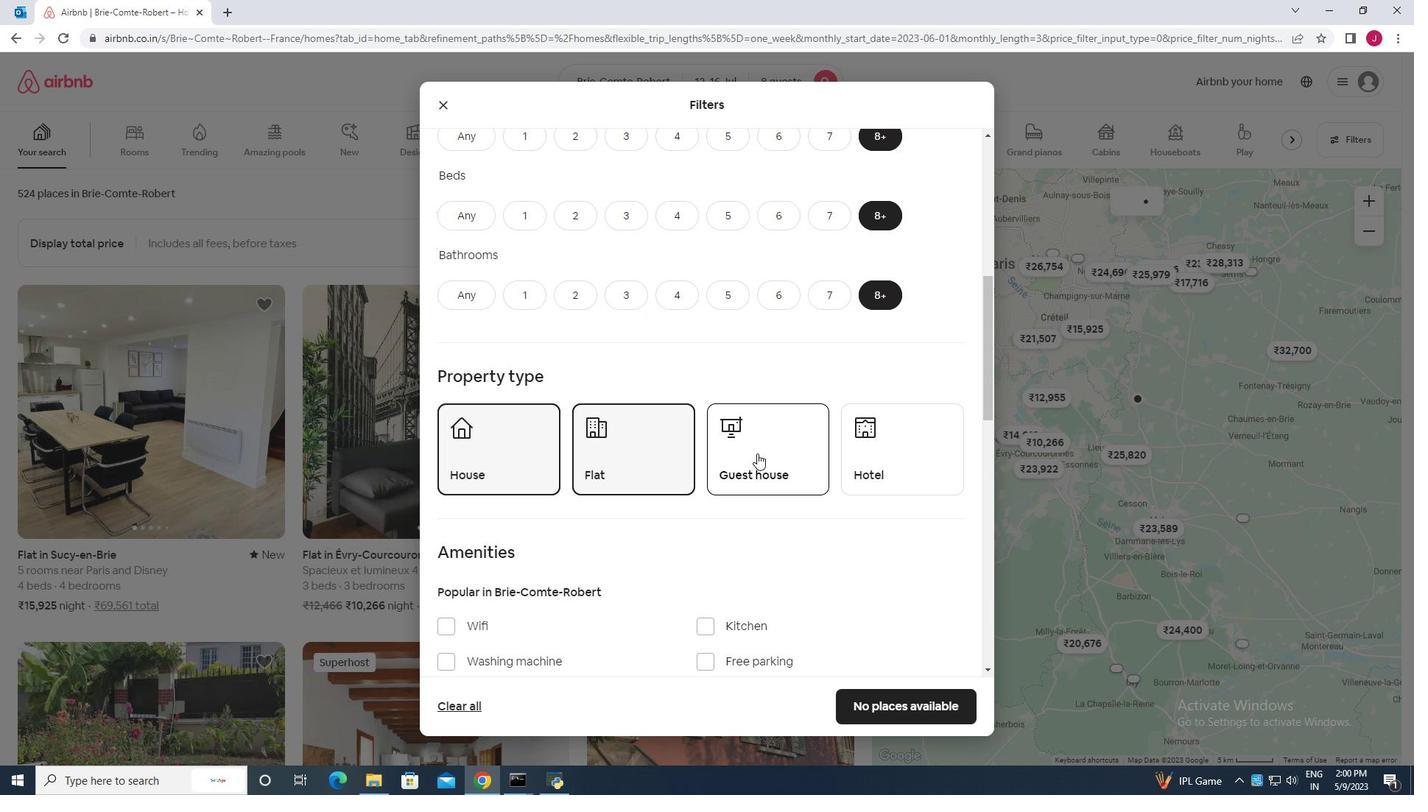 
Action: Mouse moved to (897, 468)
Screenshot: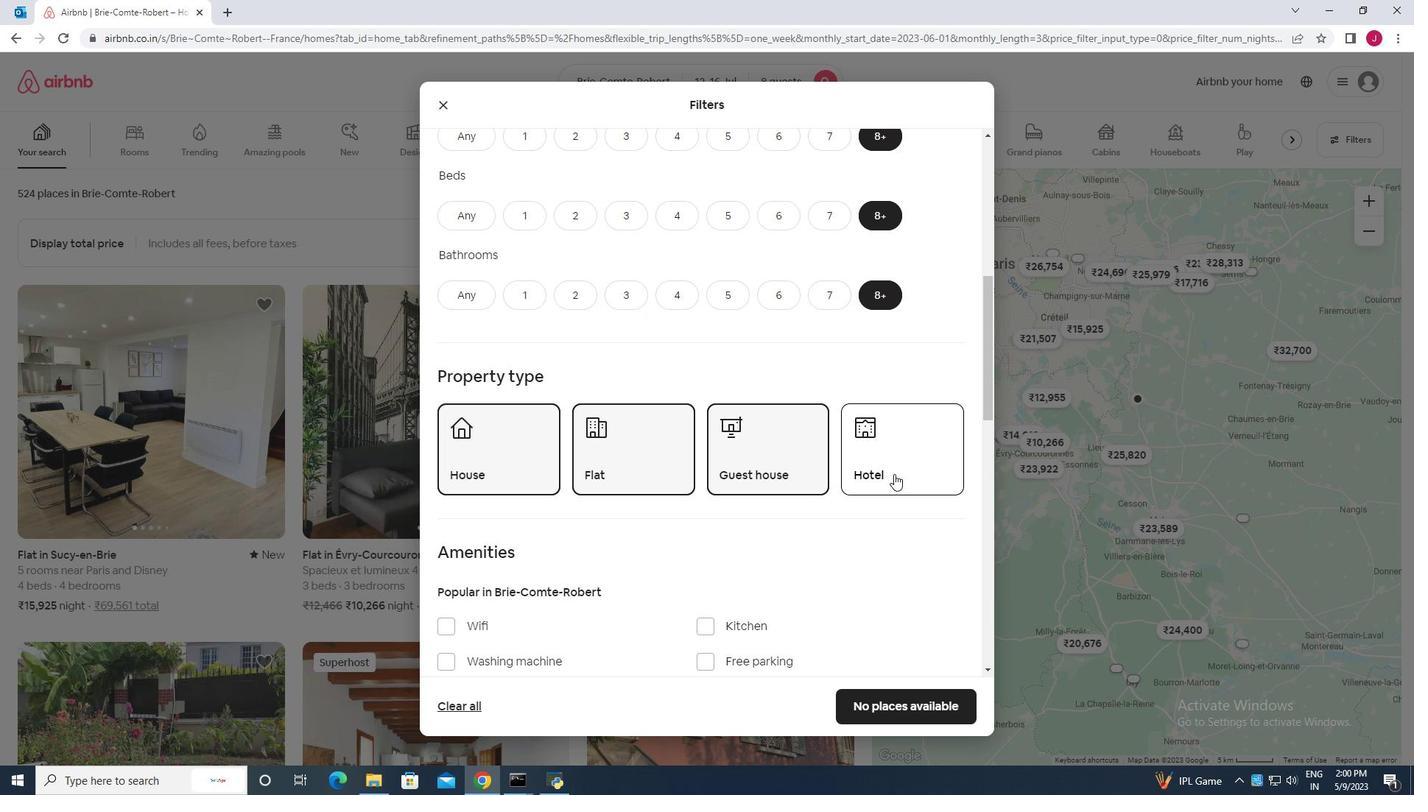 
Action: Mouse pressed left at (897, 468)
Screenshot: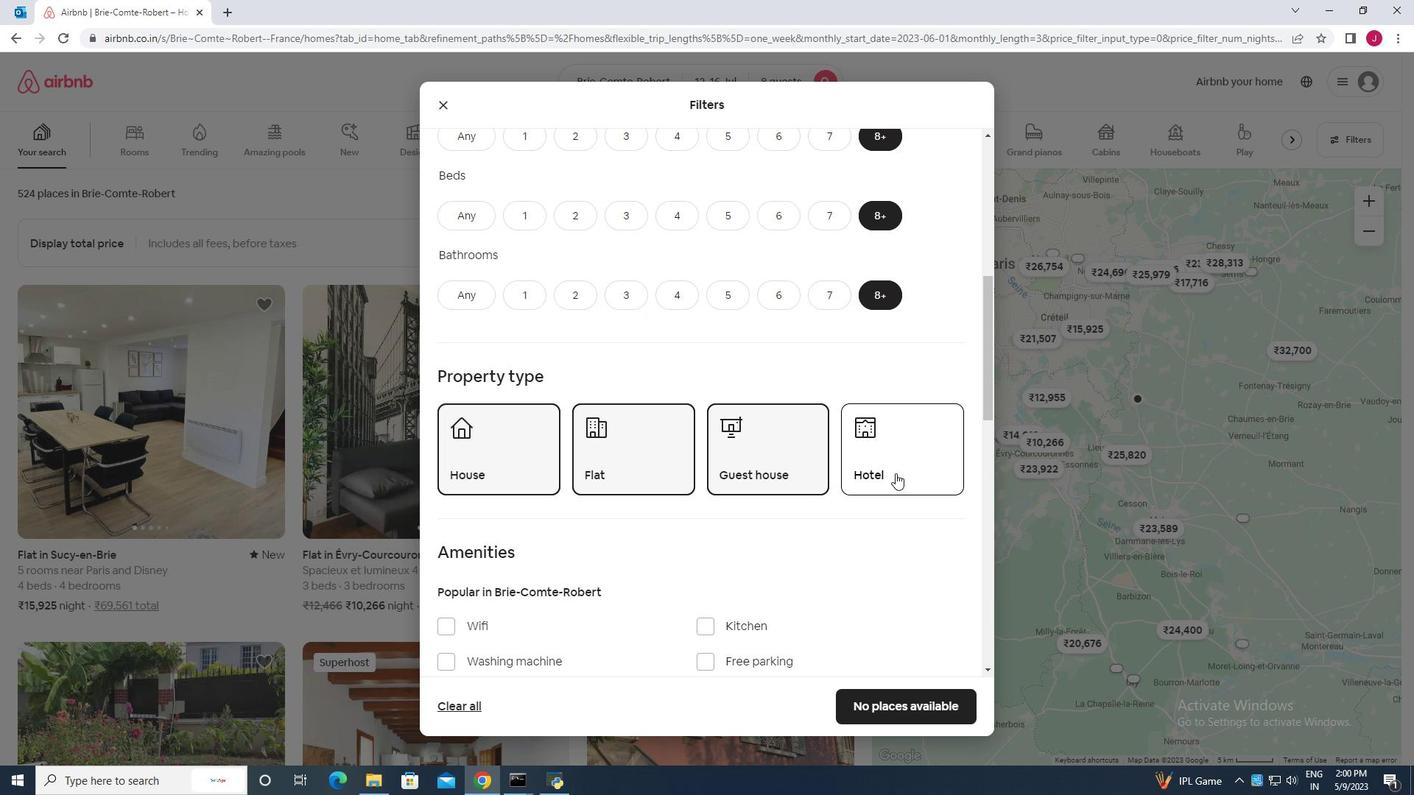 
Action: Mouse moved to (659, 453)
Screenshot: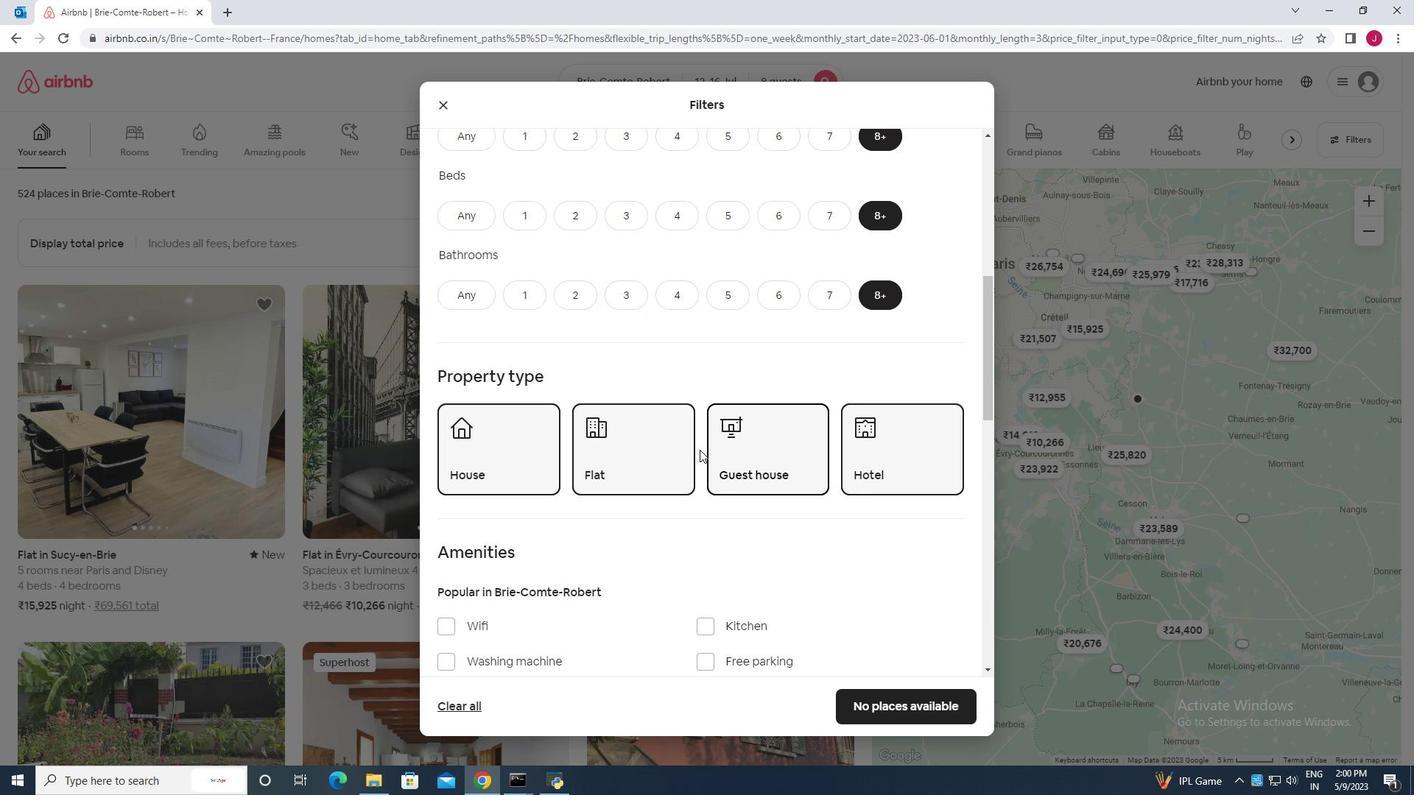 
Action: Mouse scrolled (659, 452) with delta (0, 0)
Screenshot: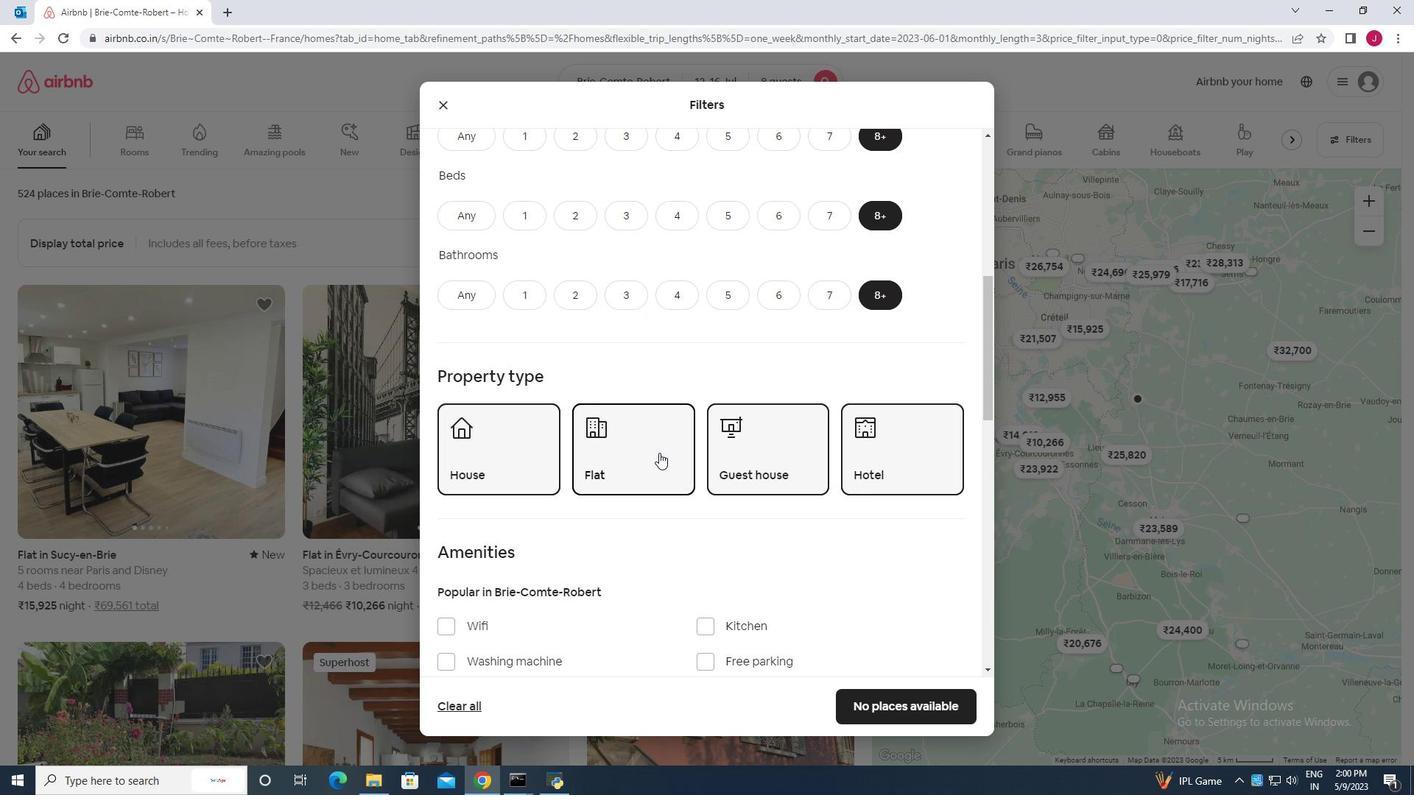 
Action: Mouse scrolled (659, 452) with delta (0, 0)
Screenshot: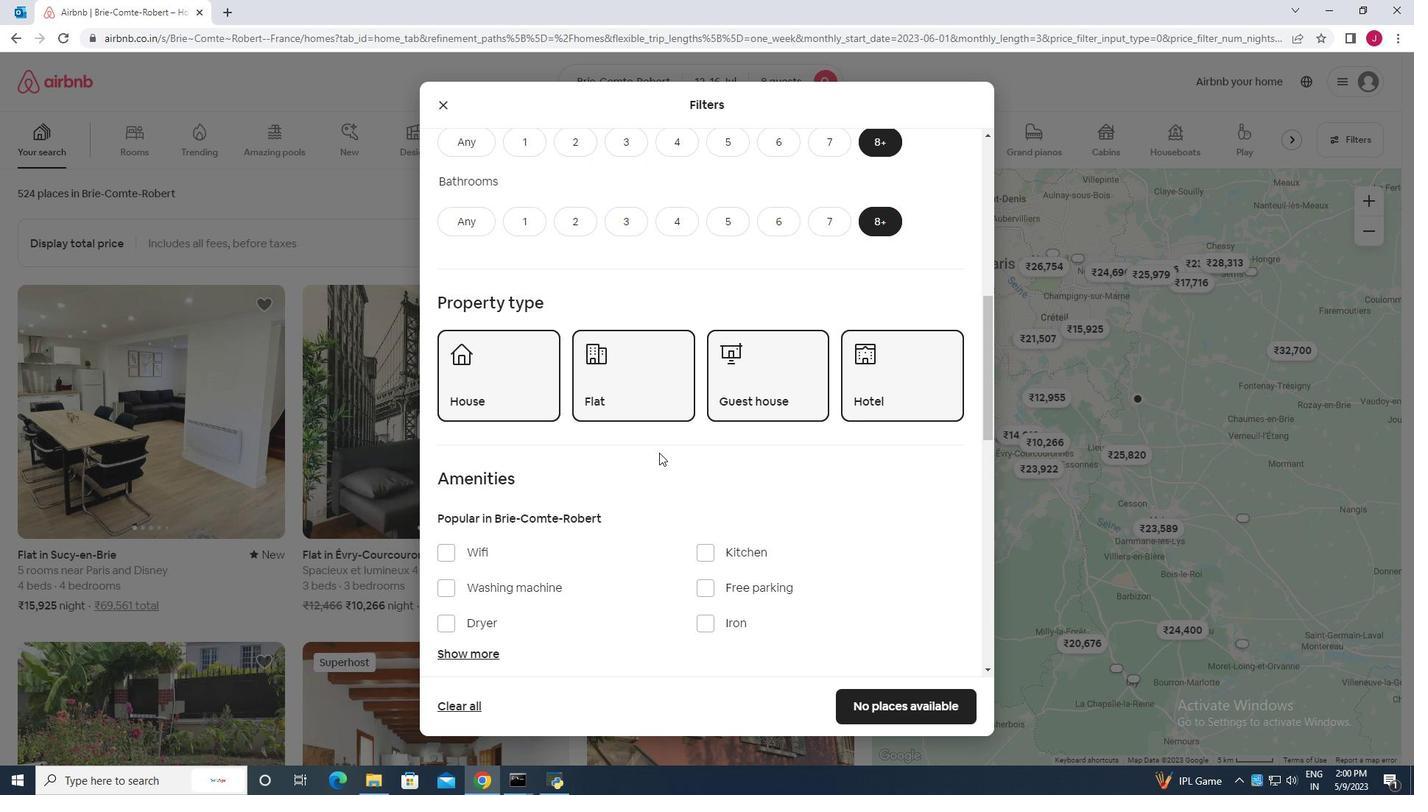 
Action: Mouse moved to (444, 479)
Screenshot: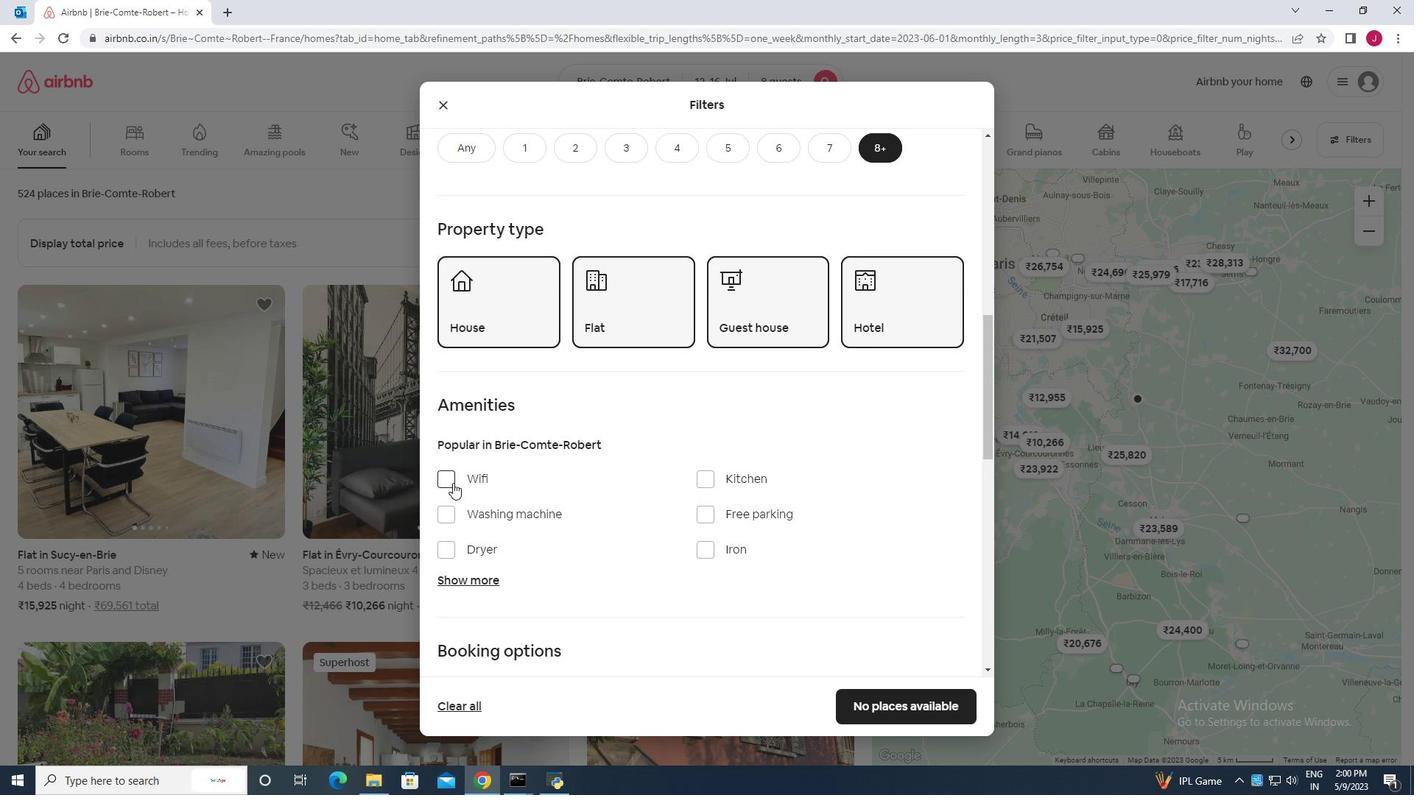 
Action: Mouse pressed left at (444, 479)
Screenshot: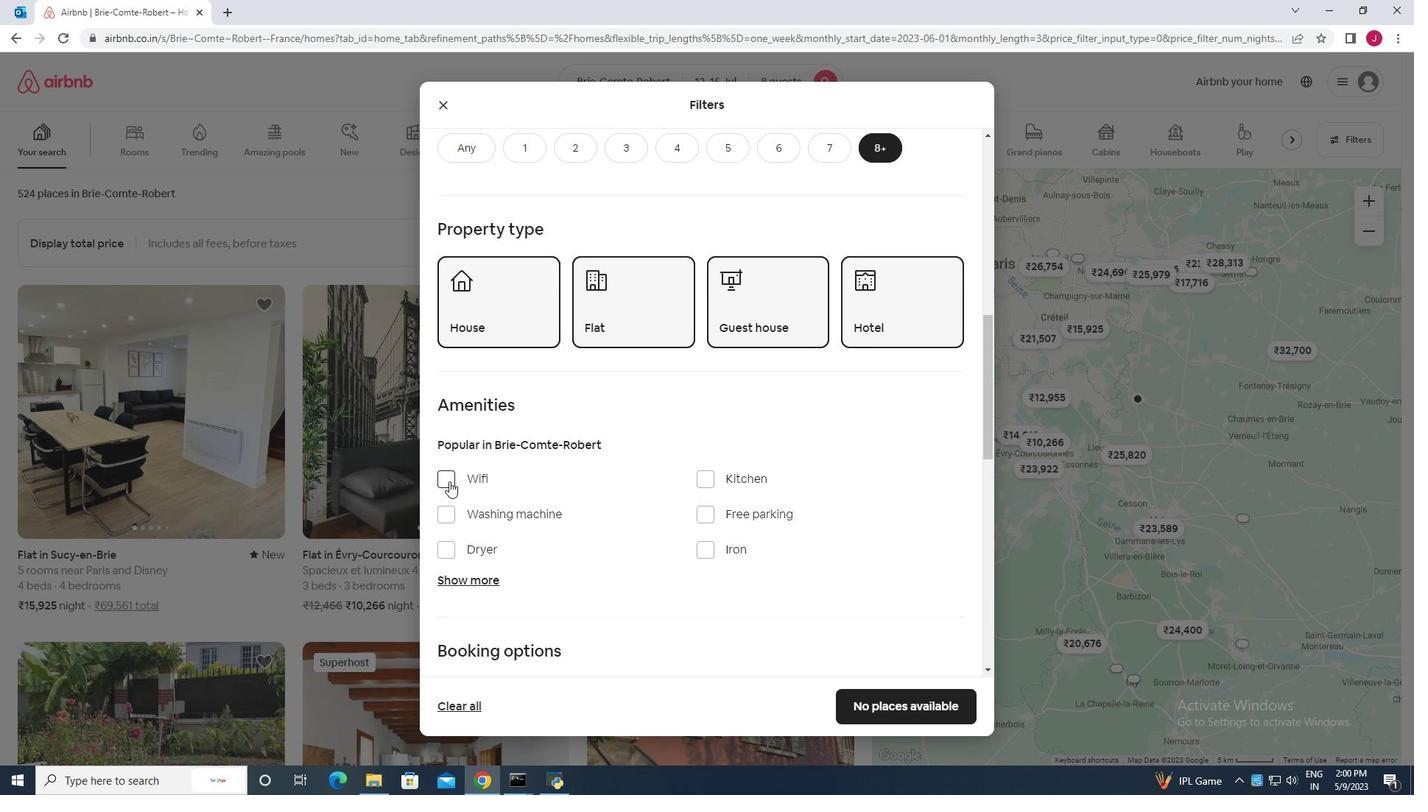 
Action: Mouse moved to (480, 578)
Screenshot: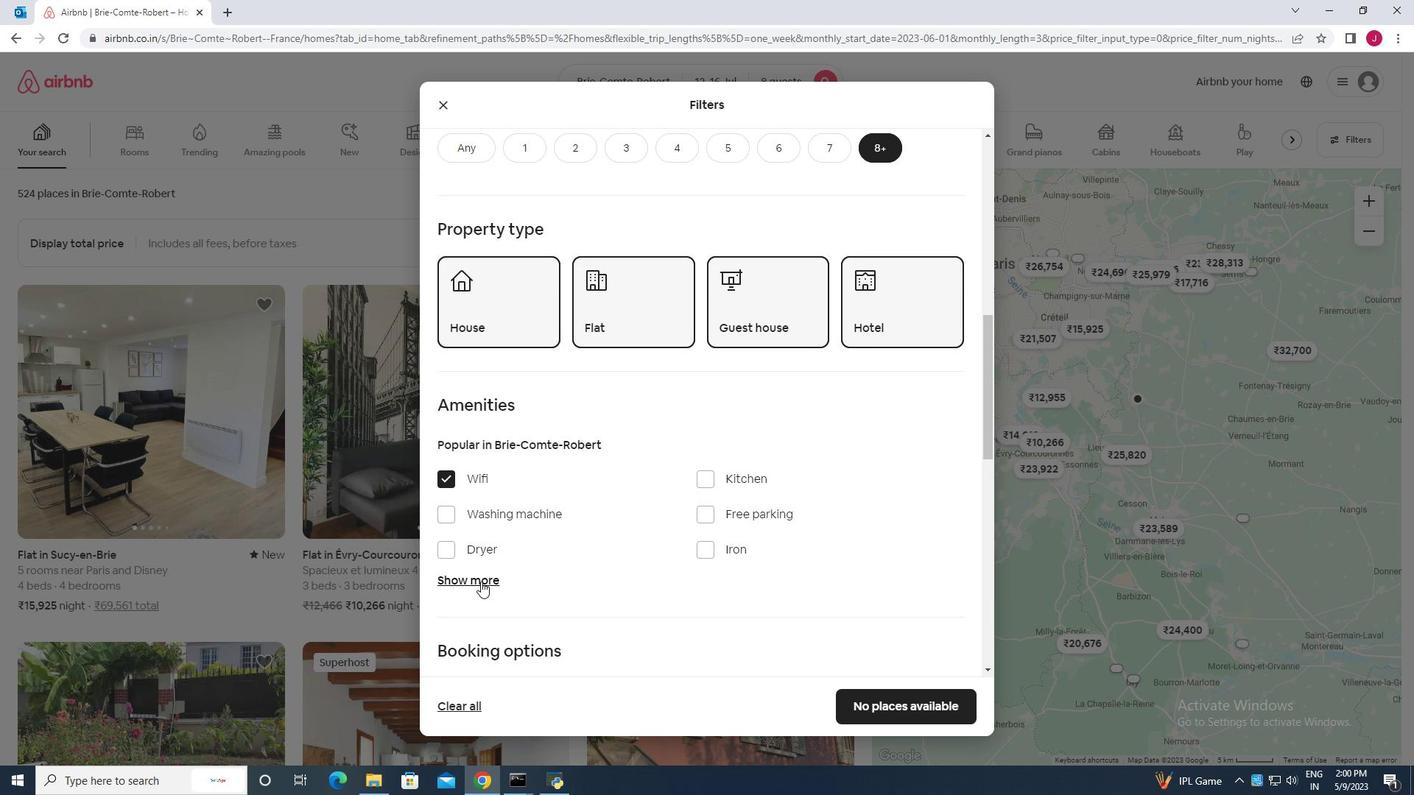 
Action: Mouse pressed left at (480, 578)
Screenshot: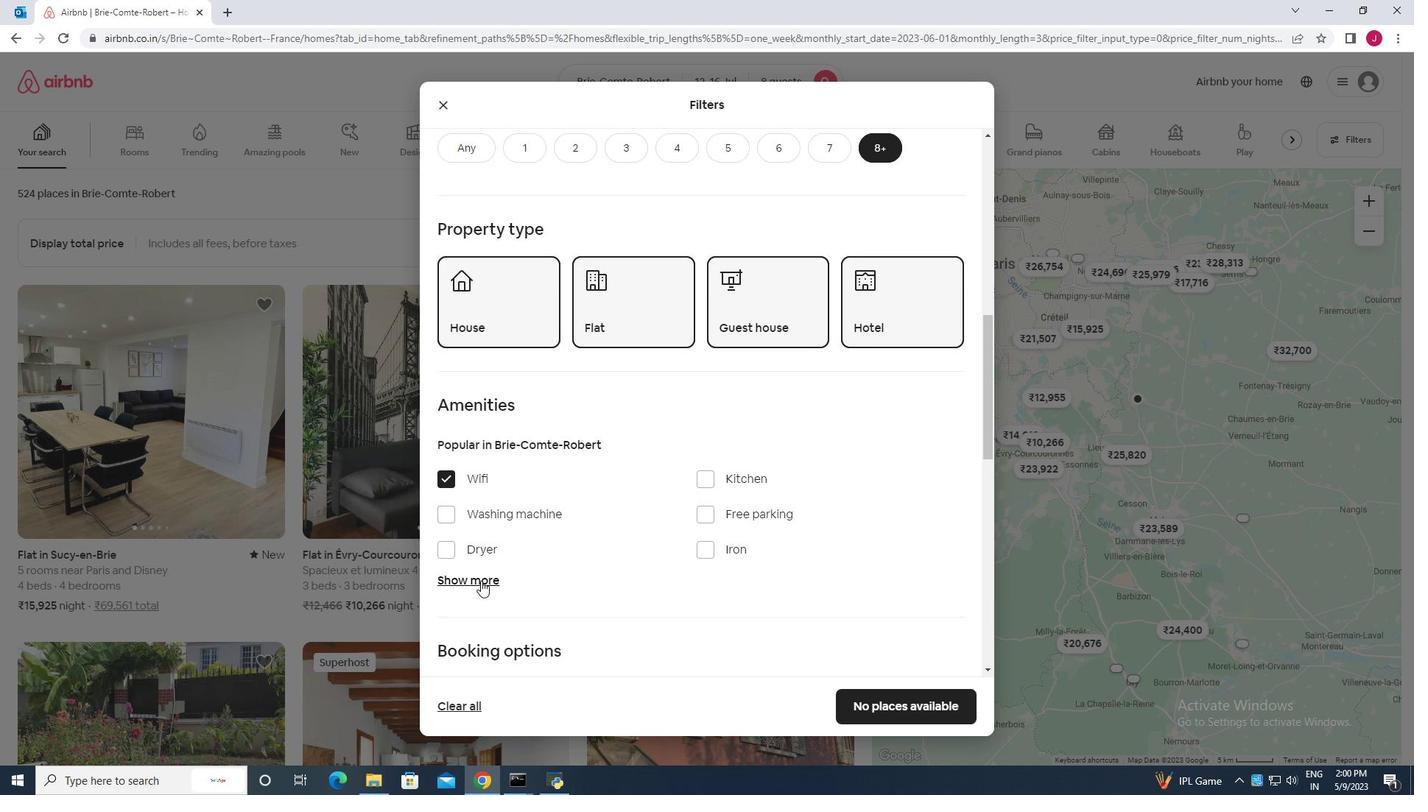 
Action: Mouse moved to (667, 575)
Screenshot: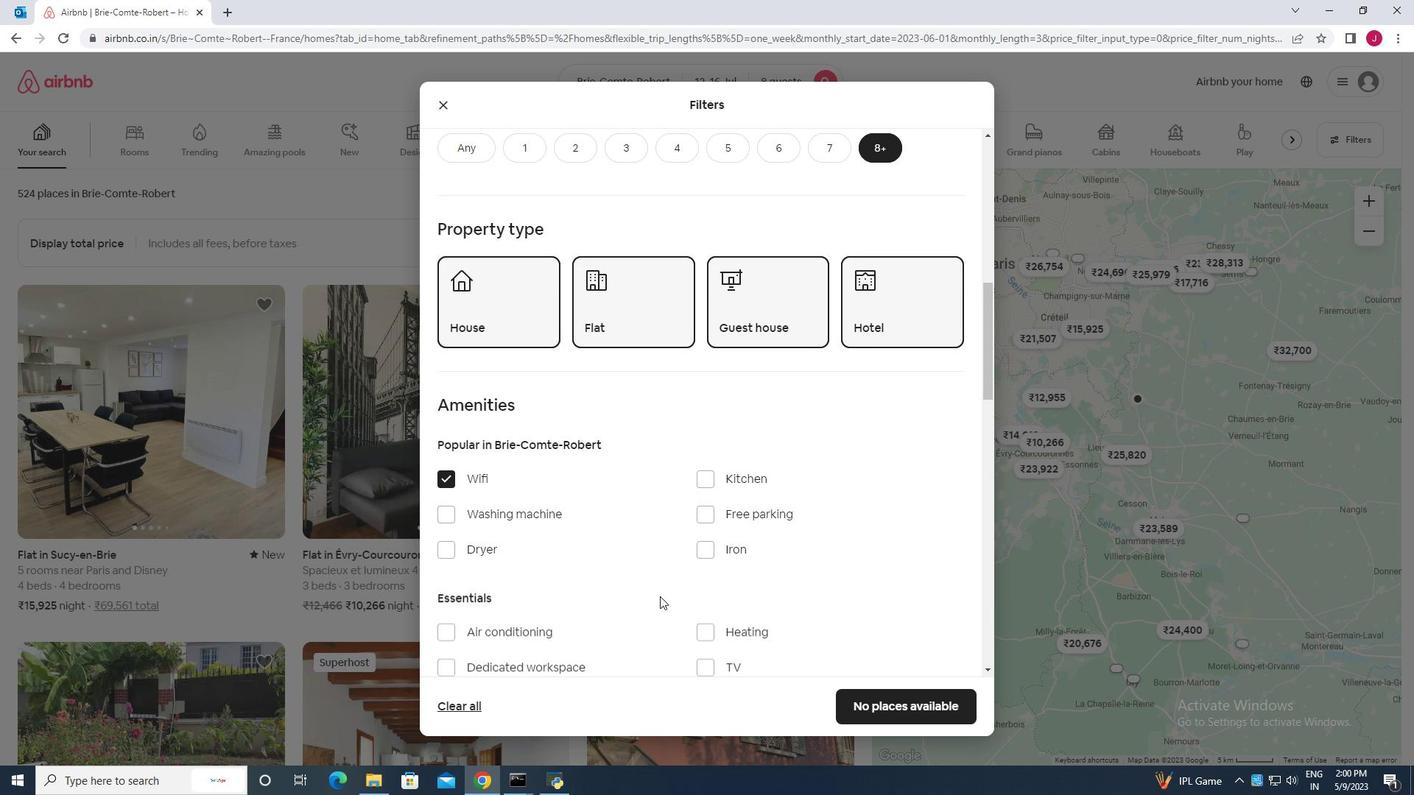 
Action: Mouse scrolled (667, 574) with delta (0, 0)
Screenshot: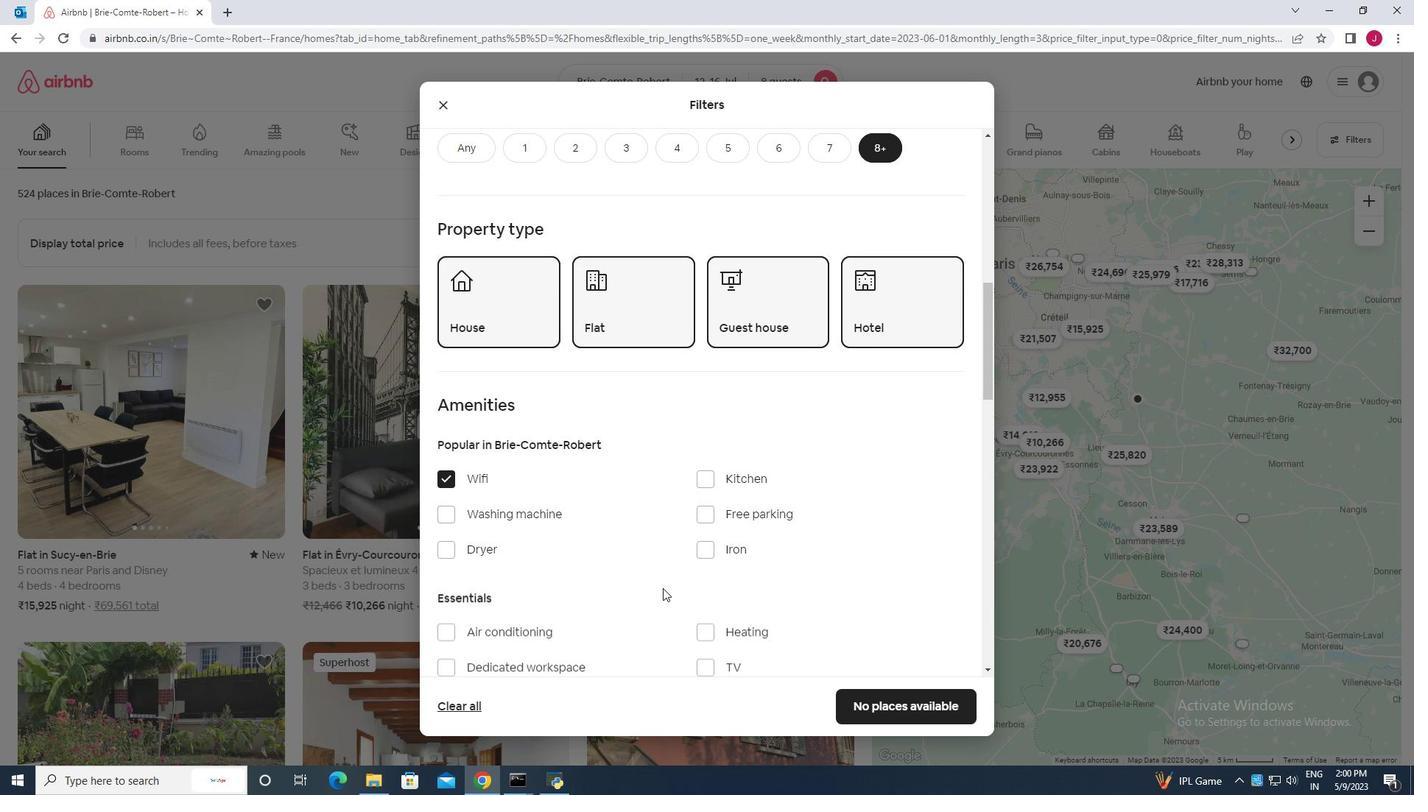 
Action: Mouse moved to (667, 575)
Screenshot: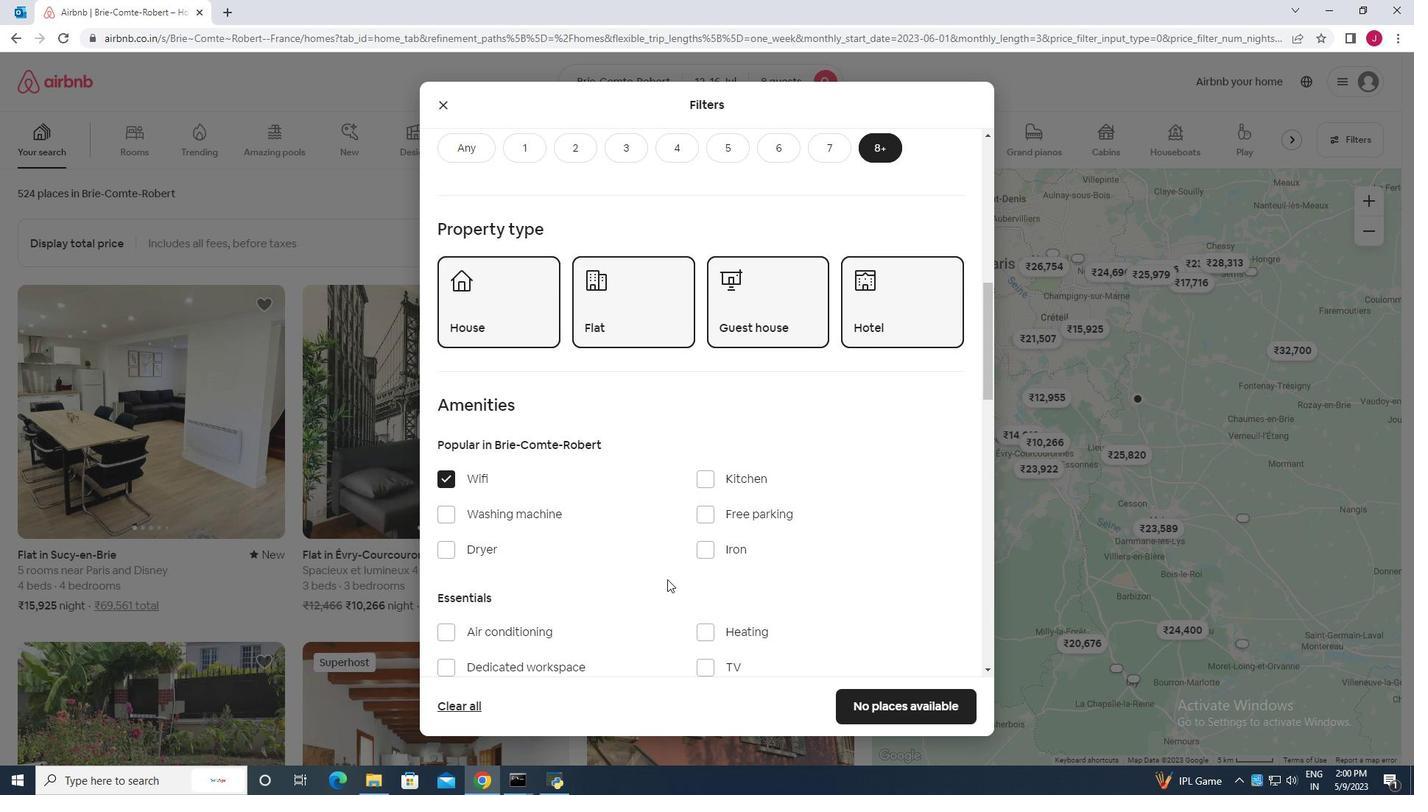 
Action: Mouse scrolled (667, 574) with delta (0, 0)
Screenshot: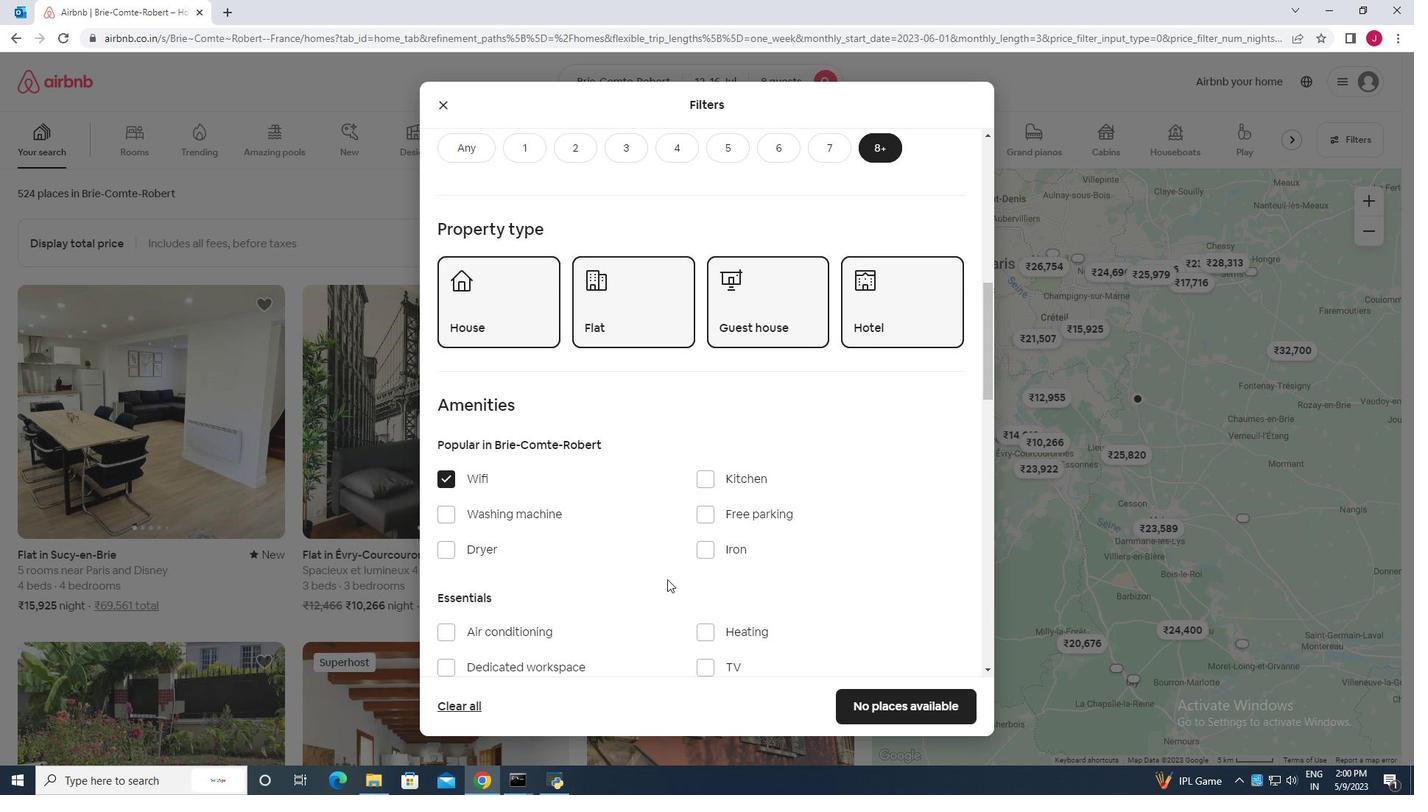 
Action: Mouse moved to (704, 521)
Screenshot: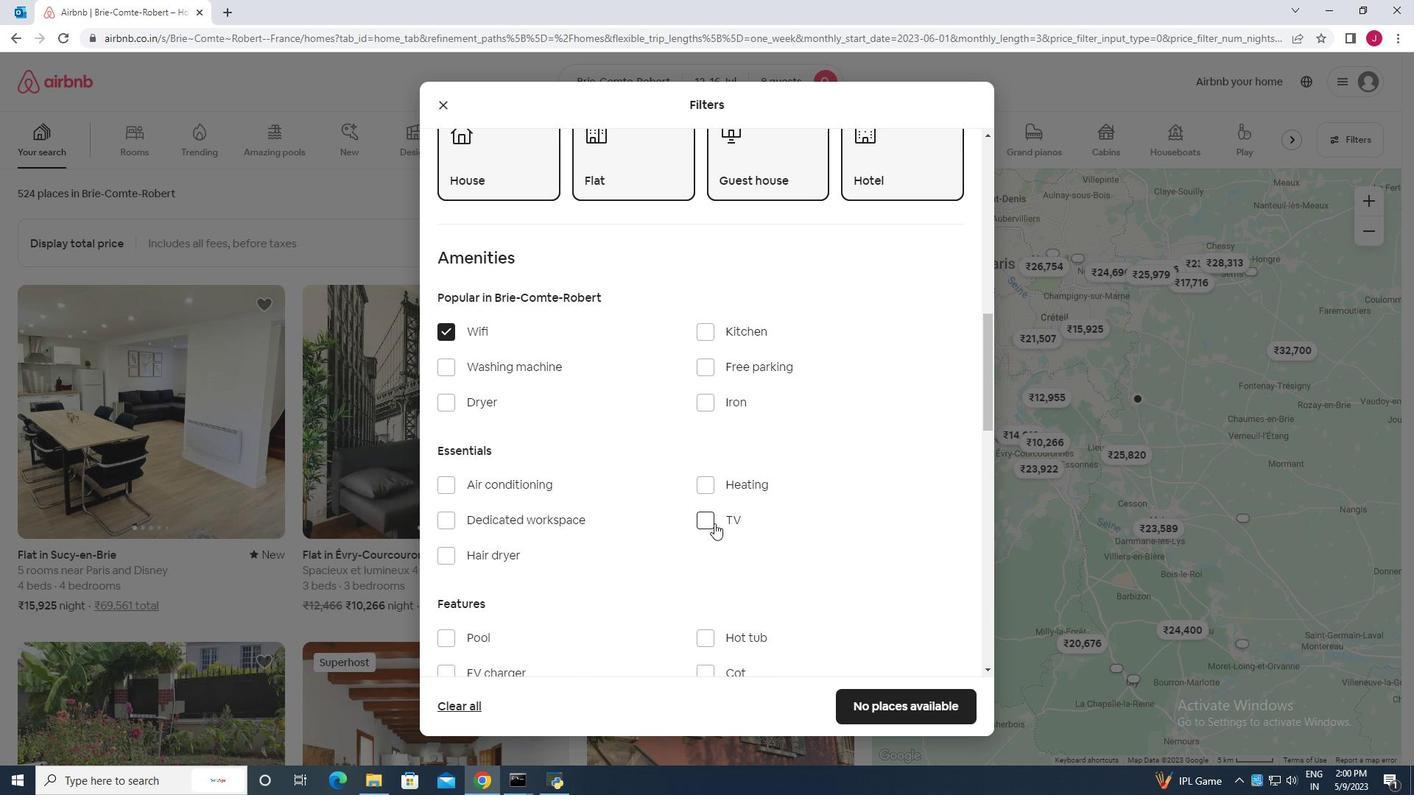 
Action: Mouse pressed left at (704, 521)
Screenshot: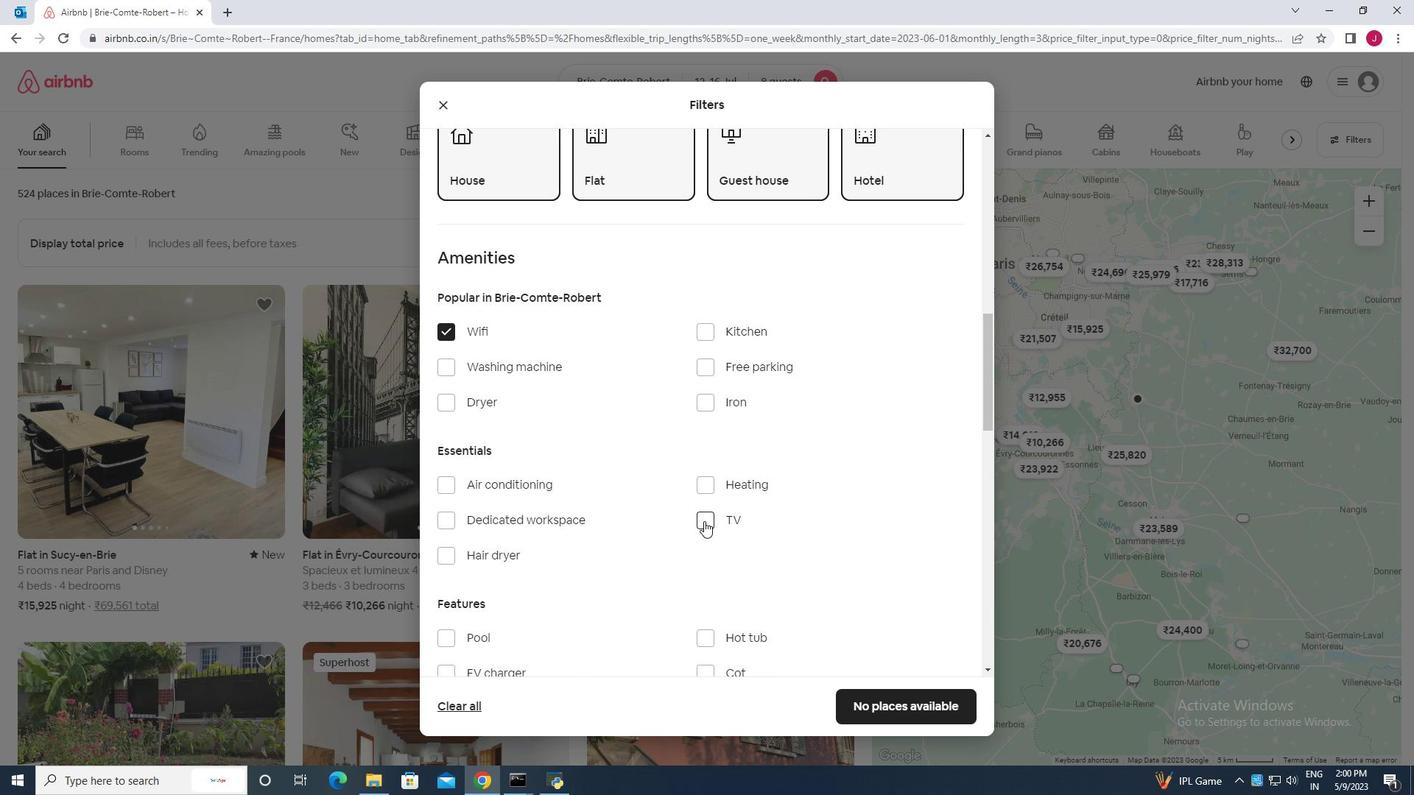 
Action: Mouse moved to (606, 509)
Screenshot: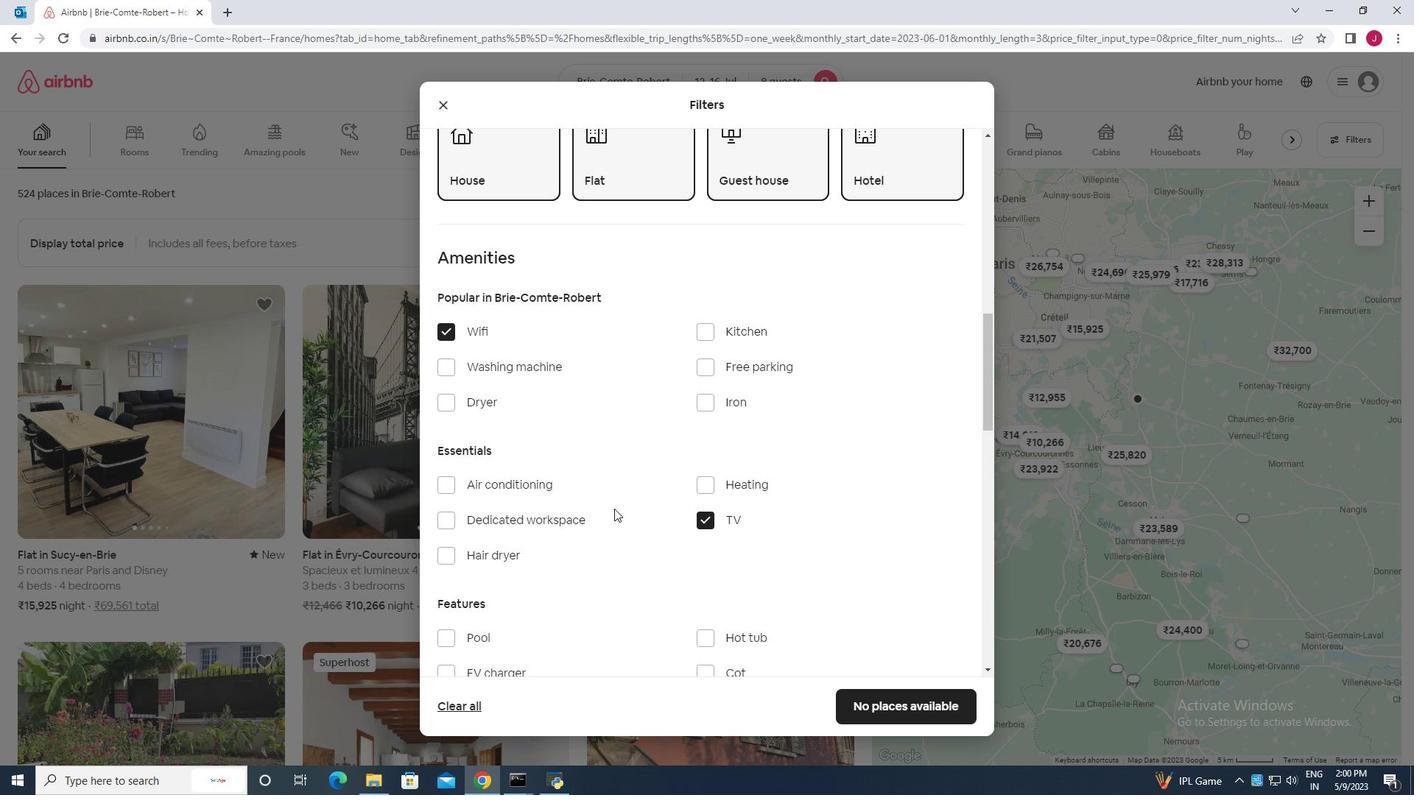 
Action: Mouse scrolled (606, 508) with delta (0, 0)
Screenshot: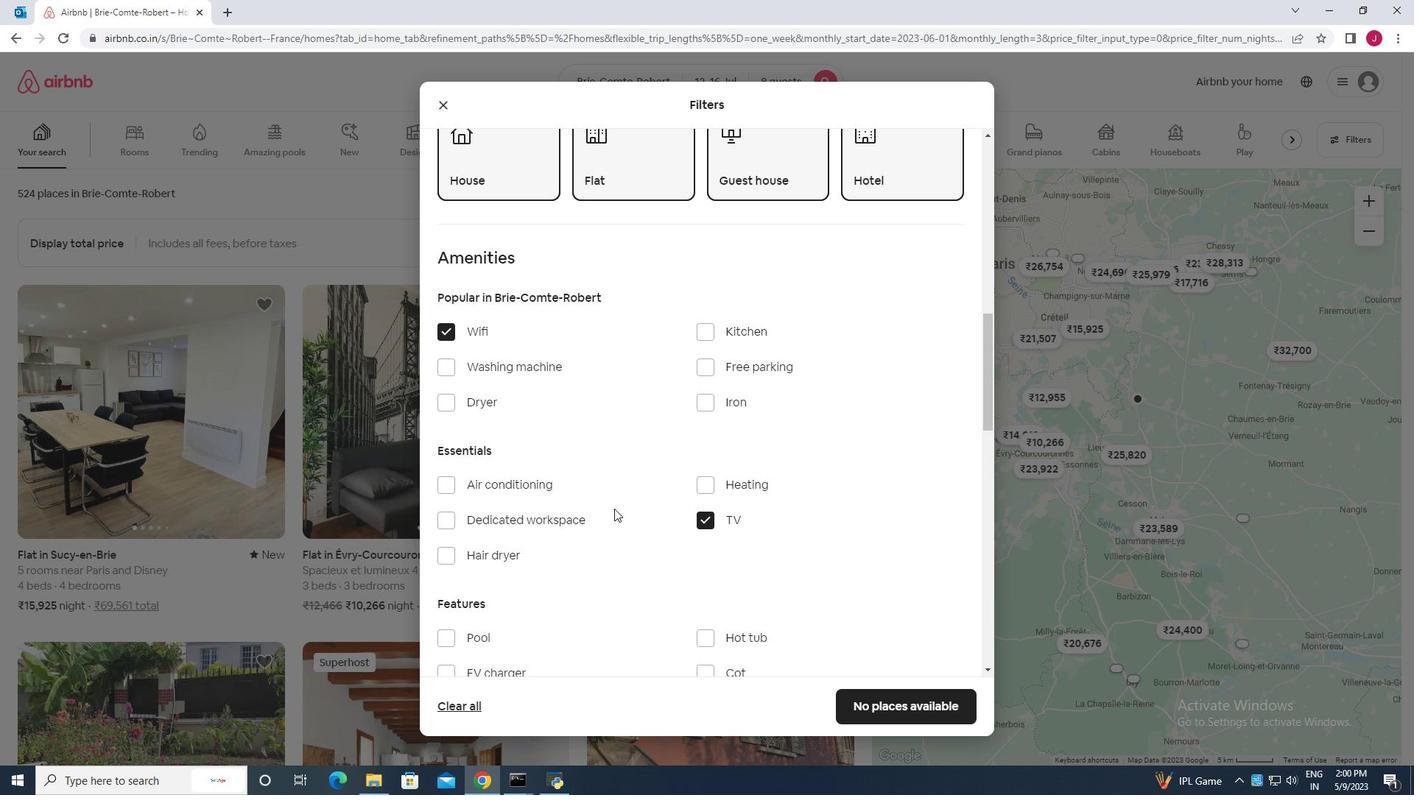 
Action: Mouse moved to (604, 509)
Screenshot: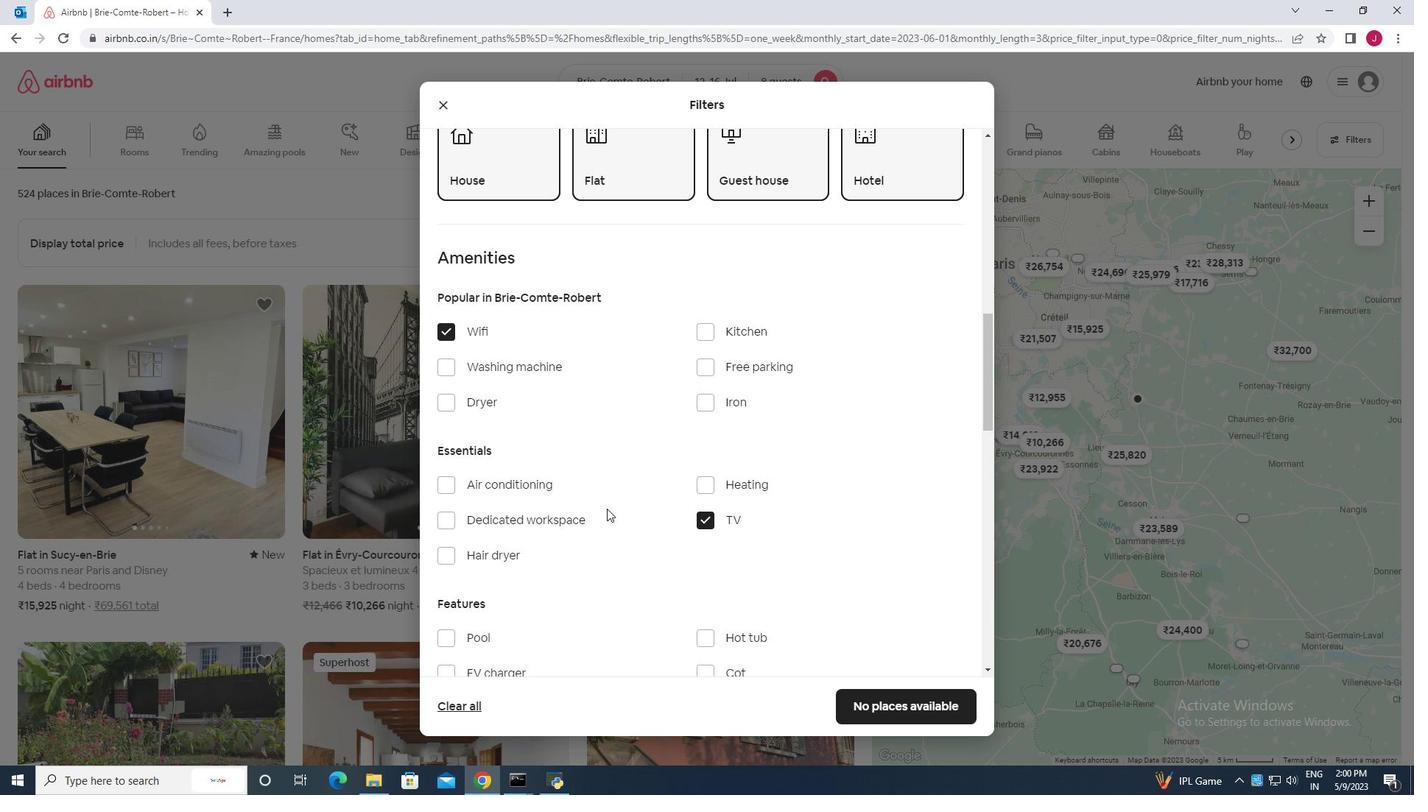 
Action: Mouse scrolled (604, 508) with delta (0, 0)
Screenshot: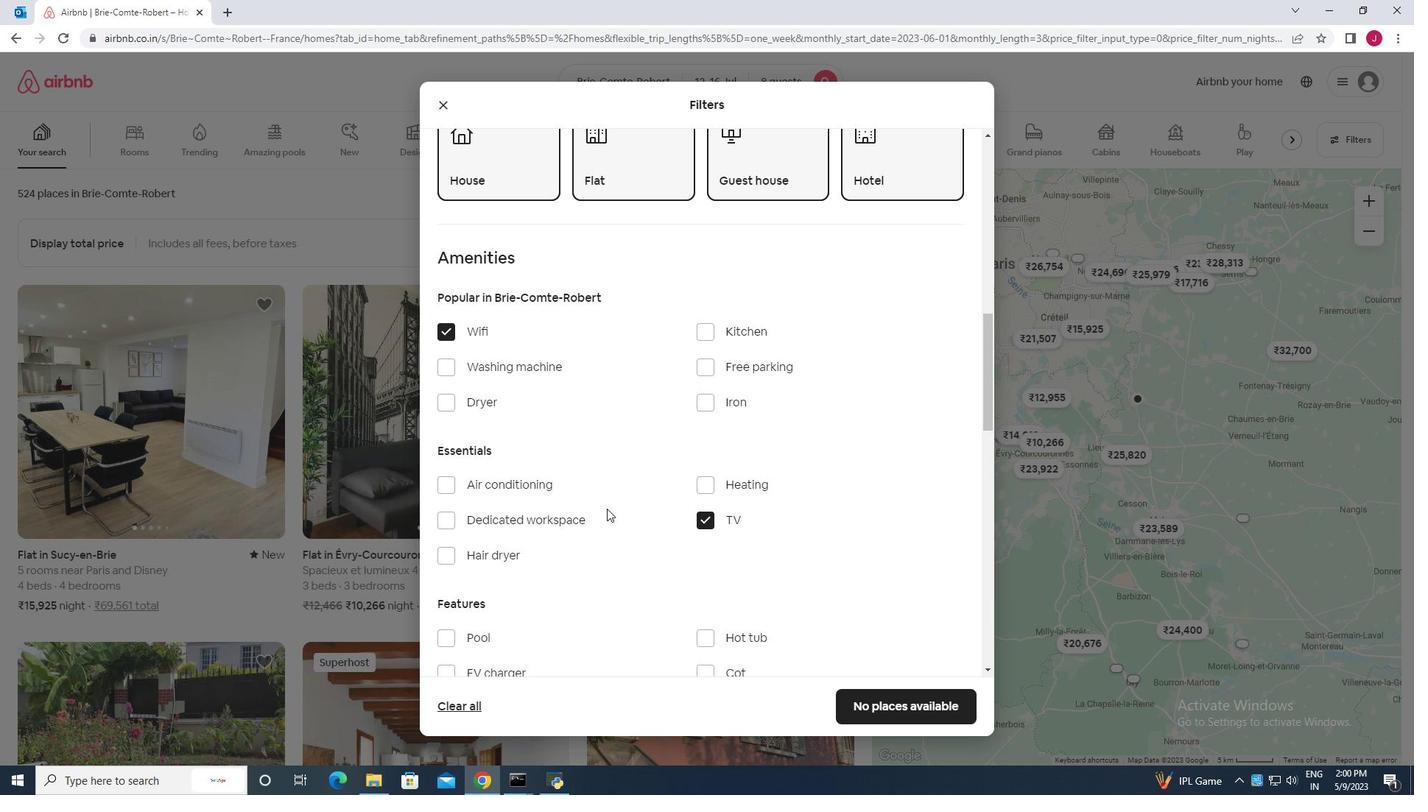 
Action: Mouse moved to (703, 218)
Screenshot: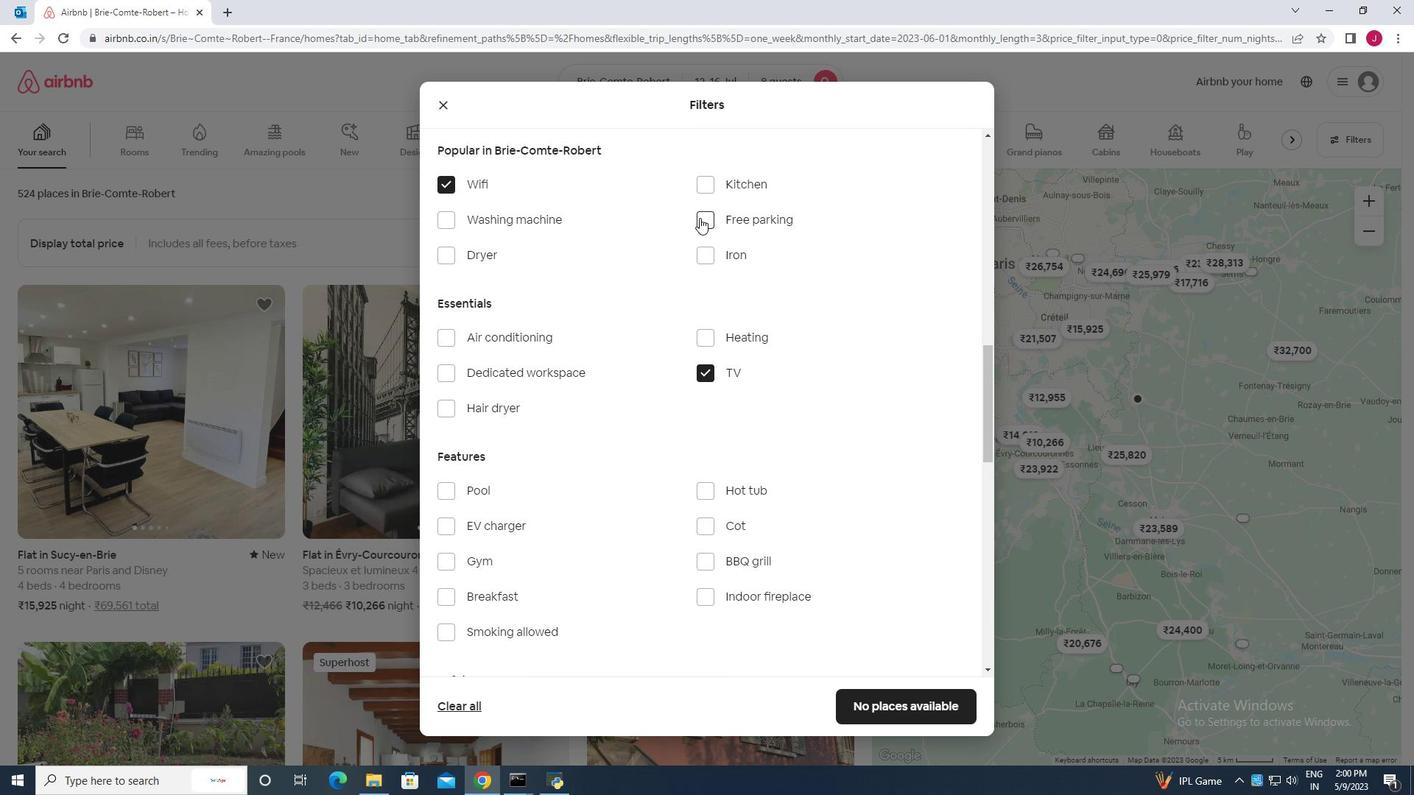 
Action: Mouse pressed left at (703, 218)
Screenshot: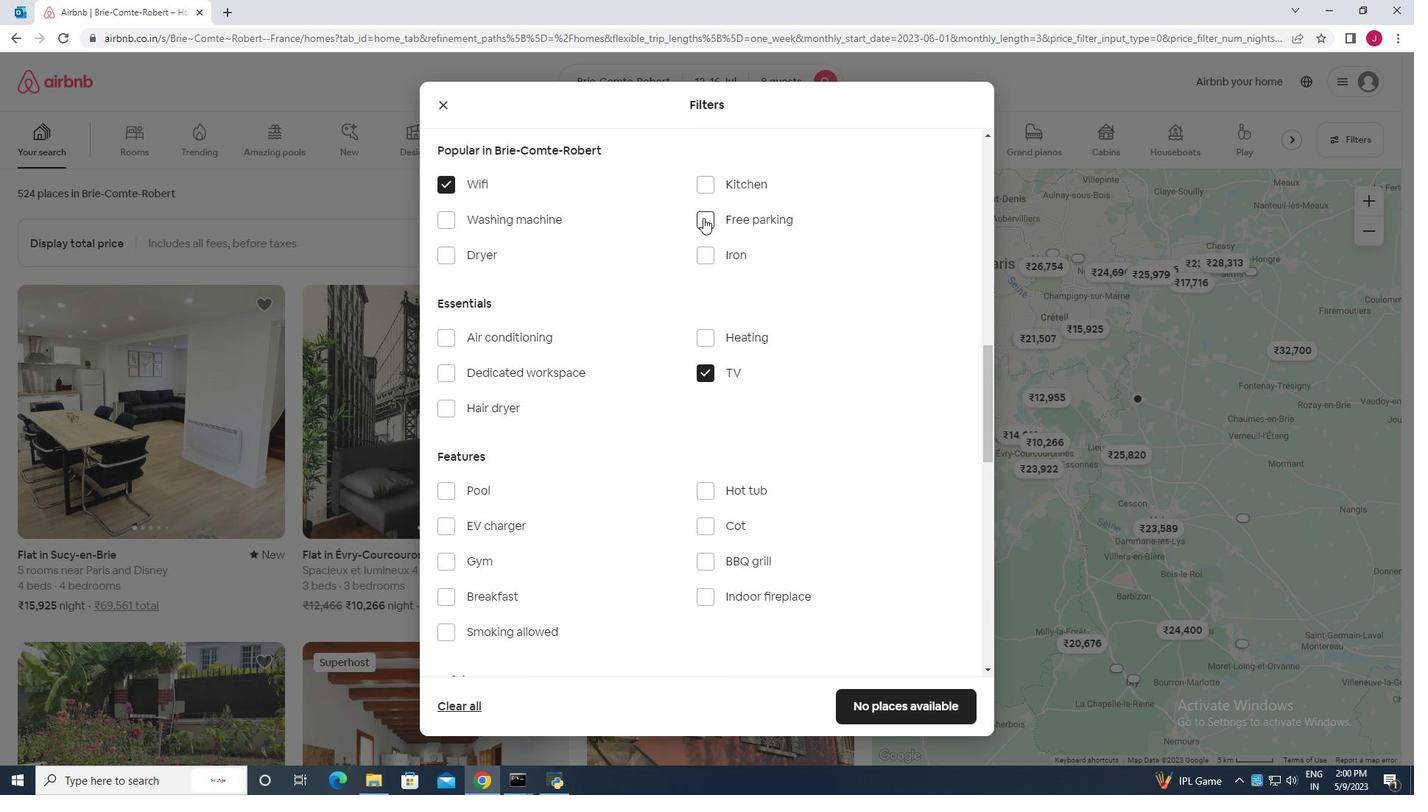 
Action: Mouse moved to (645, 355)
Screenshot: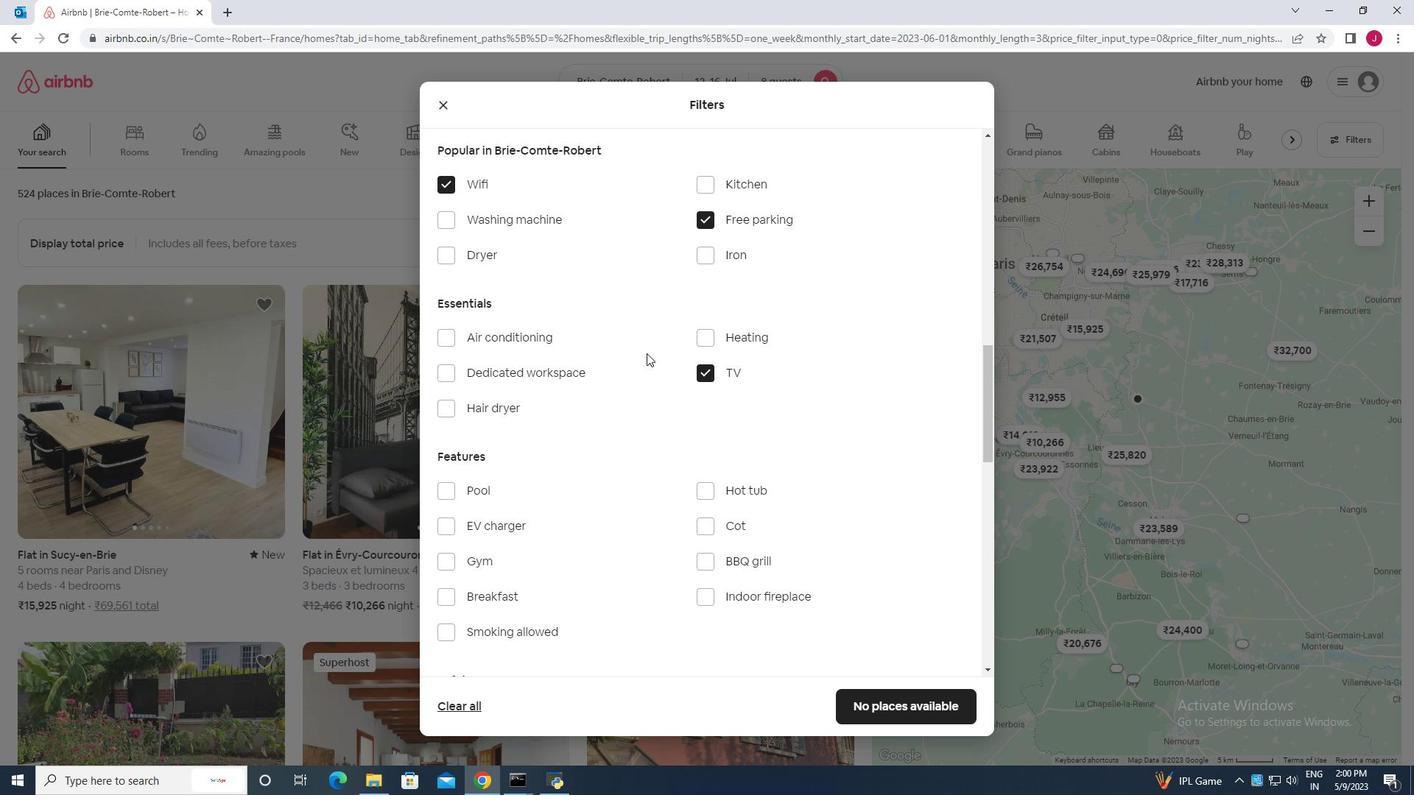 
Action: Mouse scrolled (645, 355) with delta (0, 0)
Screenshot: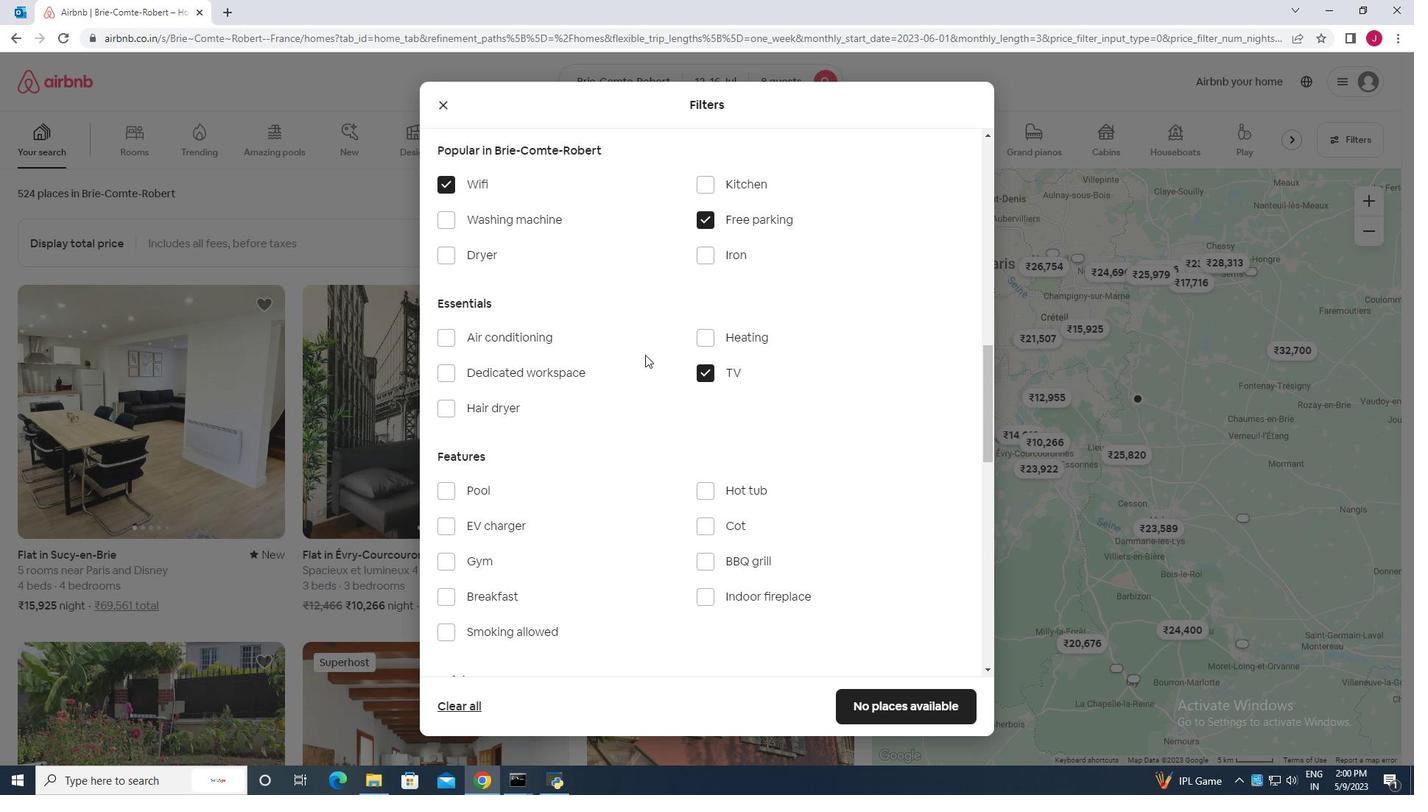 
Action: Mouse moved to (444, 486)
Screenshot: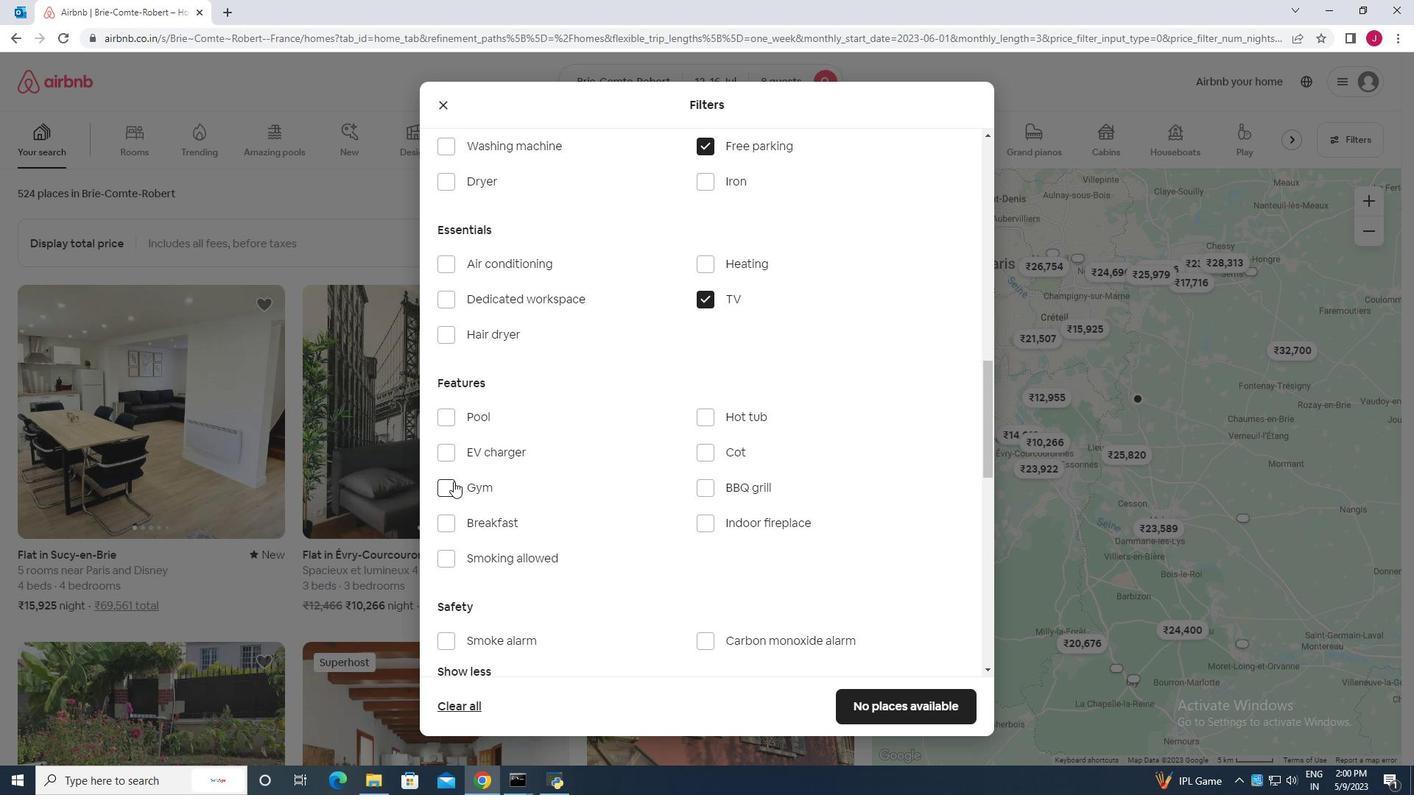 
Action: Mouse pressed left at (444, 486)
Screenshot: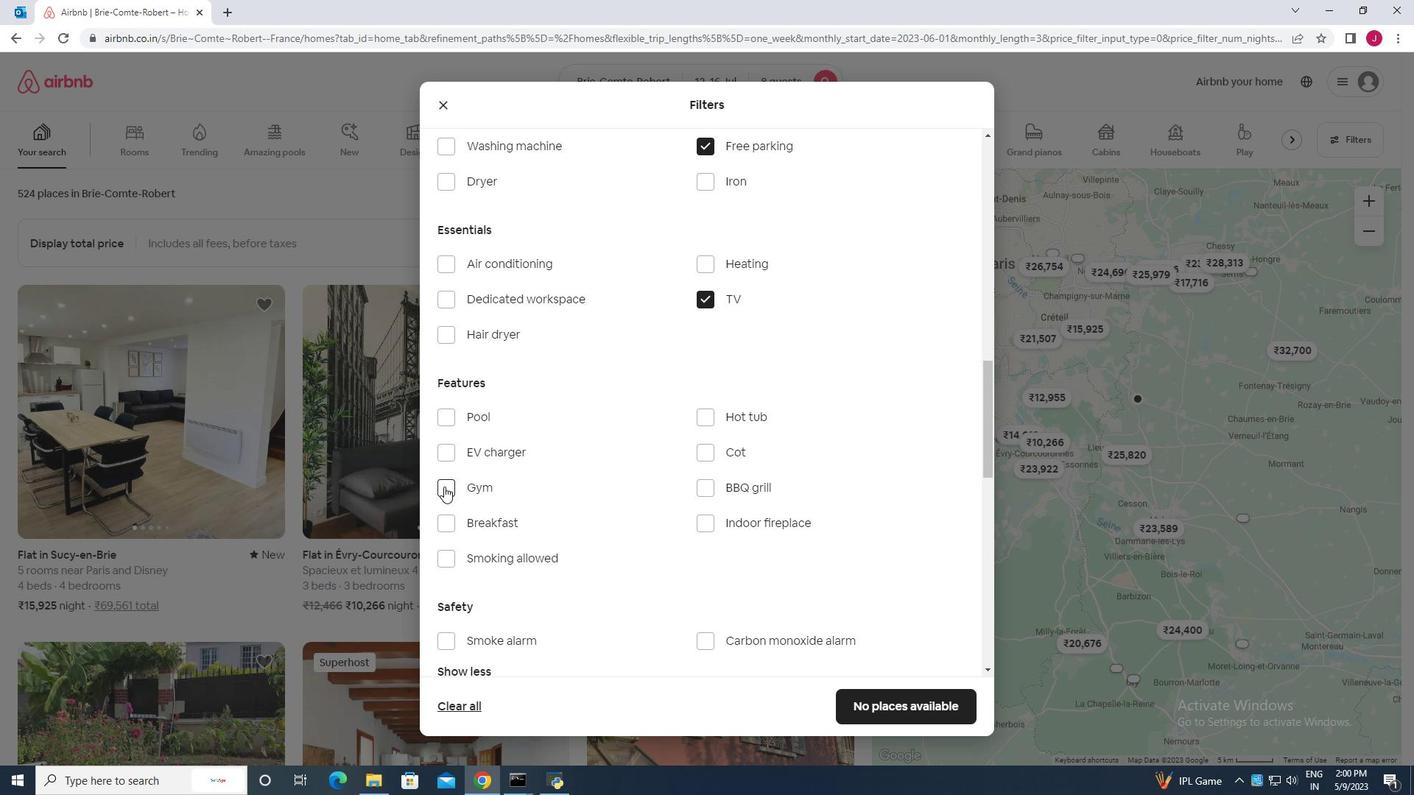 
Action: Mouse moved to (448, 527)
Screenshot: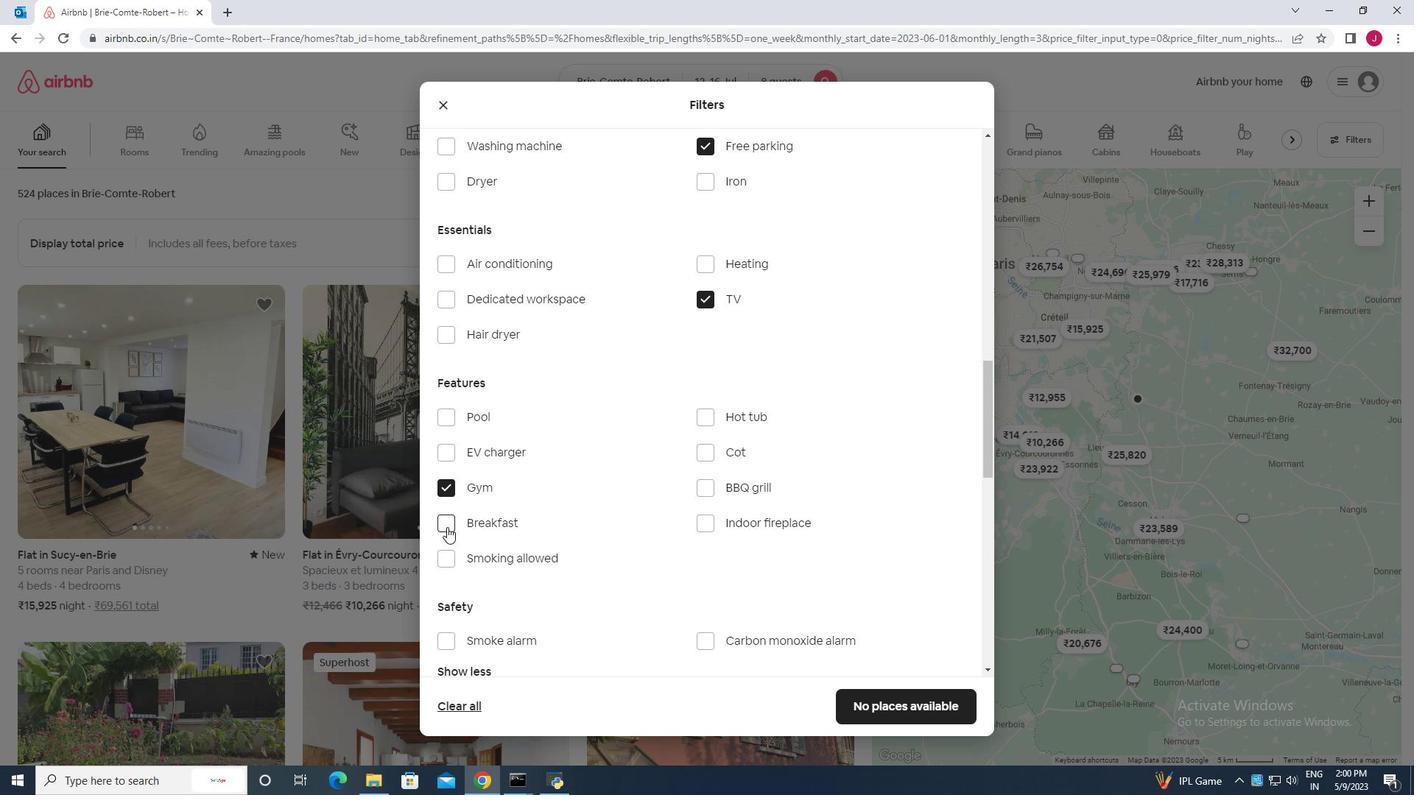 
Action: Mouse pressed left at (448, 527)
Screenshot: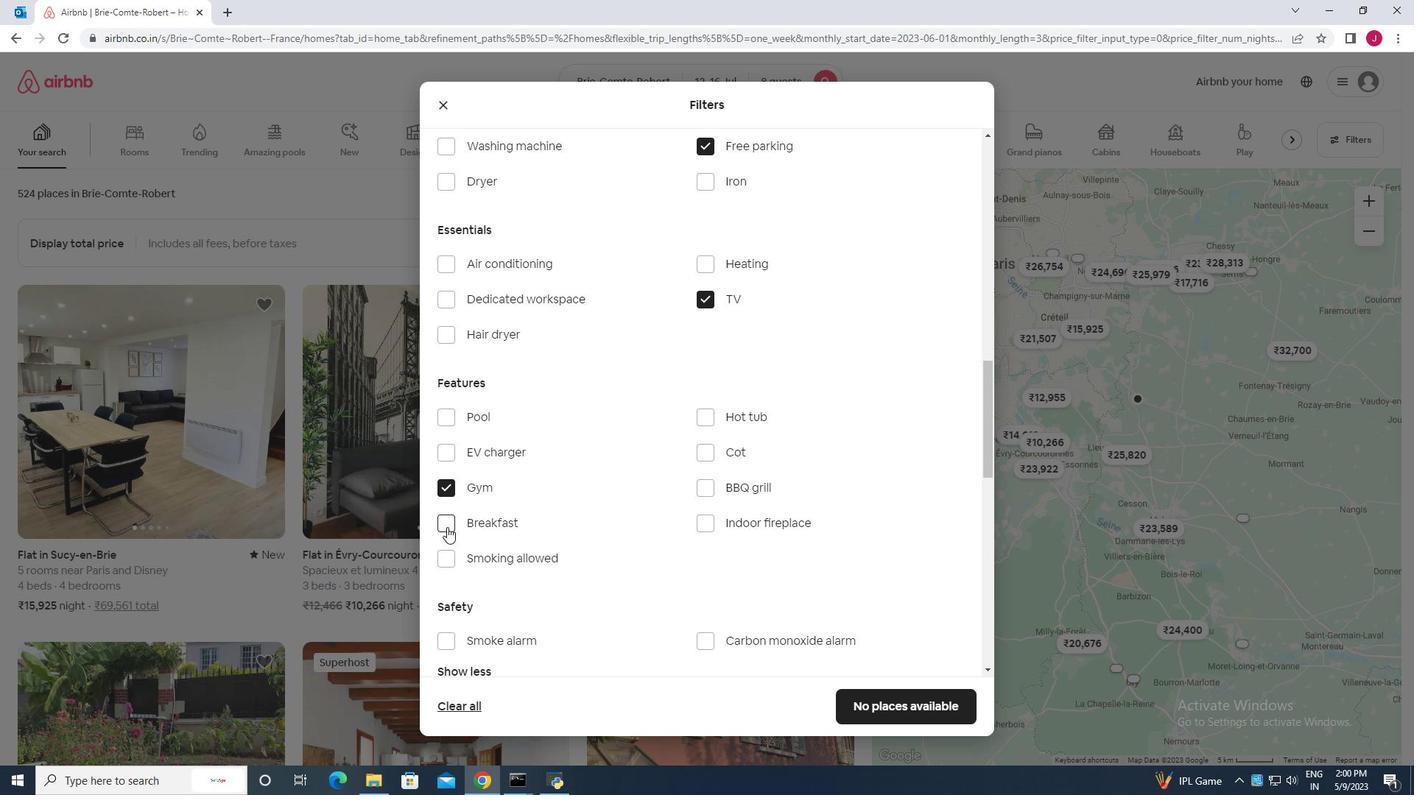 
Action: Mouse moved to (617, 461)
Screenshot: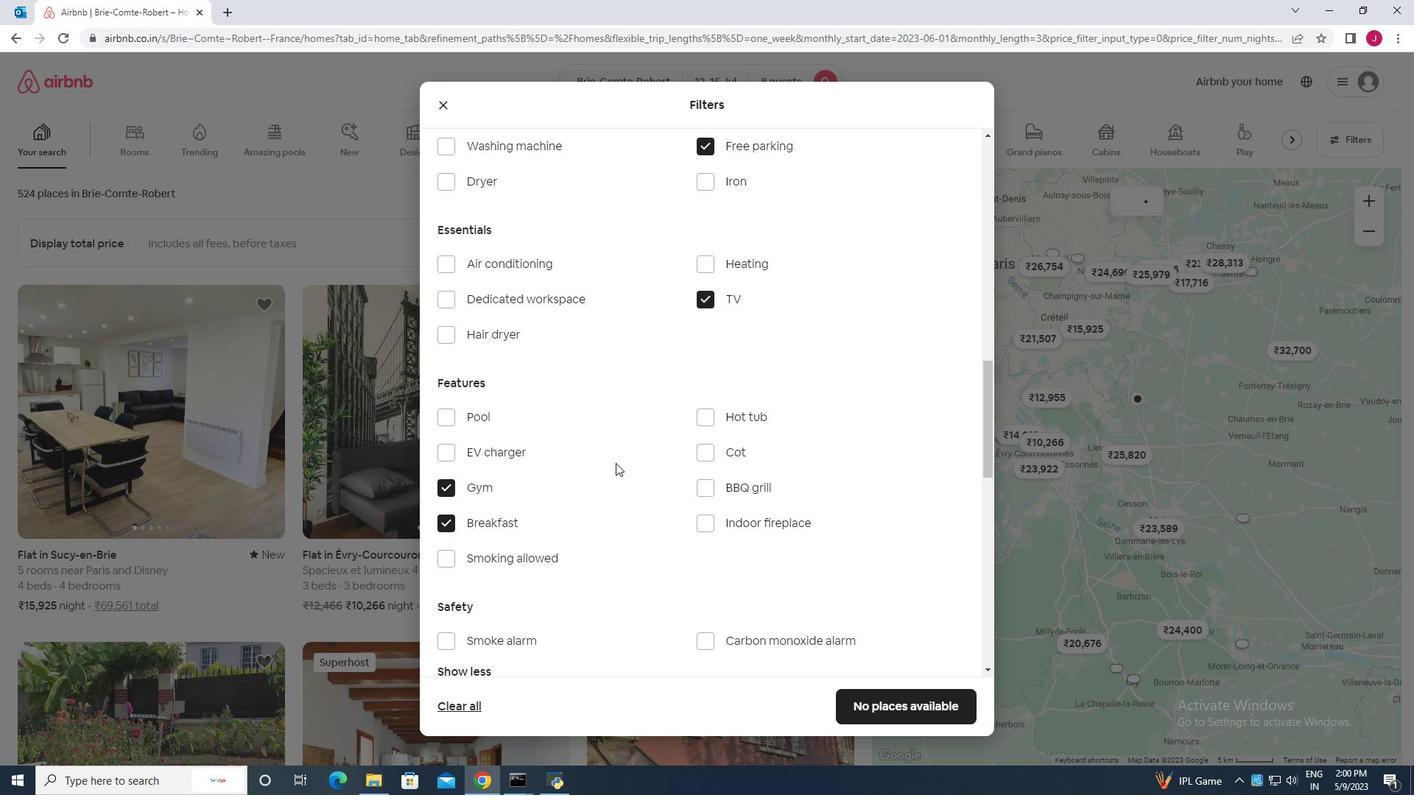 
Action: Mouse scrolled (617, 460) with delta (0, 0)
Screenshot: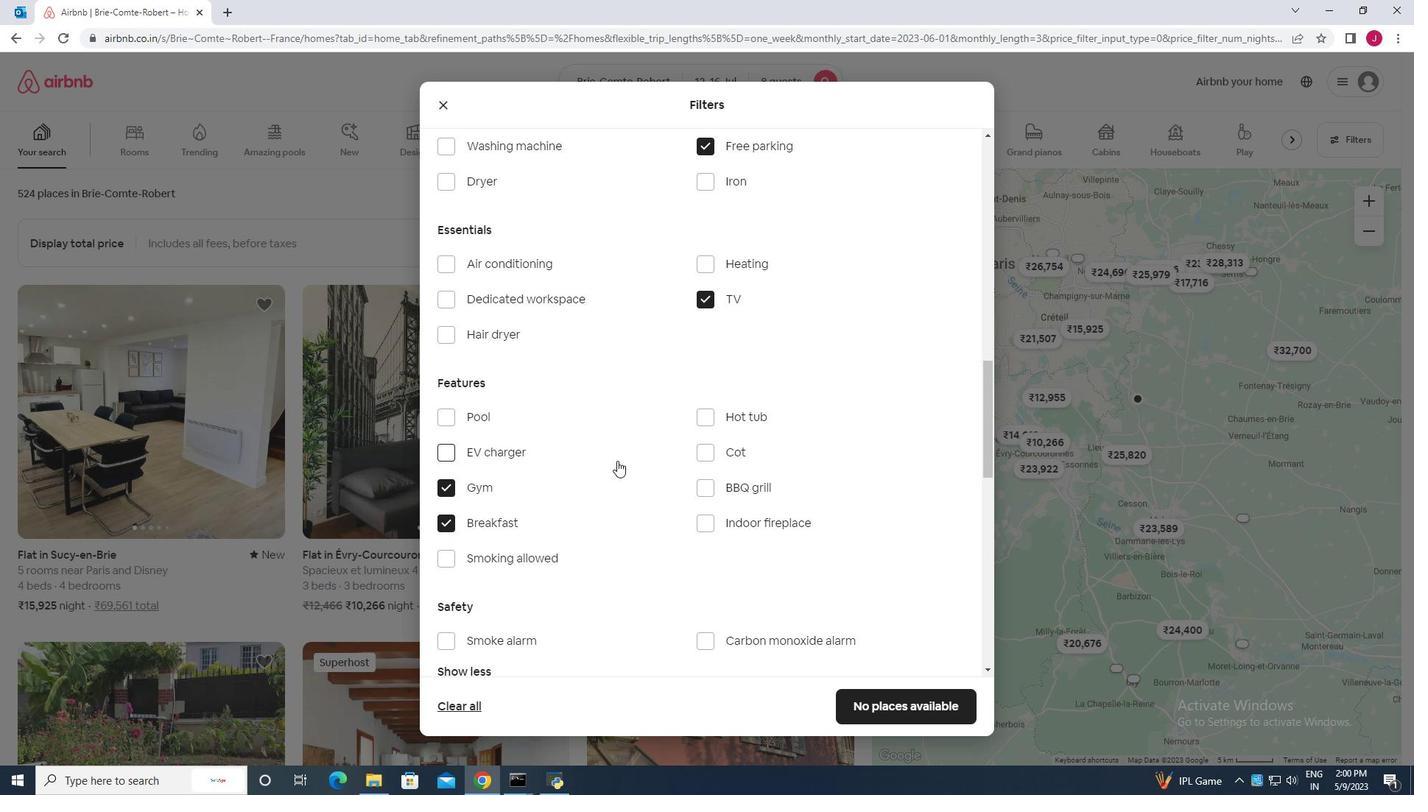 
Action: Mouse scrolled (617, 460) with delta (0, 0)
Screenshot: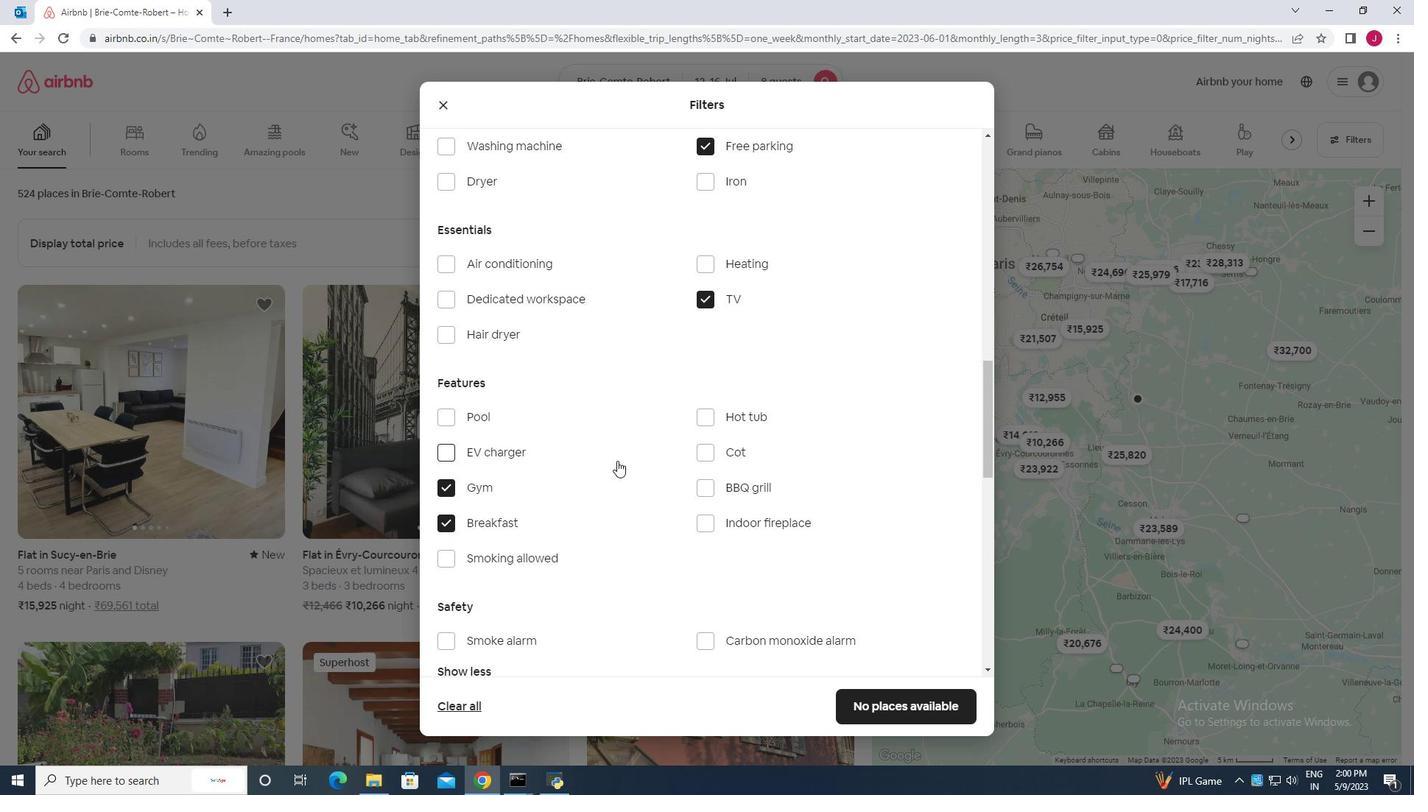 
Action: Mouse moved to (617, 458)
Screenshot: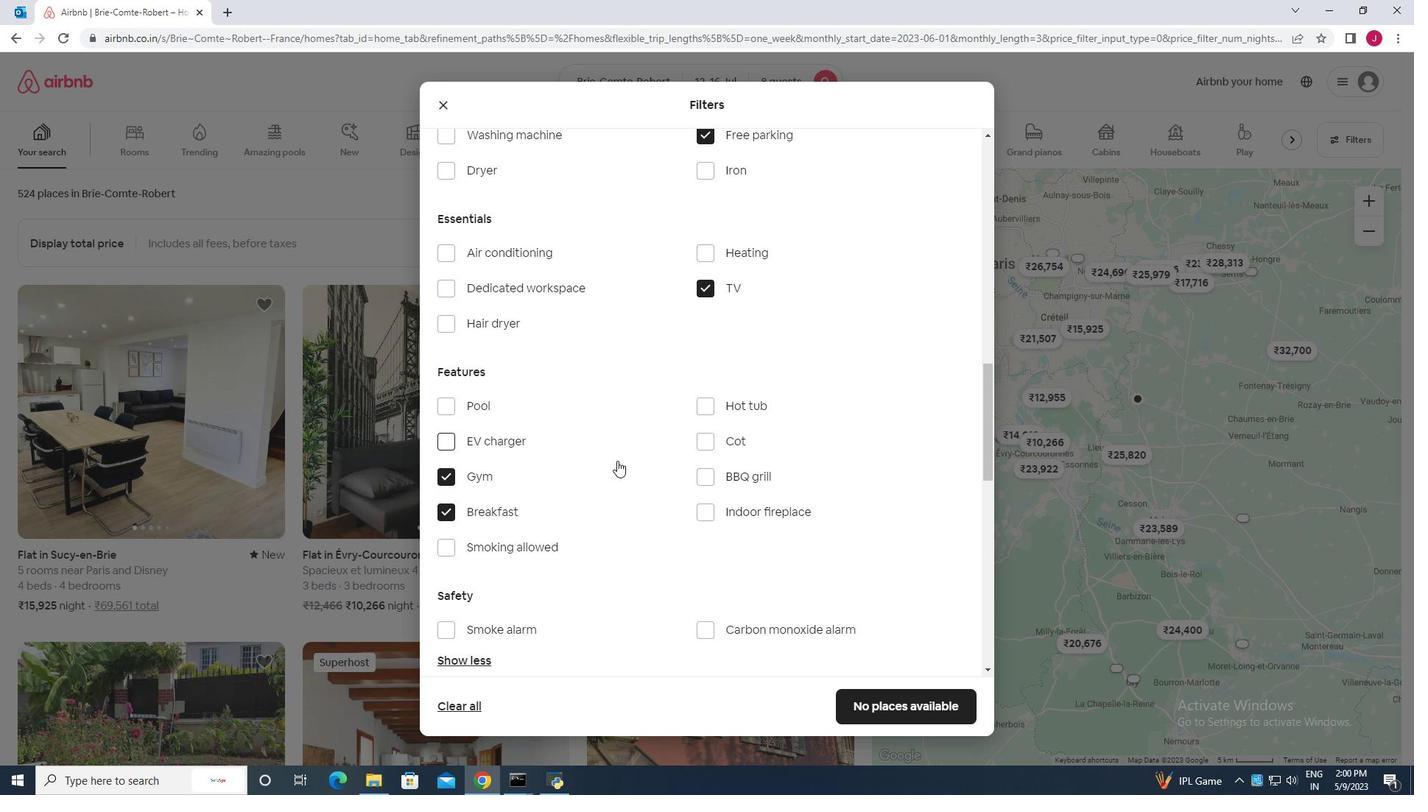 
Action: Mouse scrolled (617, 458) with delta (0, 0)
Screenshot: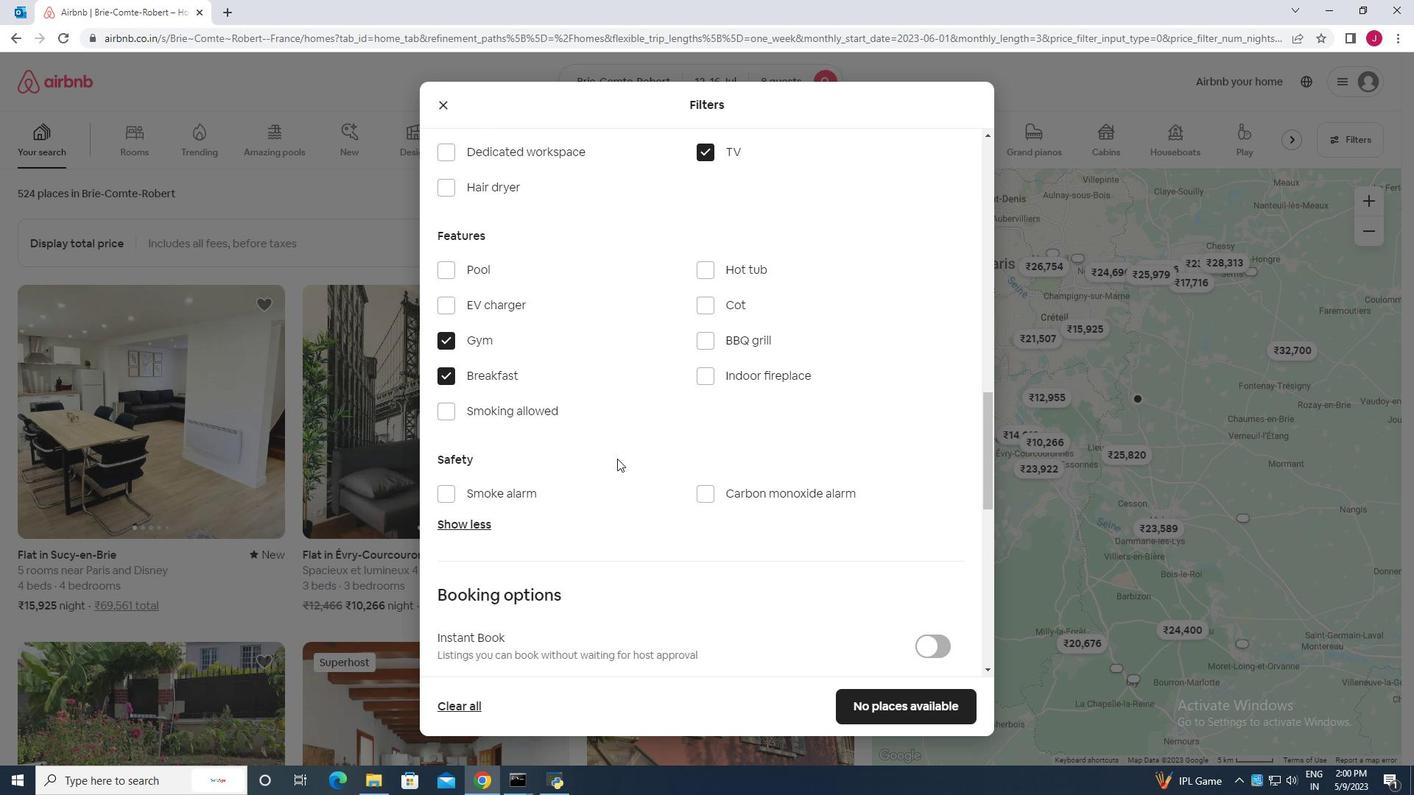 
Action: Mouse scrolled (617, 458) with delta (0, 0)
Screenshot: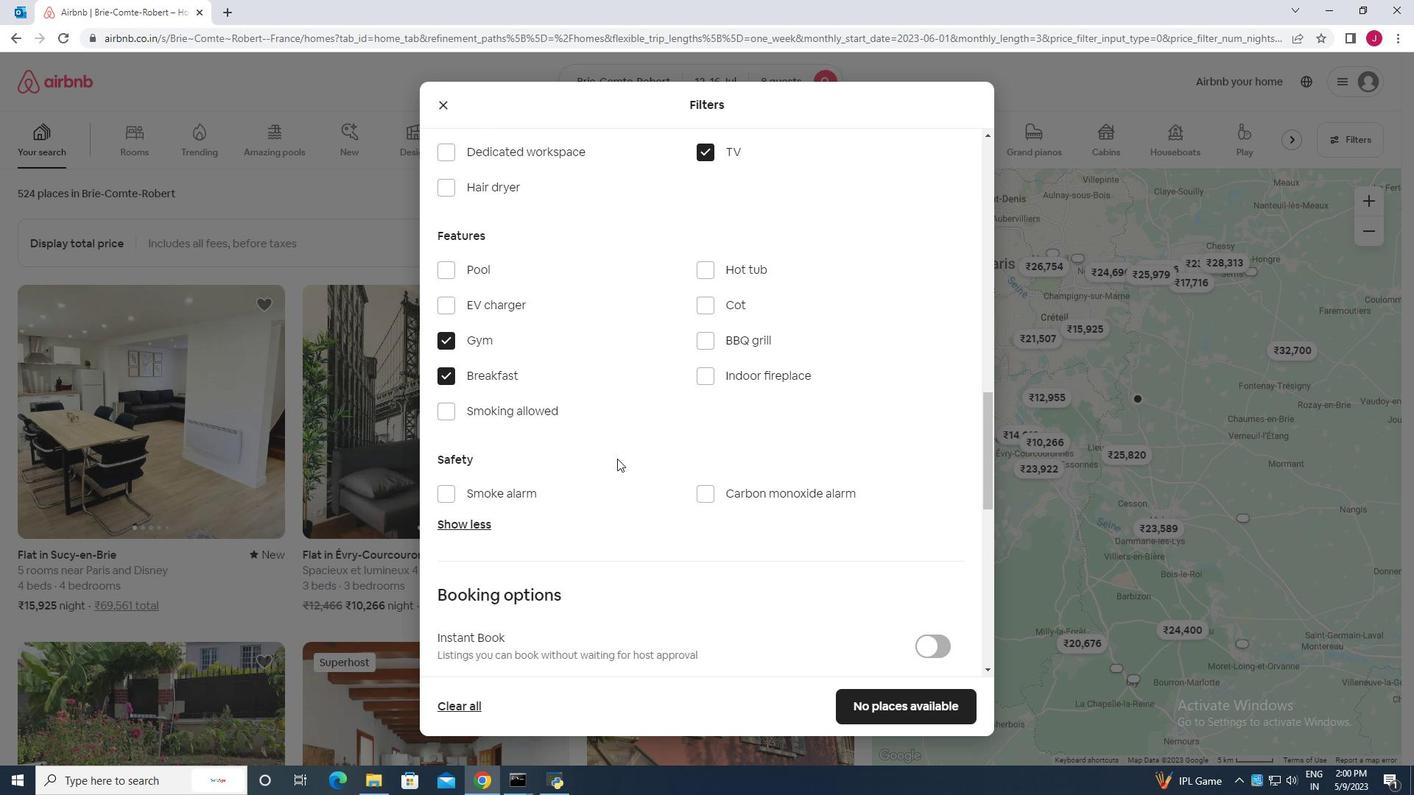 
Action: Mouse scrolled (617, 458) with delta (0, 0)
Screenshot: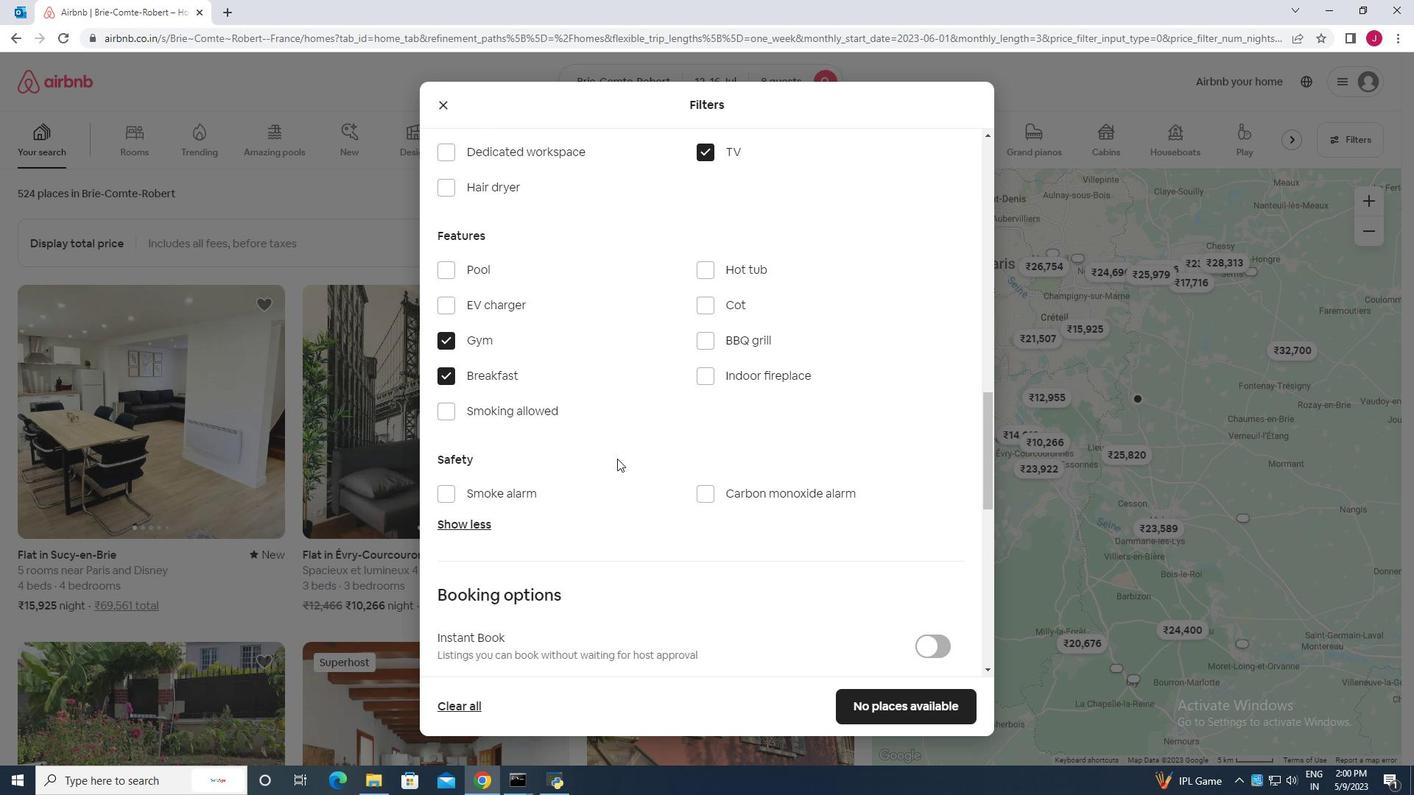 
Action: Mouse moved to (938, 475)
Screenshot: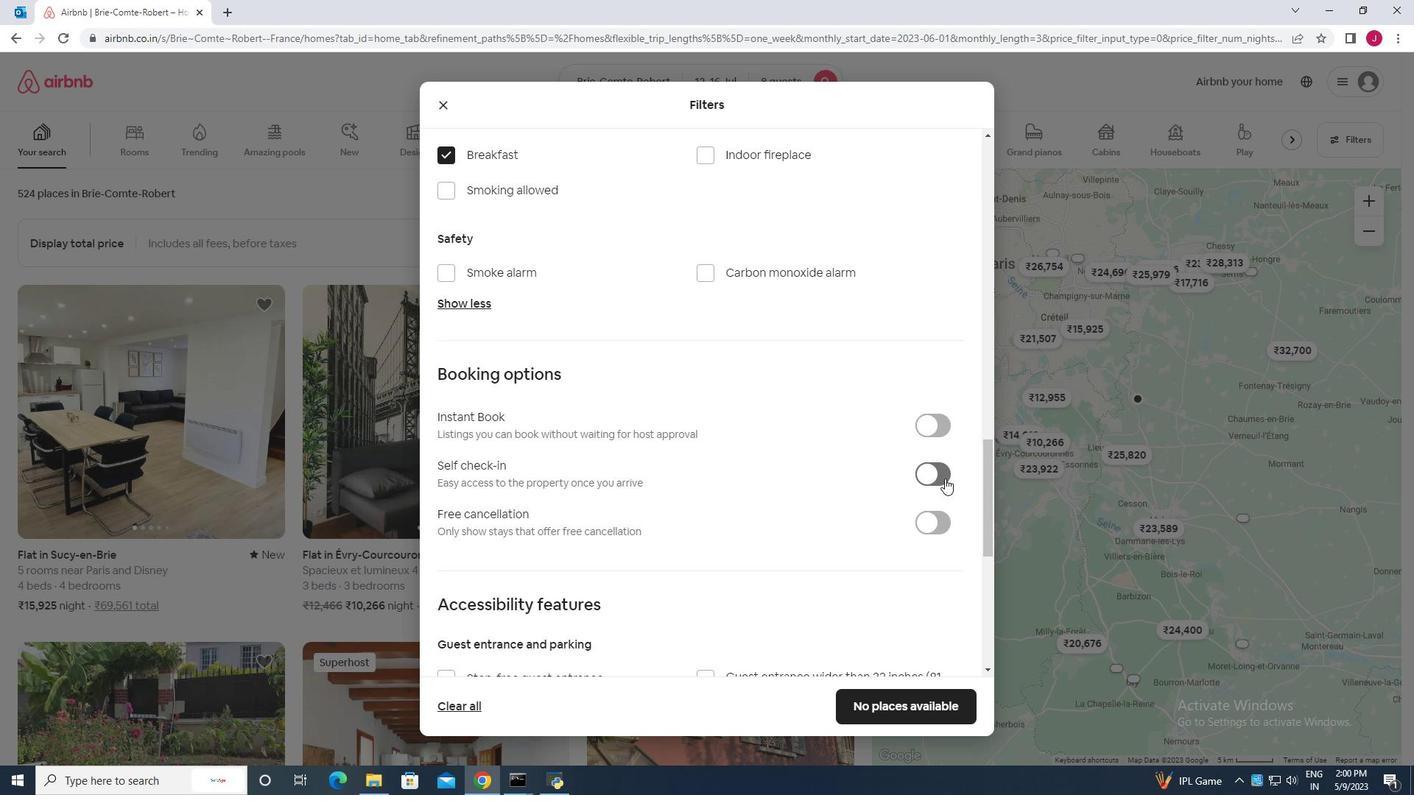 
Action: Mouse pressed left at (938, 475)
Screenshot: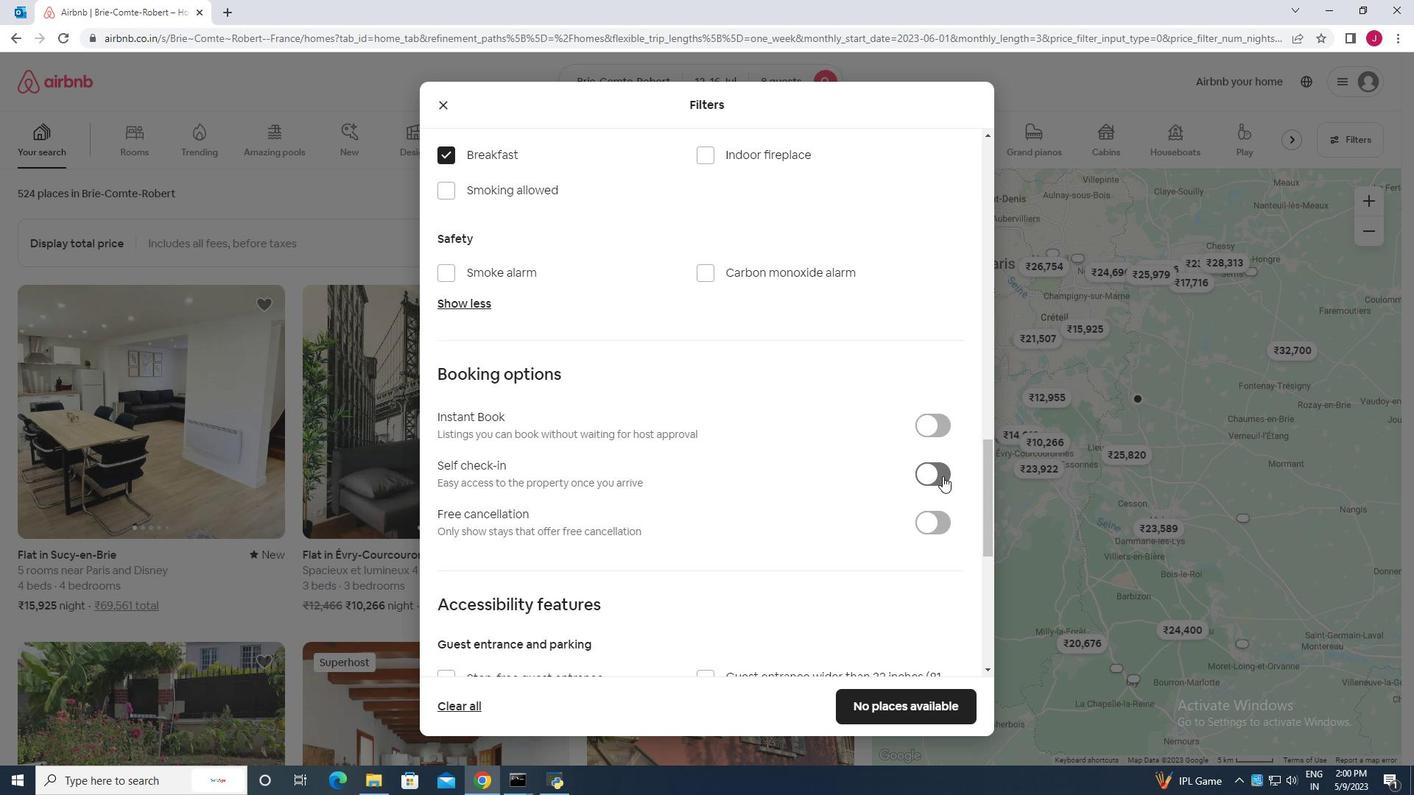 
Action: Mouse moved to (771, 472)
Screenshot: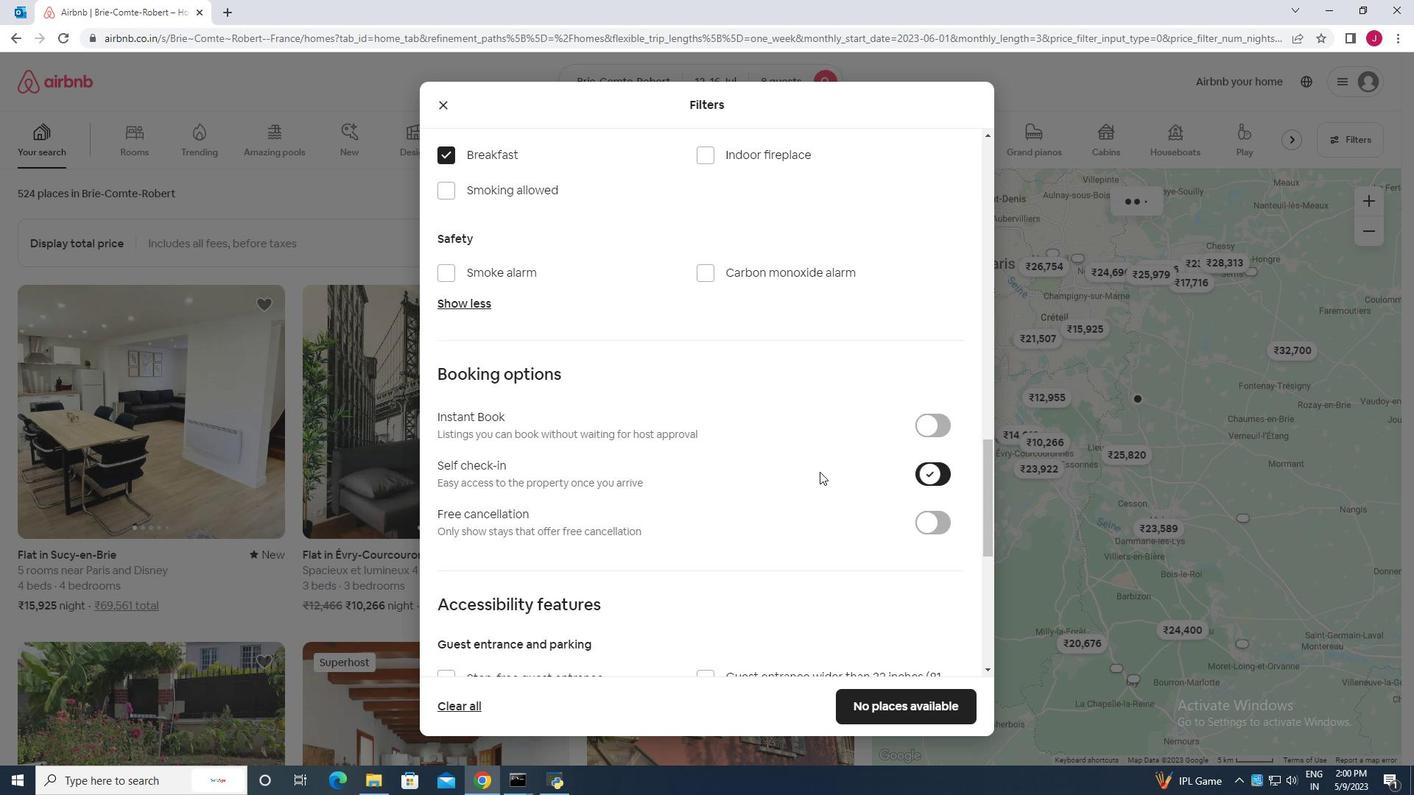 
Action: Mouse scrolled (771, 471) with delta (0, 0)
Screenshot: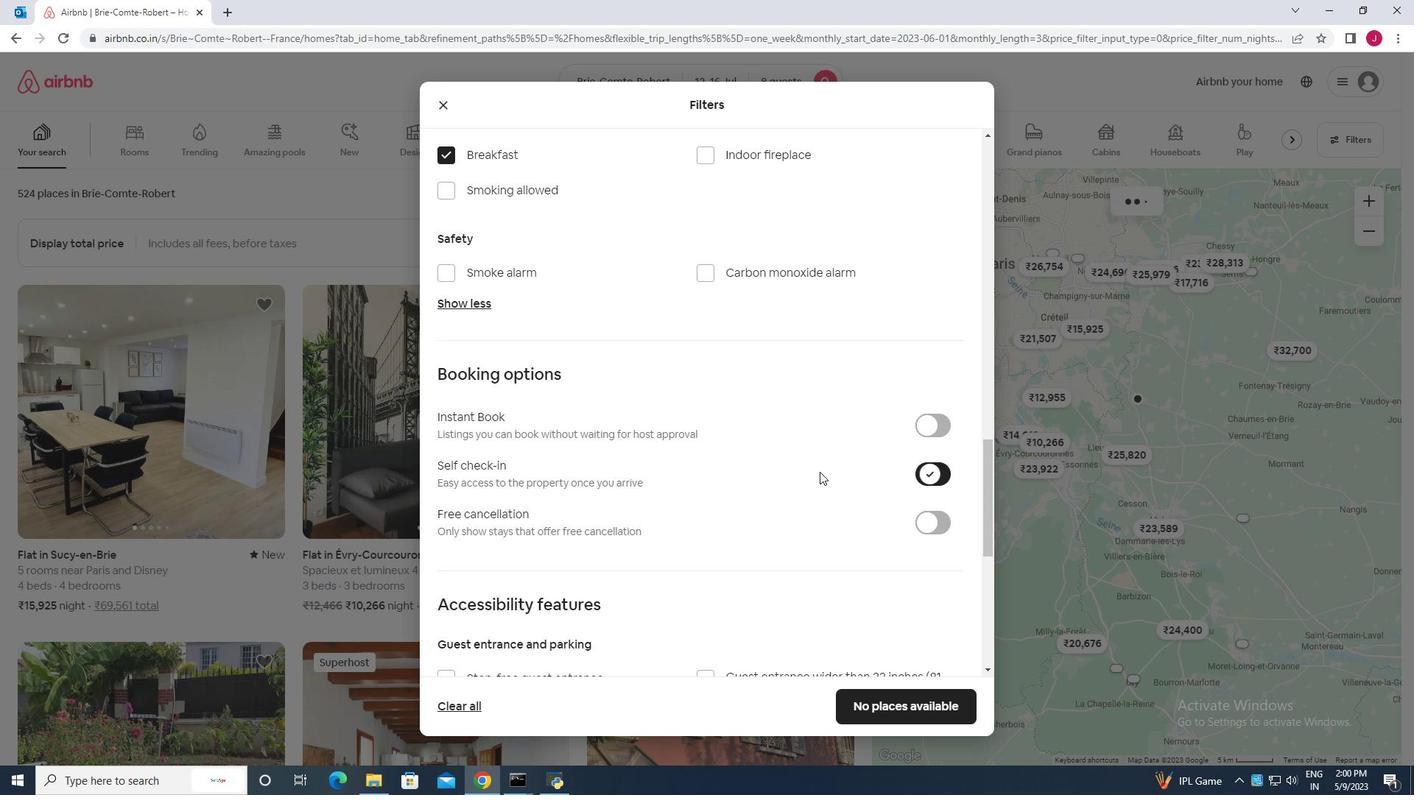 
Action: Mouse scrolled (771, 471) with delta (0, 0)
Screenshot: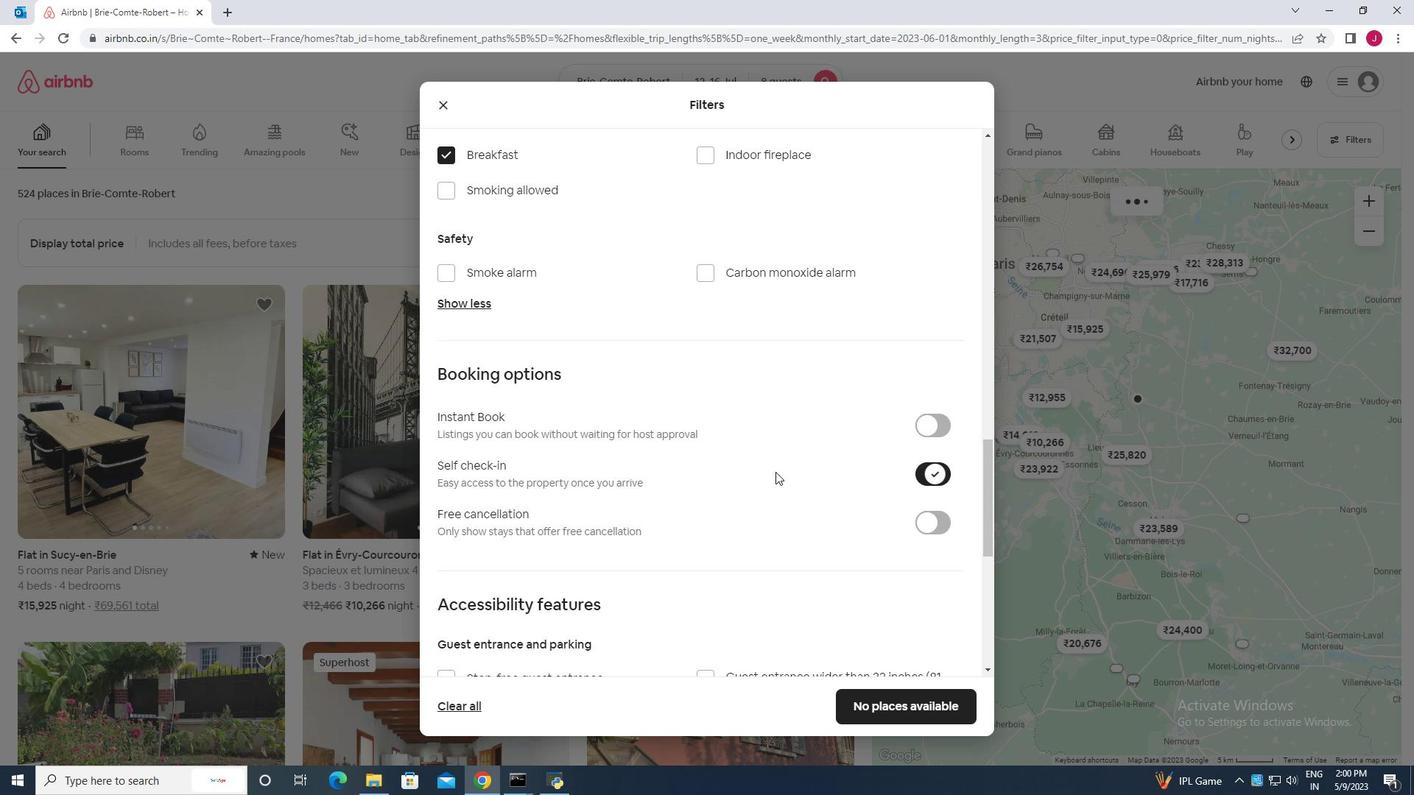 
Action: Mouse scrolled (771, 471) with delta (0, 0)
Screenshot: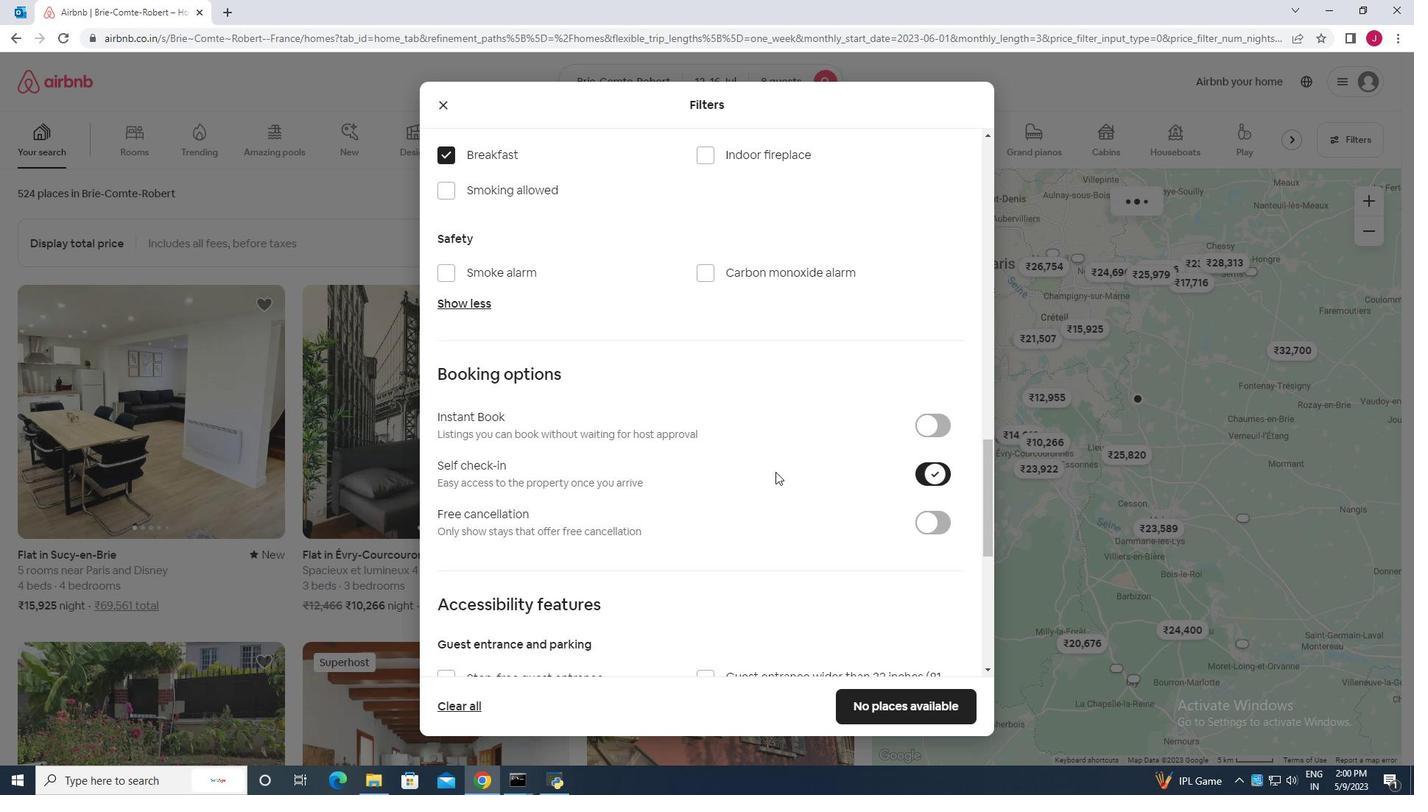 
Action: Mouse scrolled (771, 471) with delta (0, 0)
Screenshot: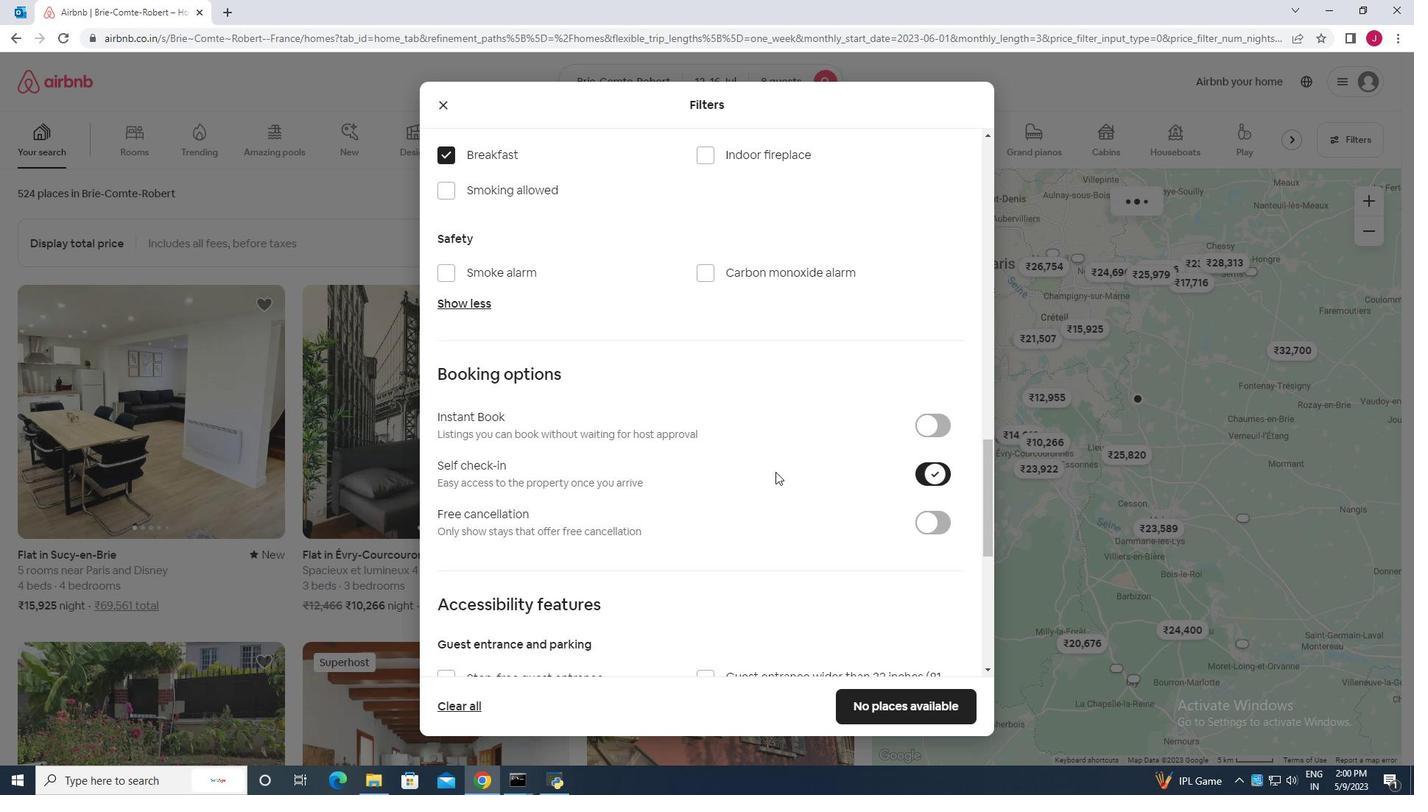 
Action: Mouse scrolled (771, 471) with delta (0, 0)
Screenshot: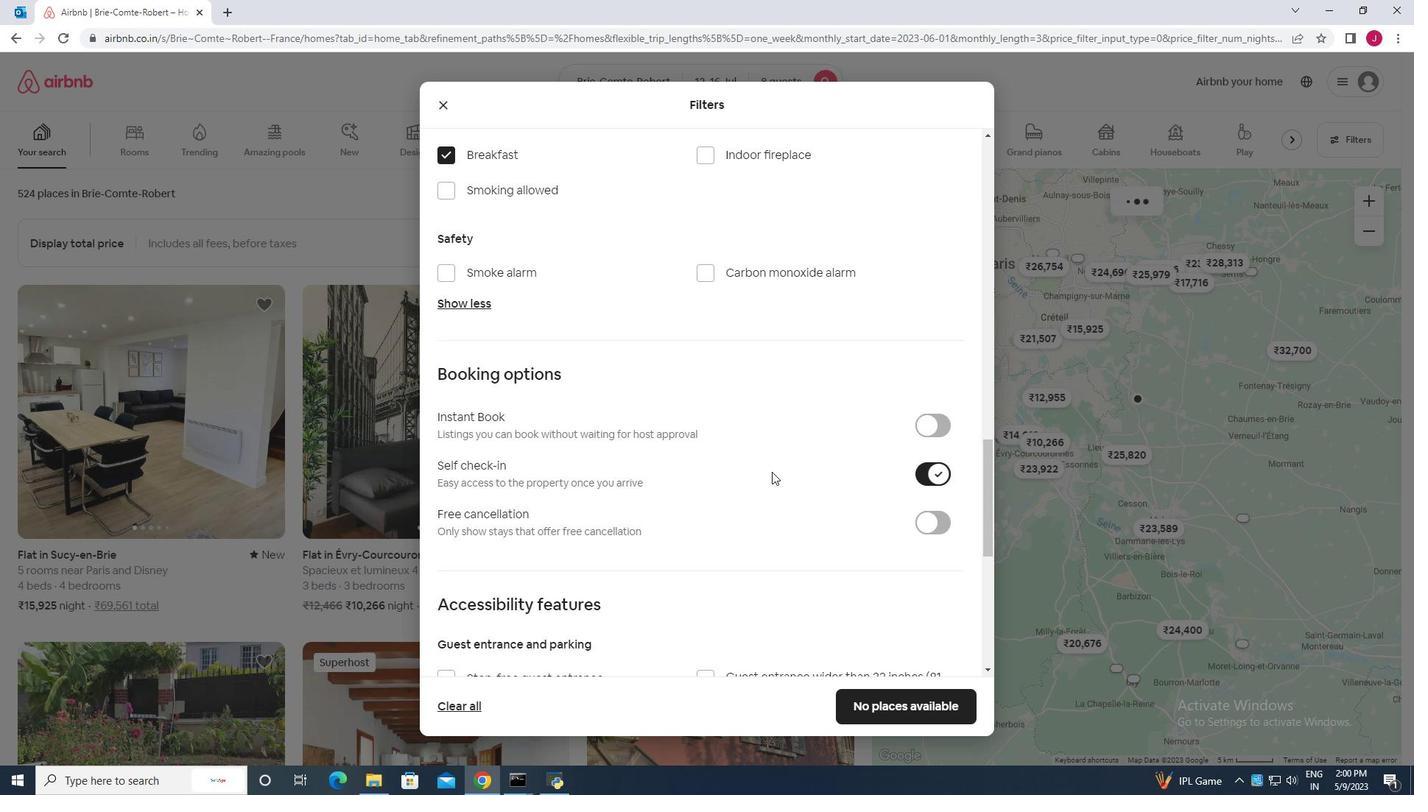 
Action: Mouse moved to (769, 472)
Screenshot: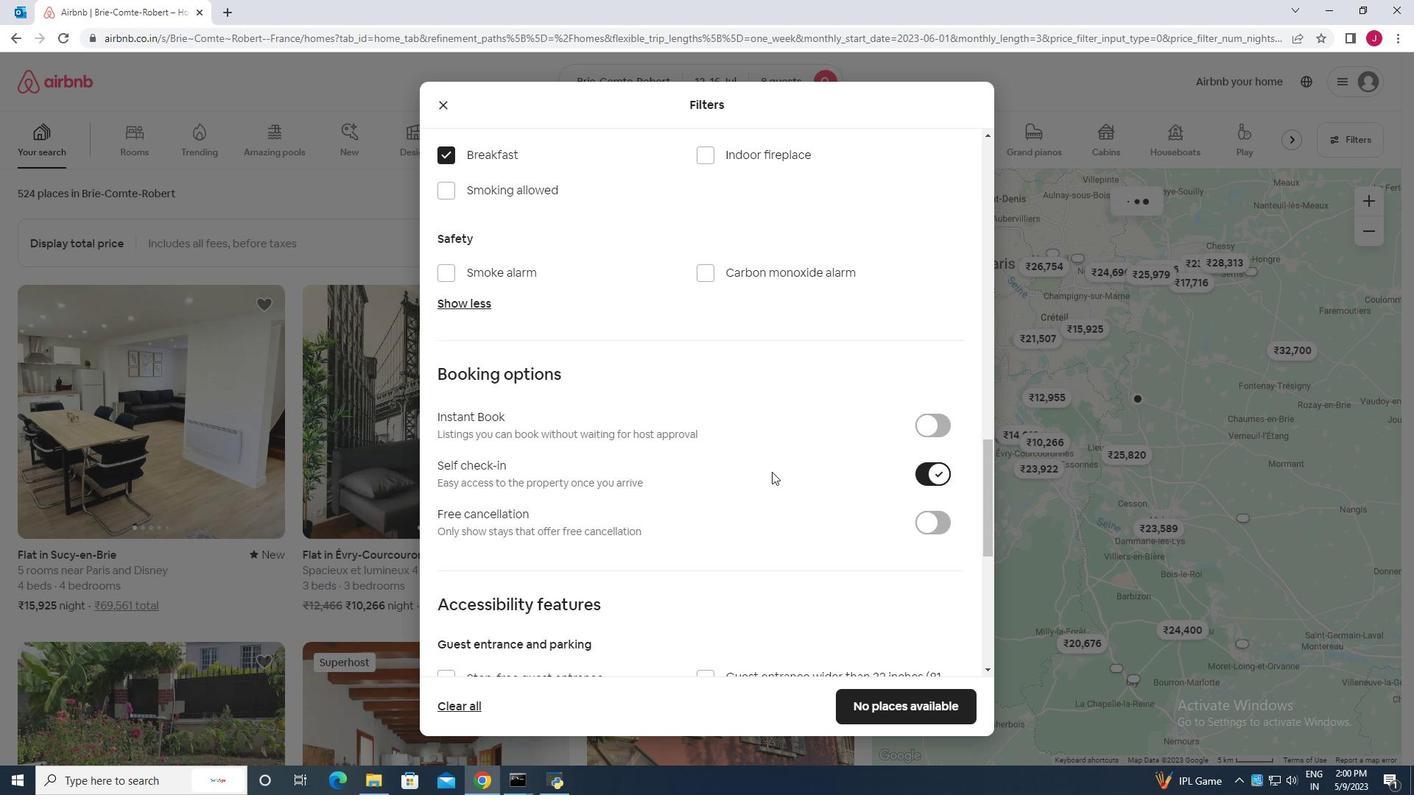 
Action: Mouse scrolled (769, 471) with delta (0, 0)
Screenshot: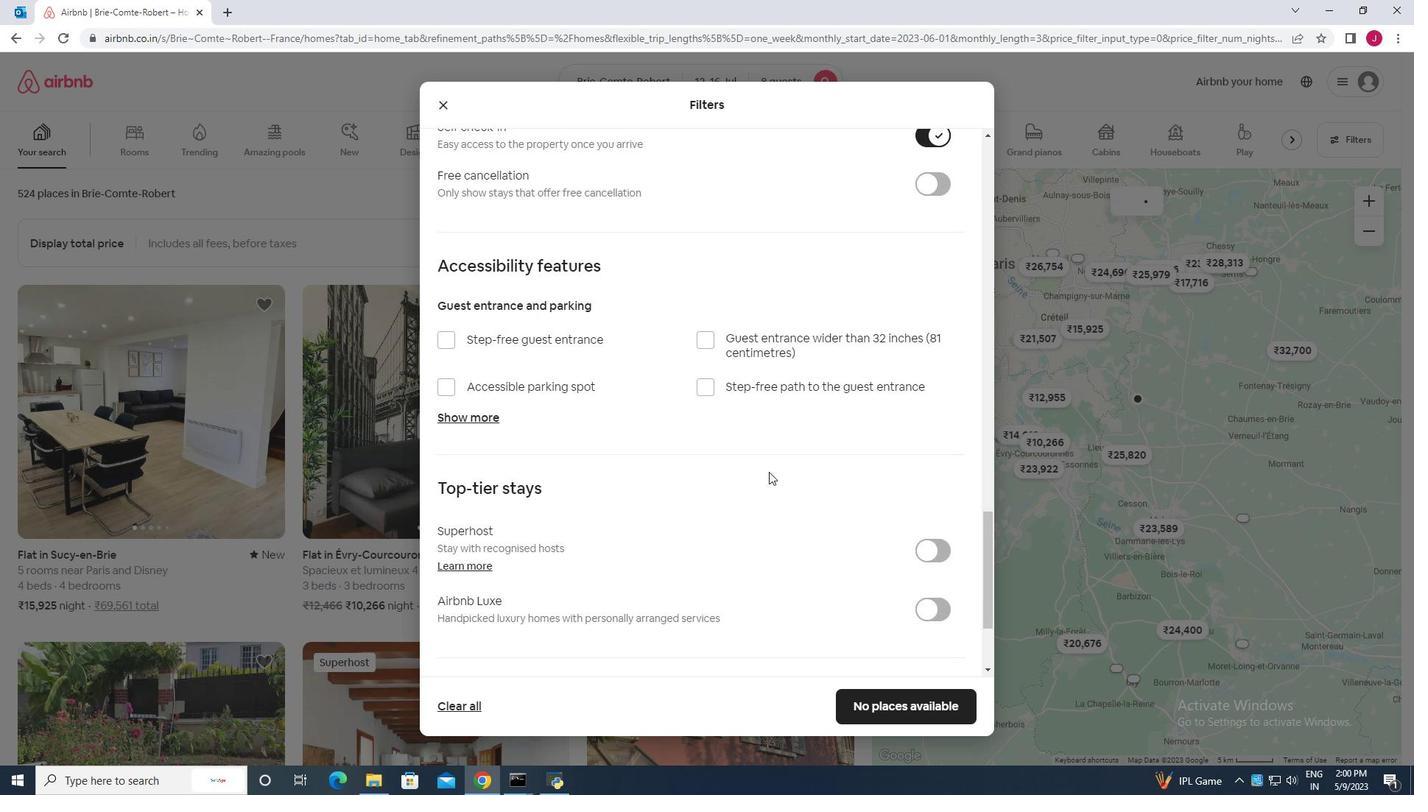 
Action: Mouse scrolled (769, 471) with delta (0, 0)
Screenshot: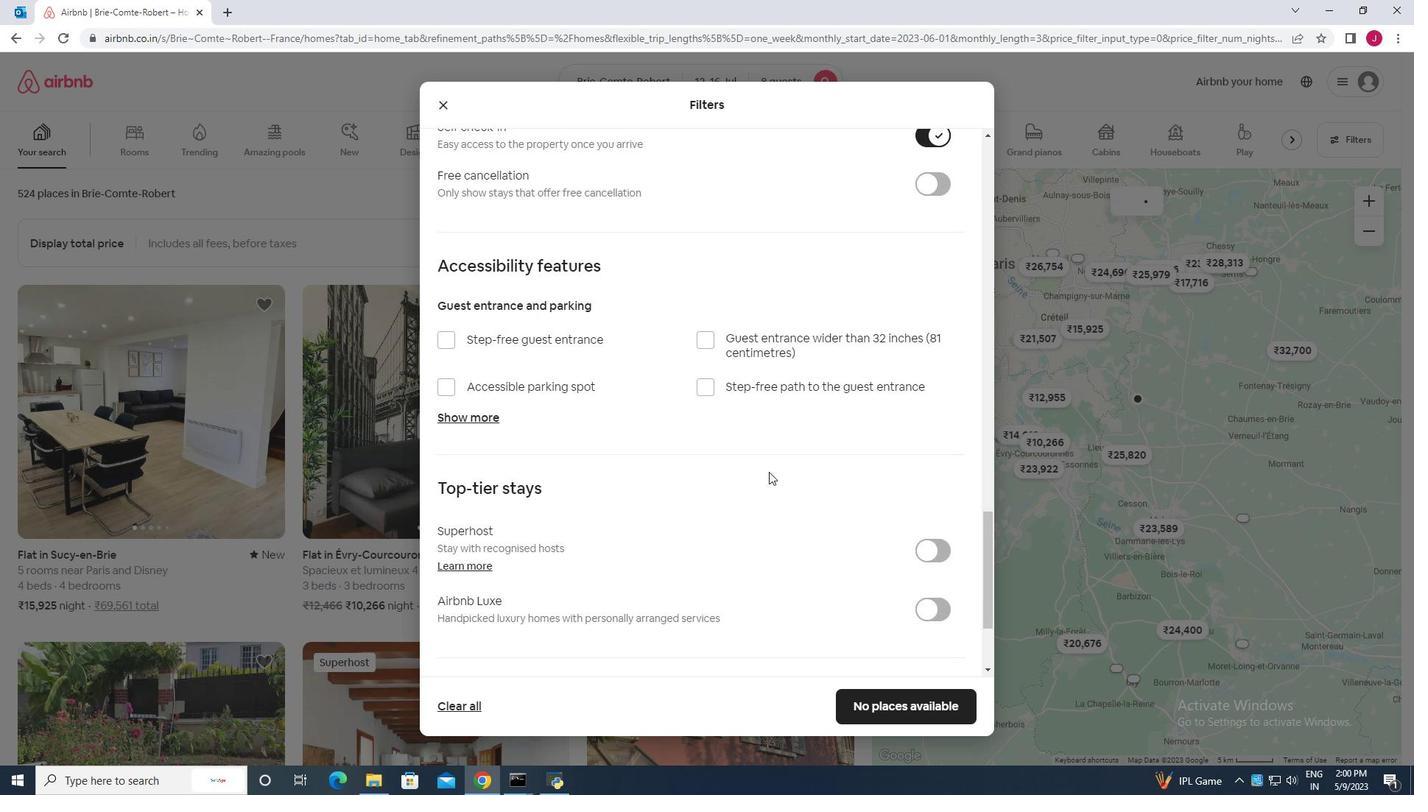 
Action: Mouse scrolled (769, 471) with delta (0, 0)
Screenshot: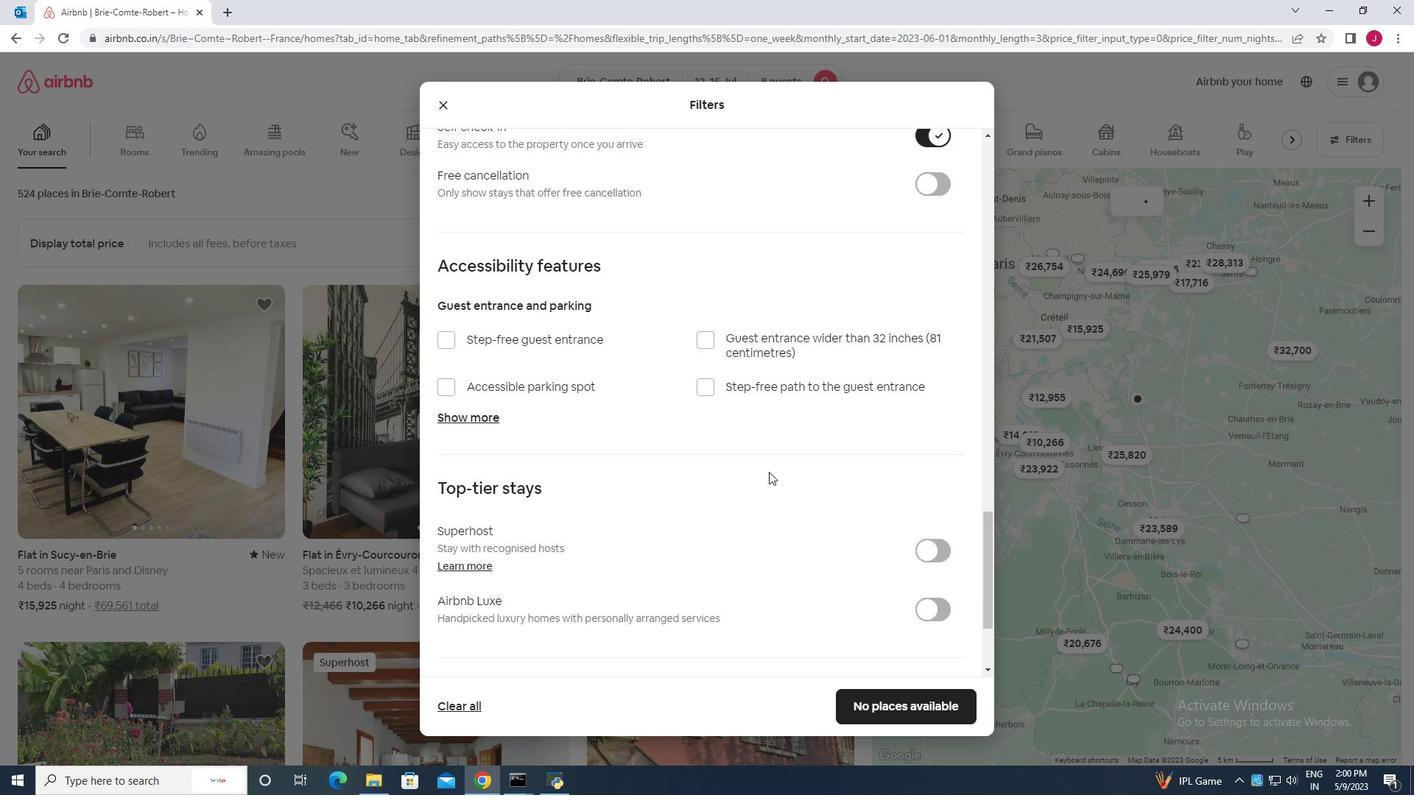 
Action: Mouse scrolled (769, 471) with delta (0, 0)
Screenshot: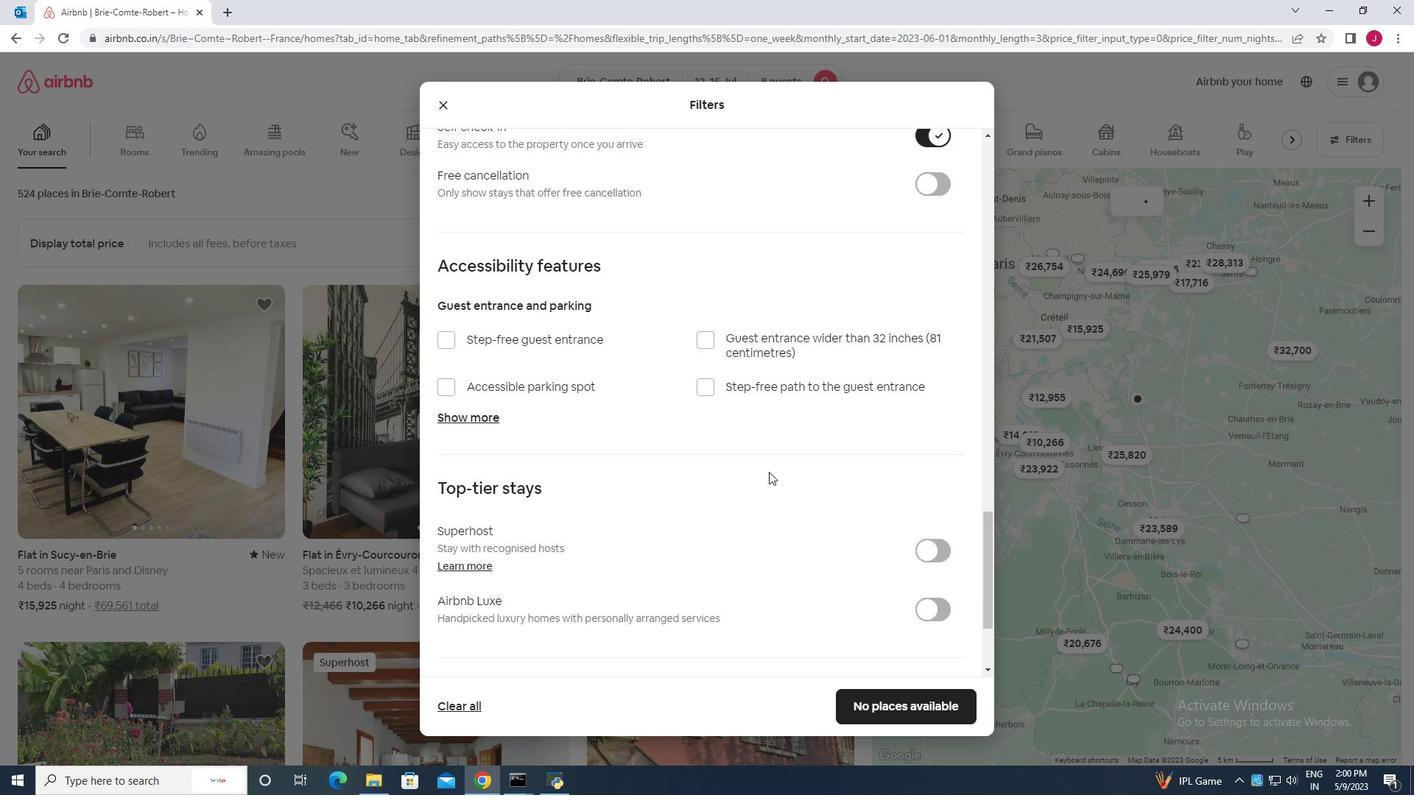 
Action: Mouse scrolled (769, 471) with delta (0, 0)
Screenshot: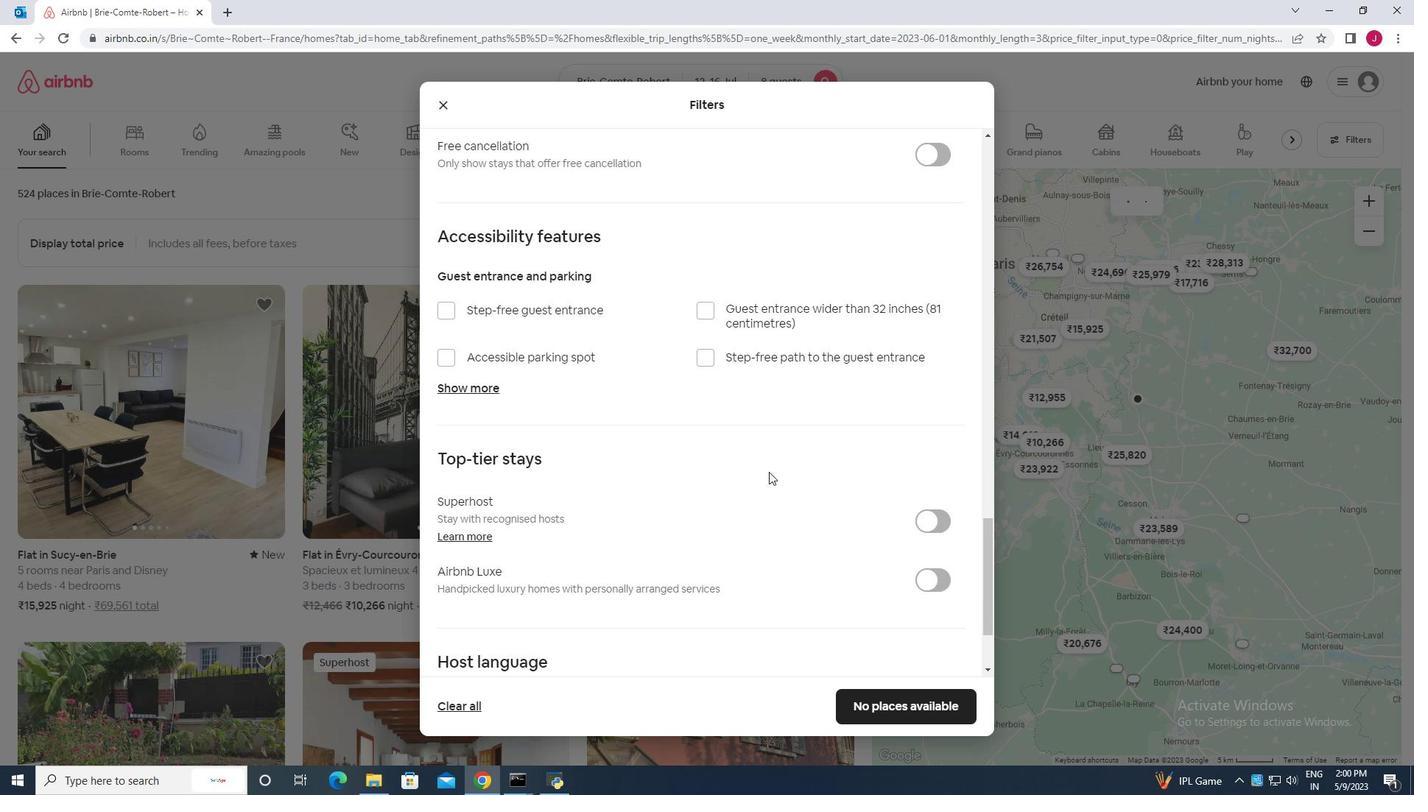 
Action: Mouse scrolled (769, 471) with delta (0, 0)
Screenshot: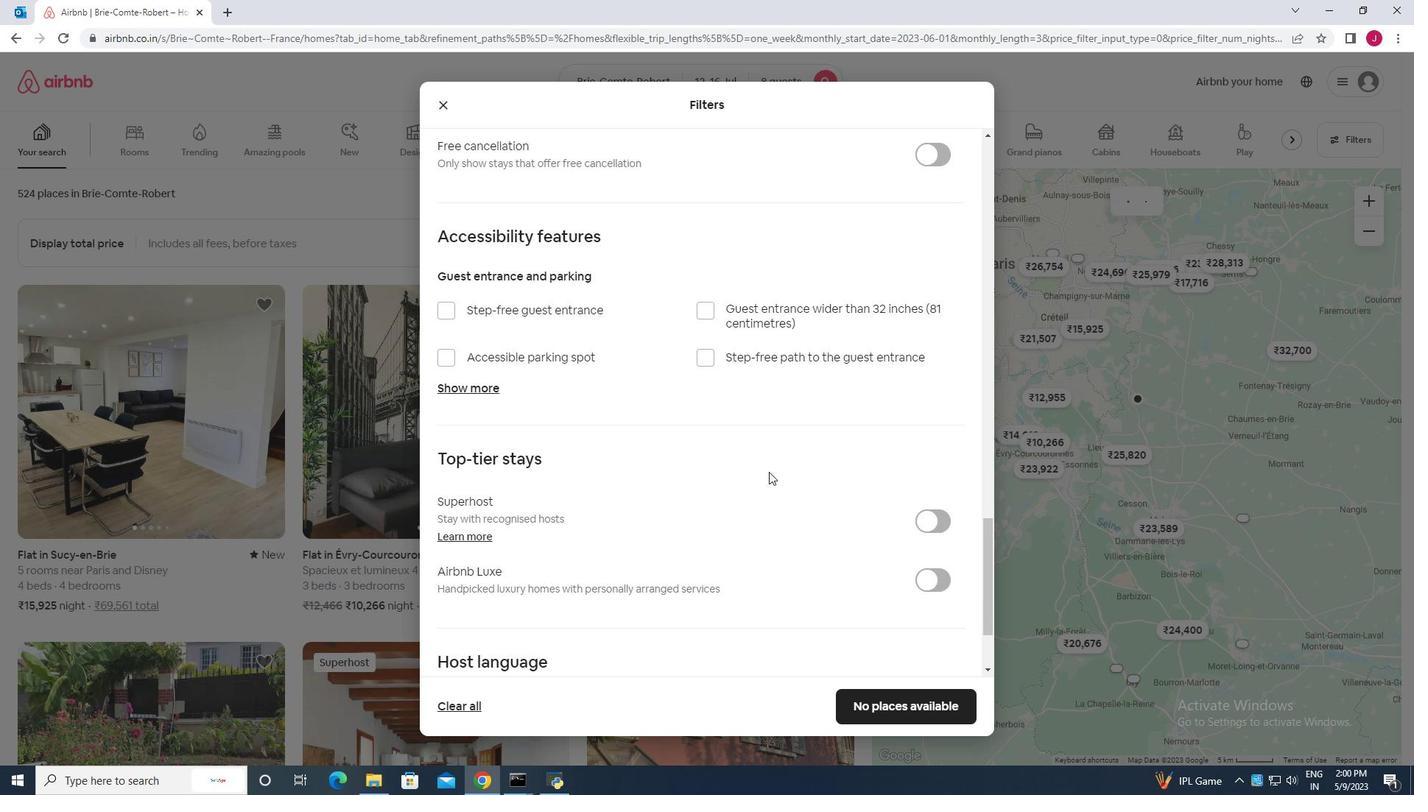 
Action: Mouse scrolled (769, 471) with delta (0, 0)
Screenshot: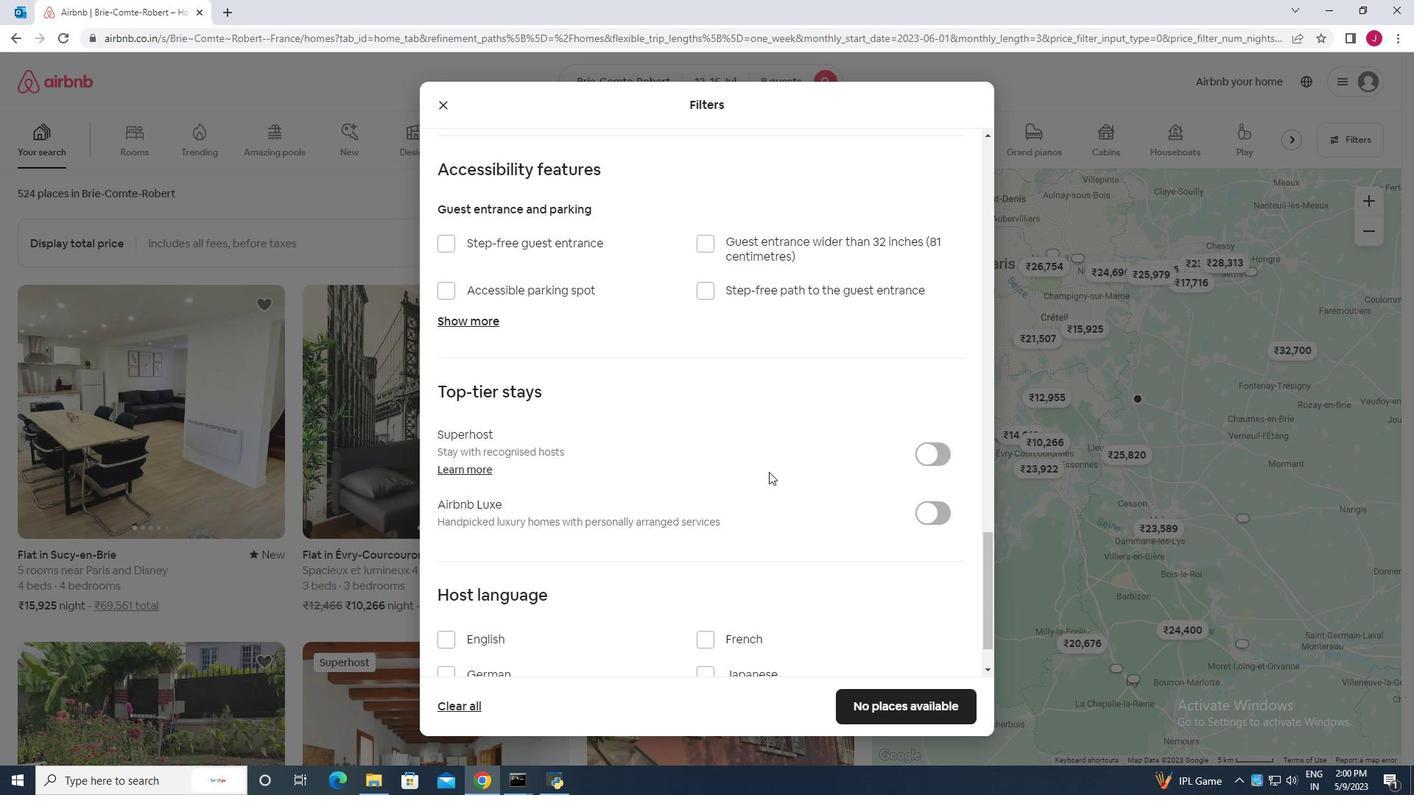 
Action: Mouse scrolled (769, 471) with delta (0, 0)
Screenshot: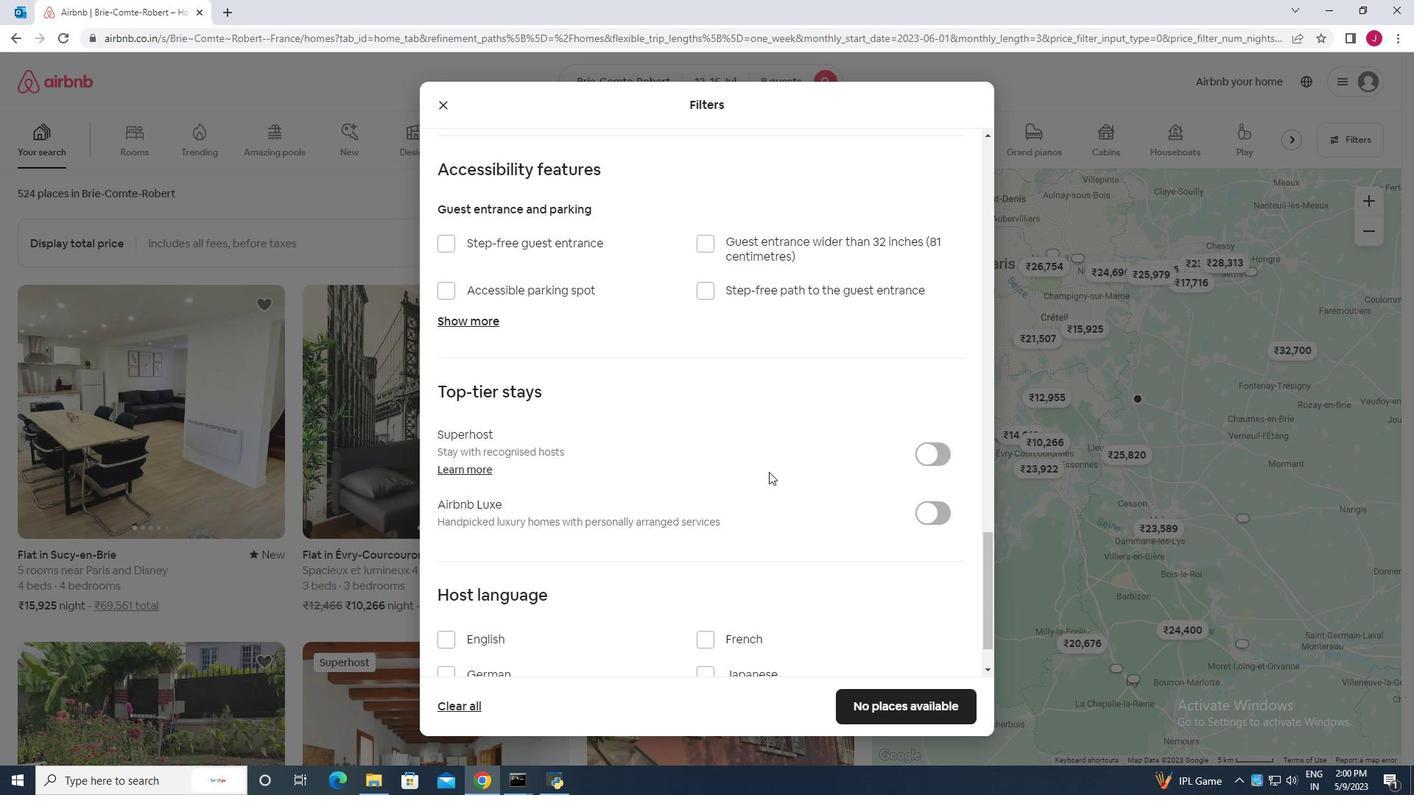 
Action: Mouse scrolled (769, 471) with delta (0, 0)
Screenshot: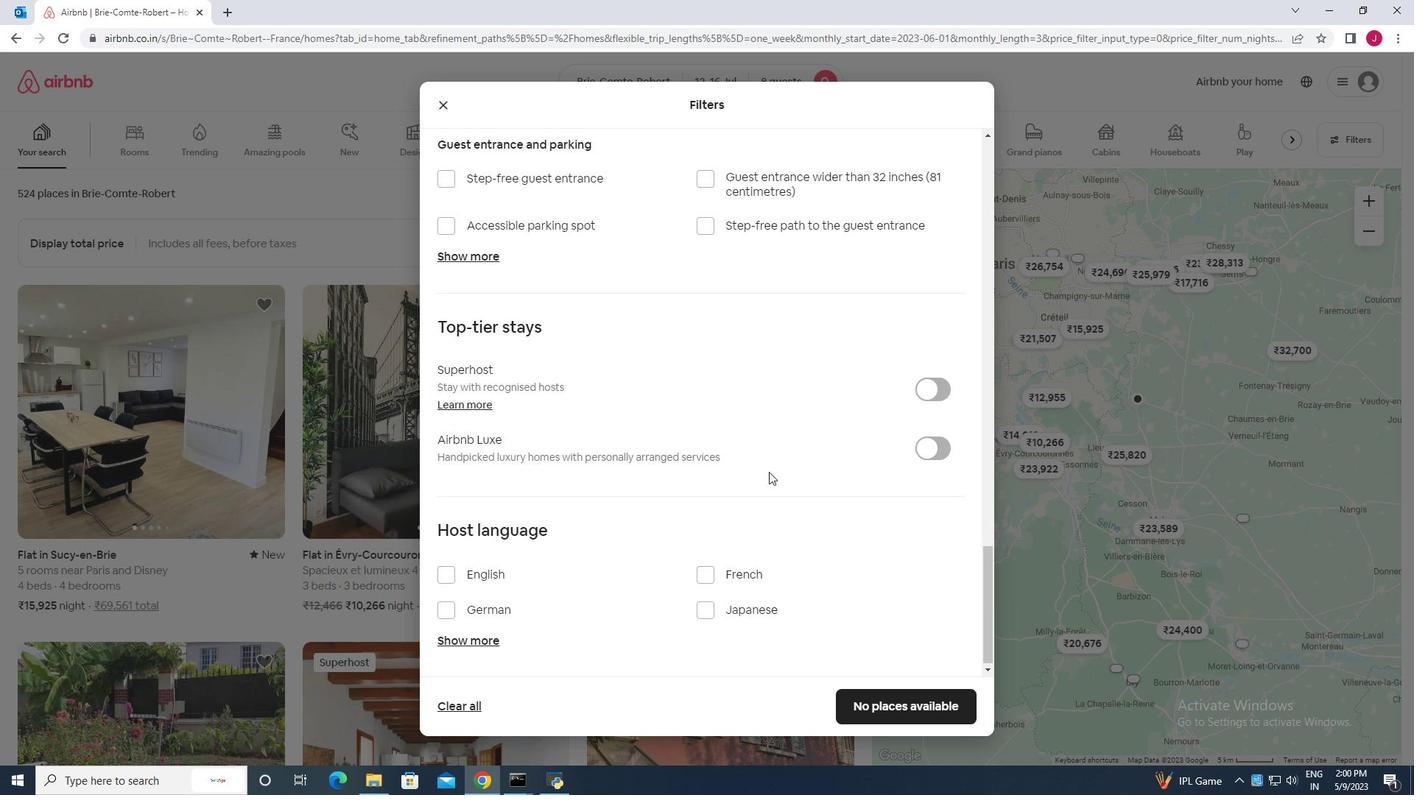 
Action: Mouse scrolled (769, 471) with delta (0, 0)
Screenshot: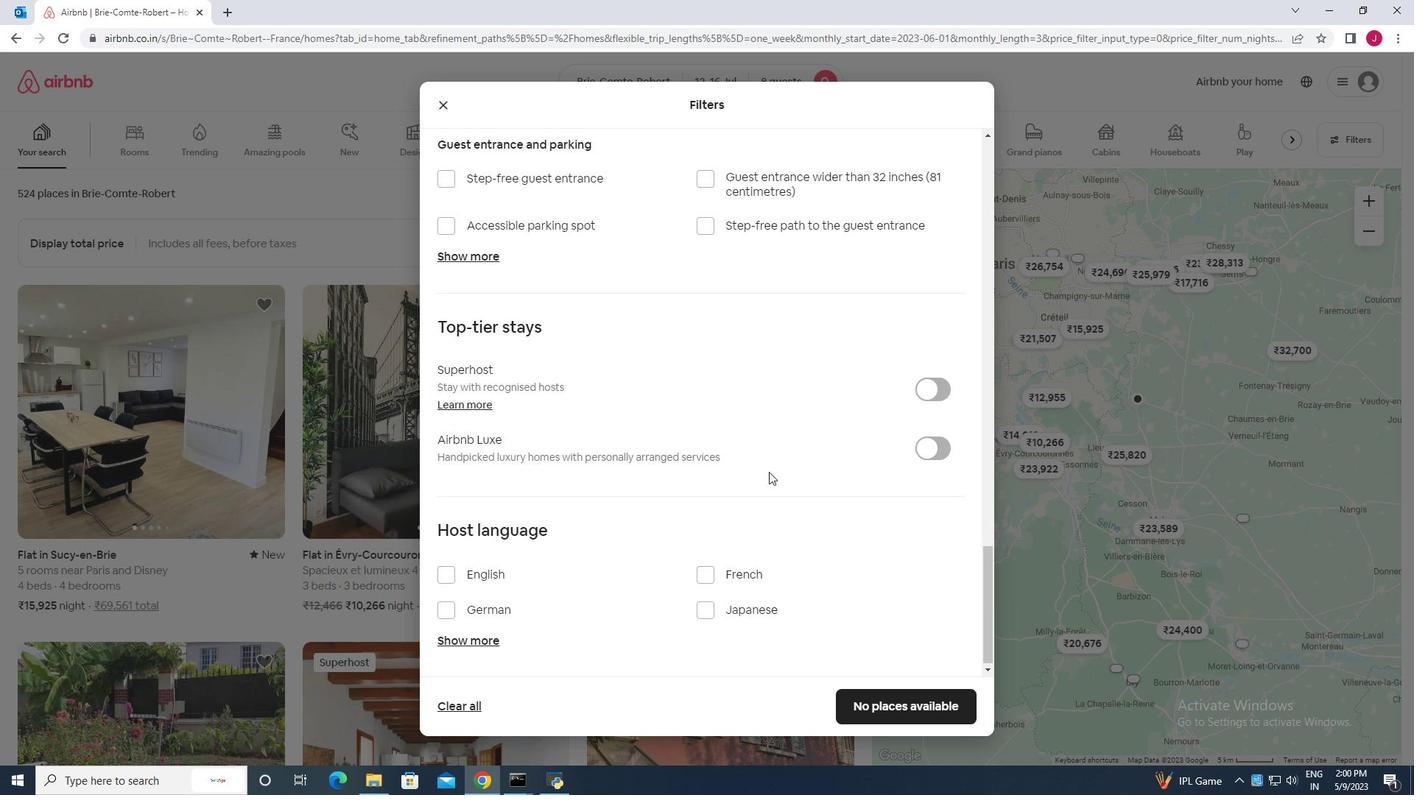 
Action: Mouse moved to (766, 472)
Screenshot: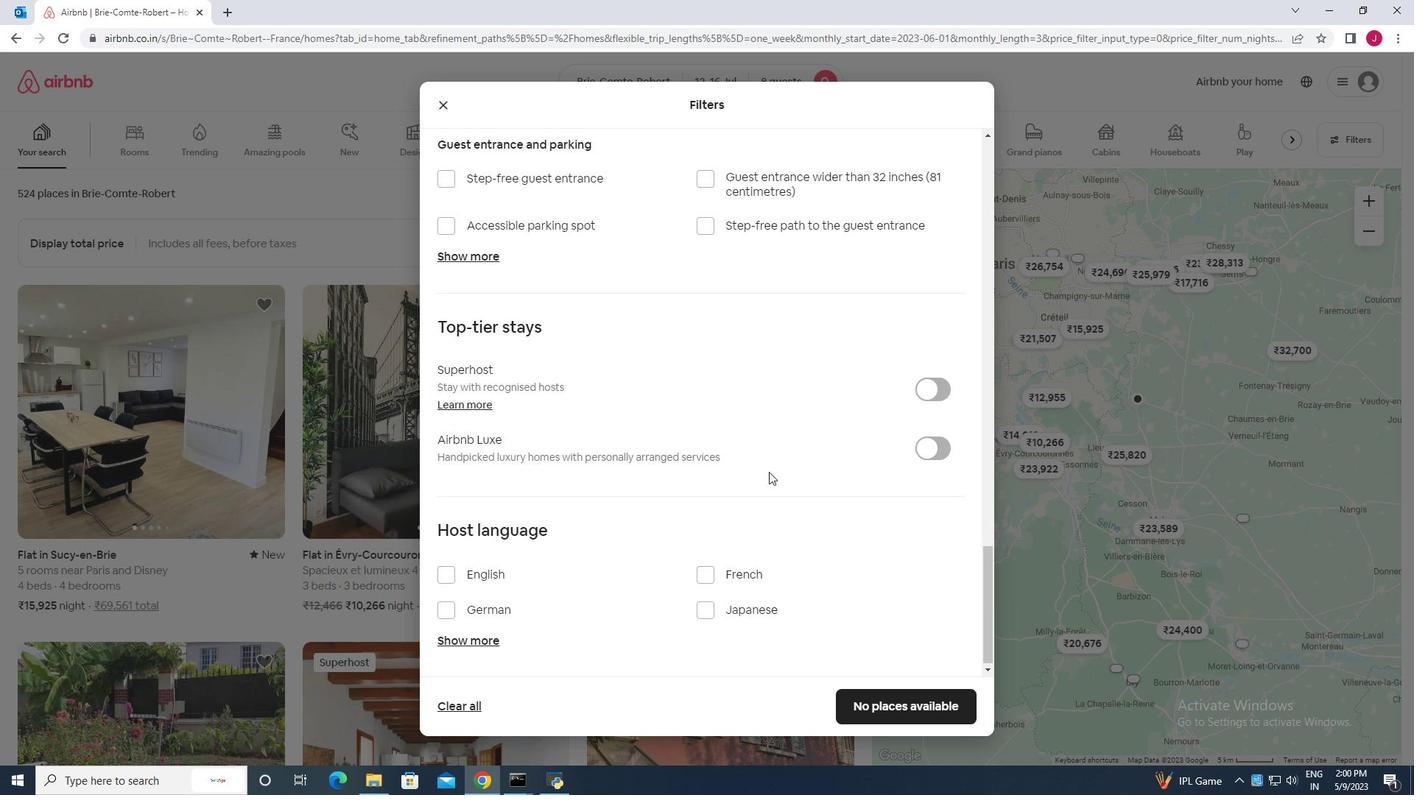 
Action: Mouse scrolled (766, 472) with delta (0, 0)
Screenshot: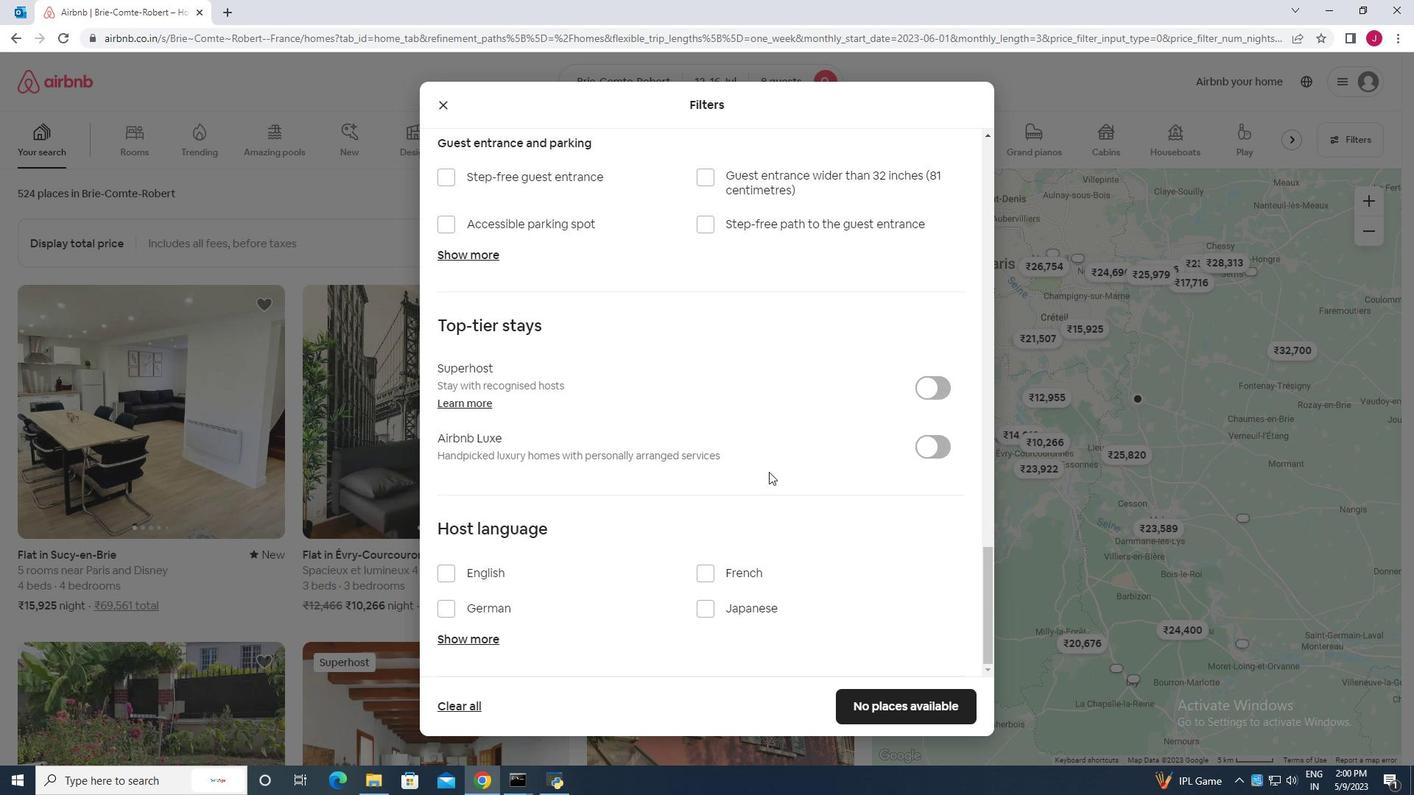 
Action: Mouse moved to (439, 568)
Screenshot: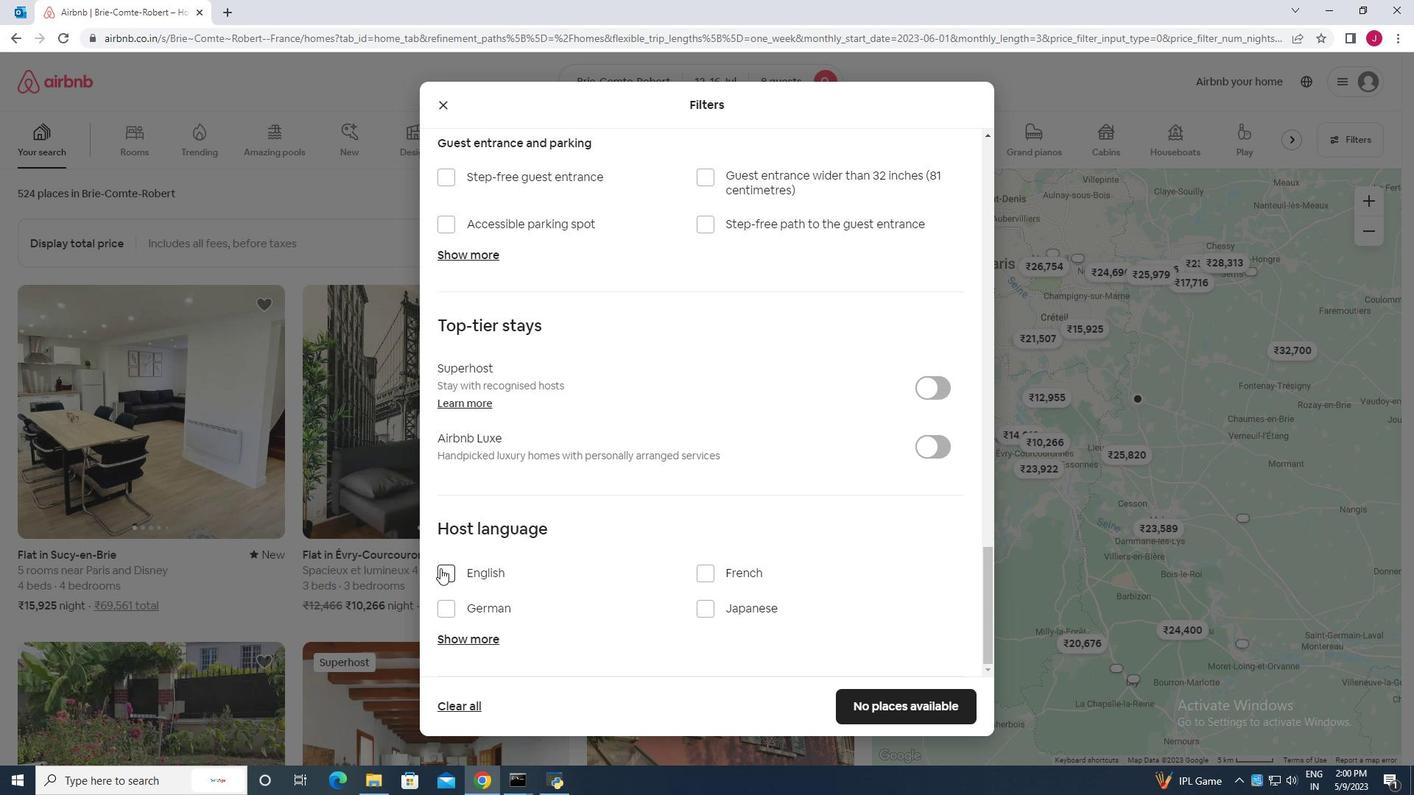 
Action: Mouse pressed left at (439, 568)
Screenshot: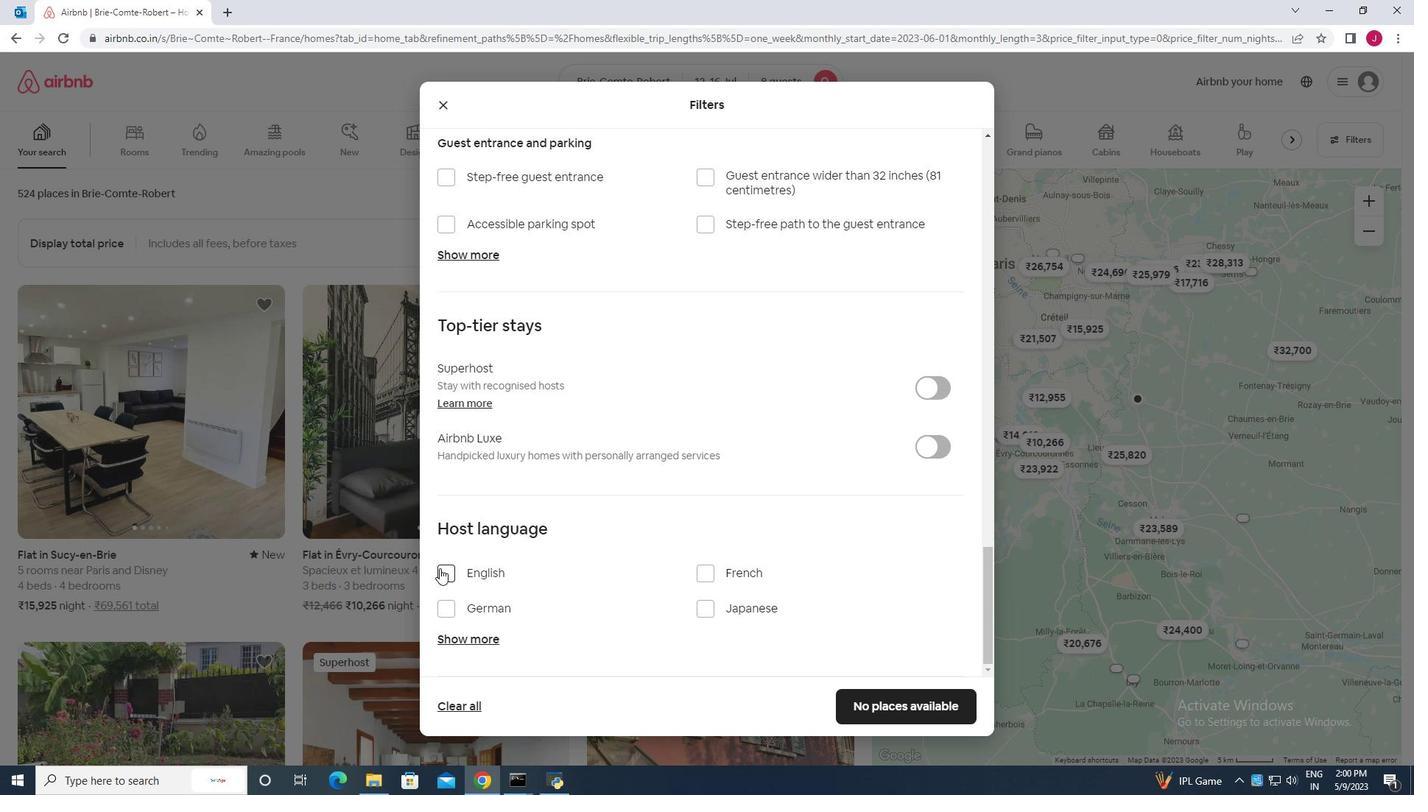 
Action: Mouse moved to (883, 706)
Screenshot: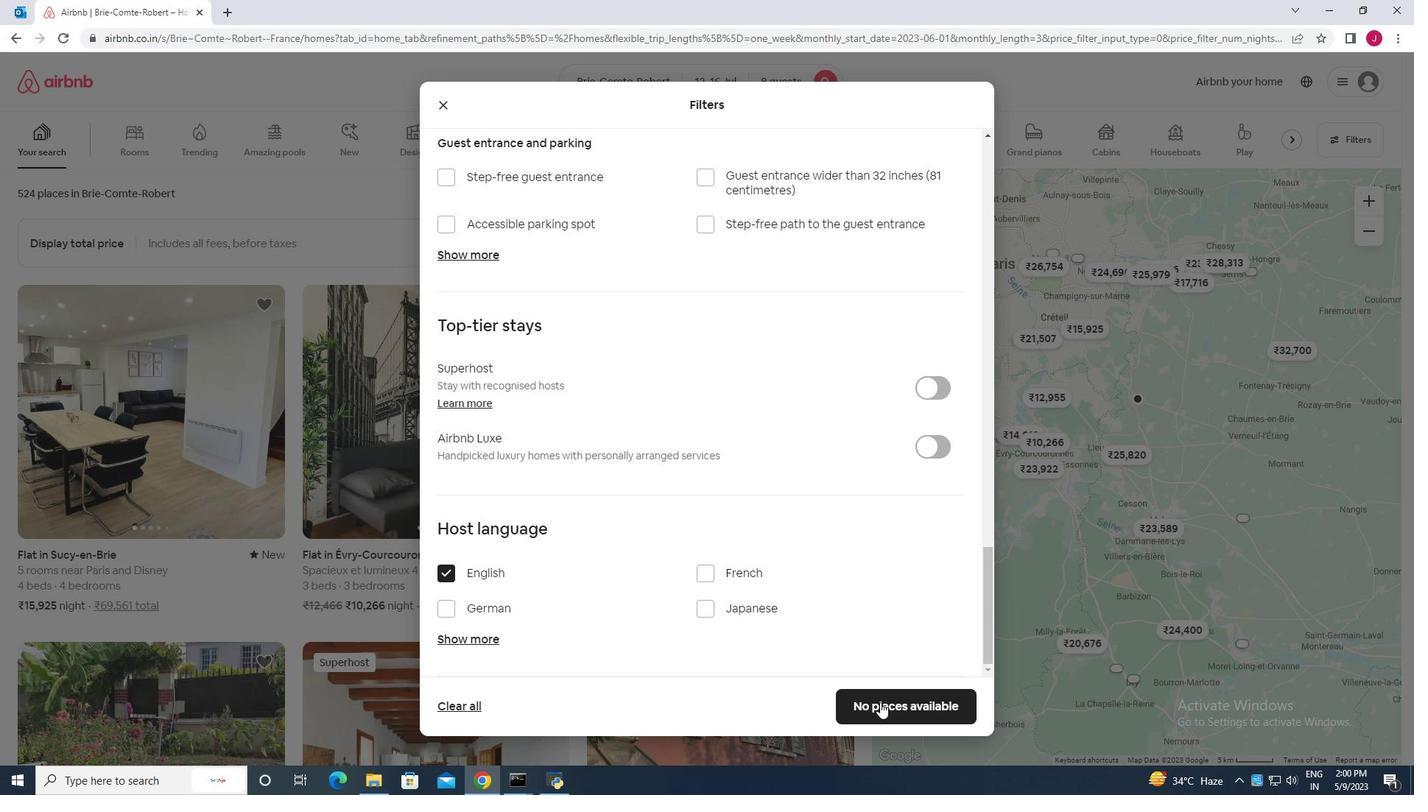 
Action: Mouse pressed left at (883, 706)
Screenshot: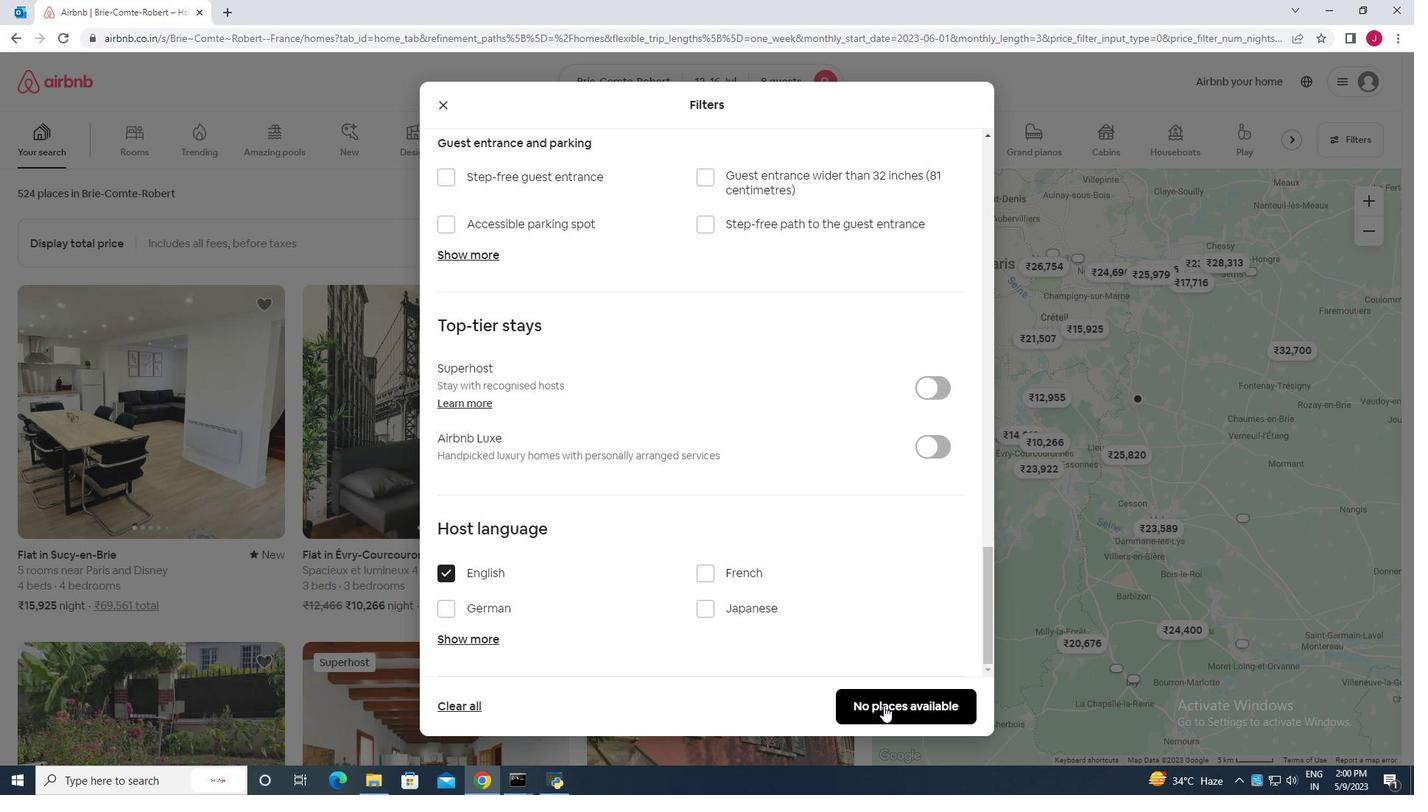
Action: Mouse moved to (888, 691)
Screenshot: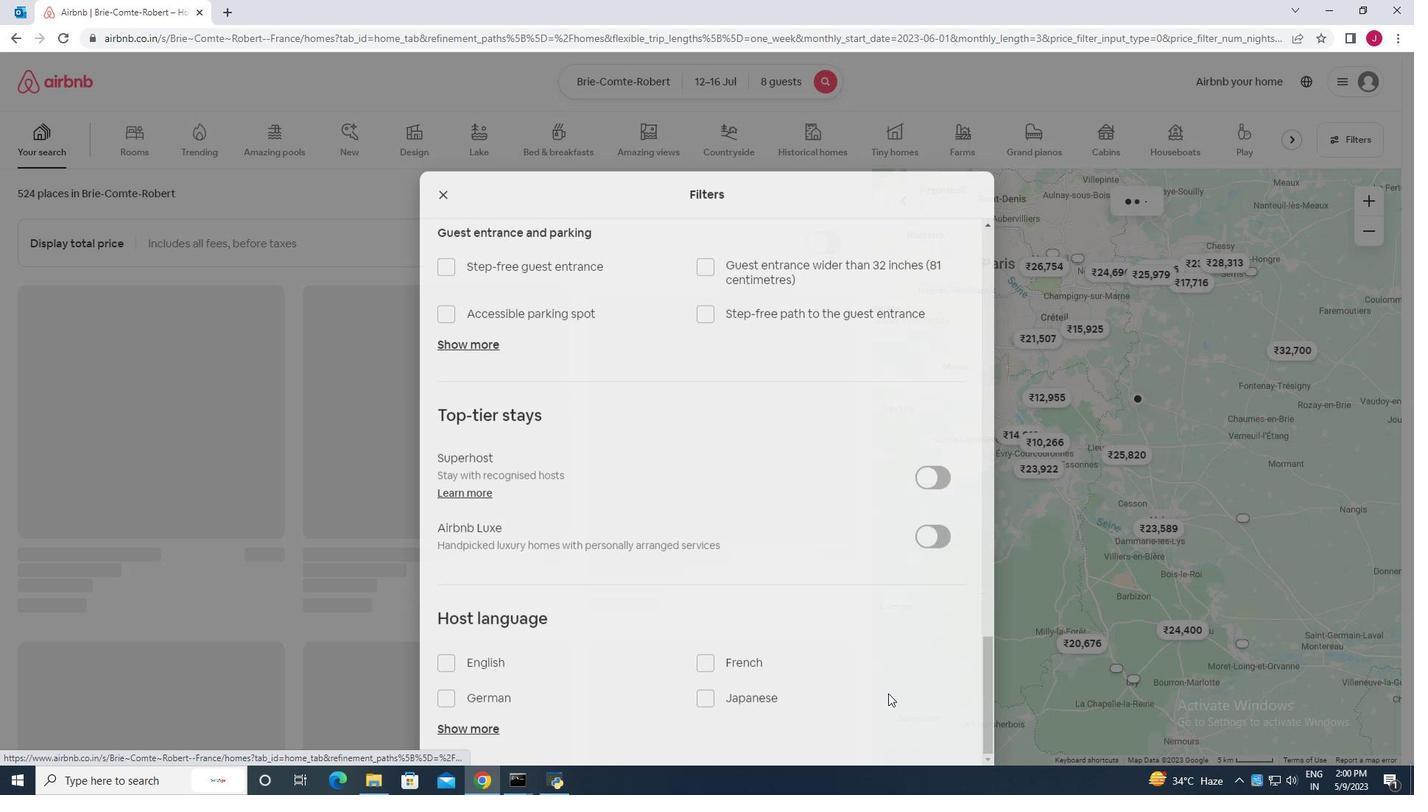 
